 Task: Look for space in Jalpāiguri, India from 5th September, 2023 to 12th September, 2023 for 2 adults in price range Rs.10000 to Rs.15000.  With 1  bedroom having 1 bed and 1 bathroom. Property type can be house, flat, guest house, hotel. Booking option can be shelf check-in. Required host language is English.
Action: Mouse moved to (557, 153)
Screenshot: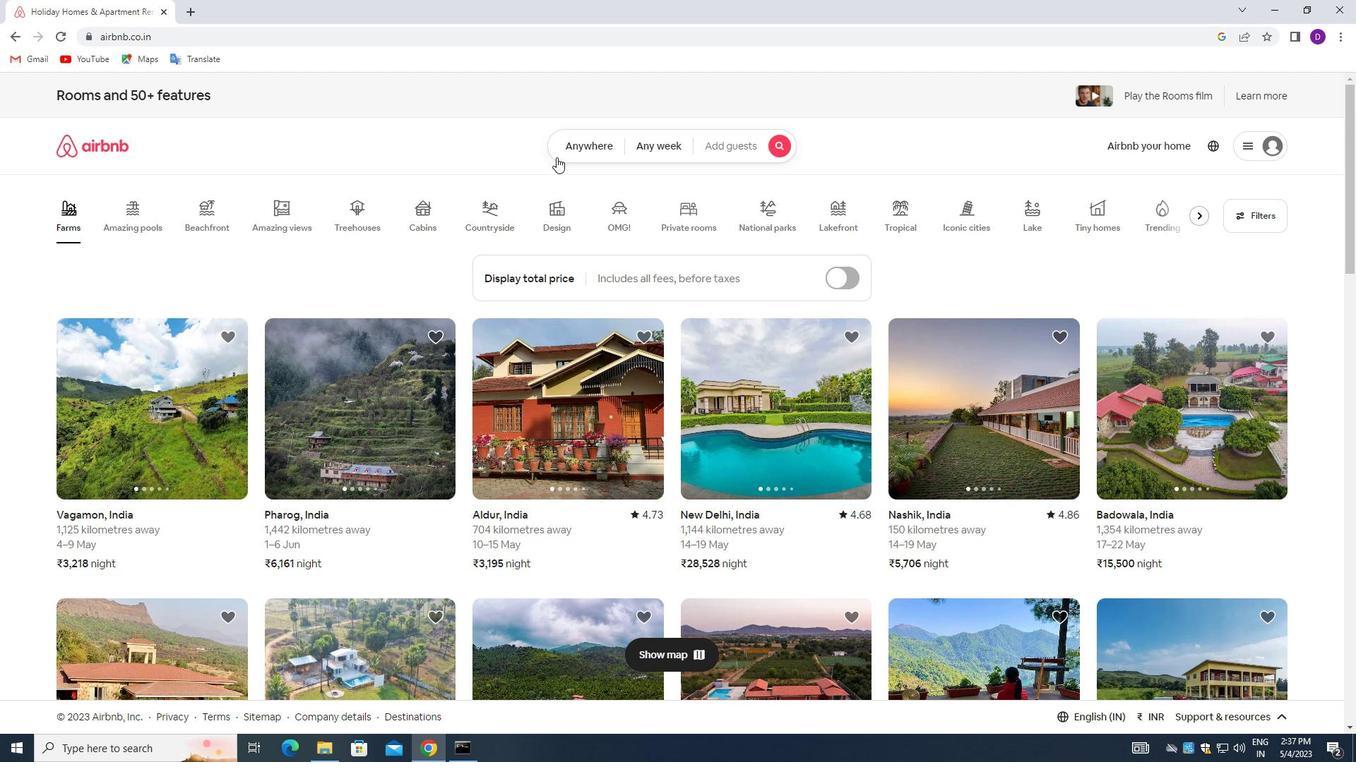 
Action: Mouse pressed left at (557, 153)
Screenshot: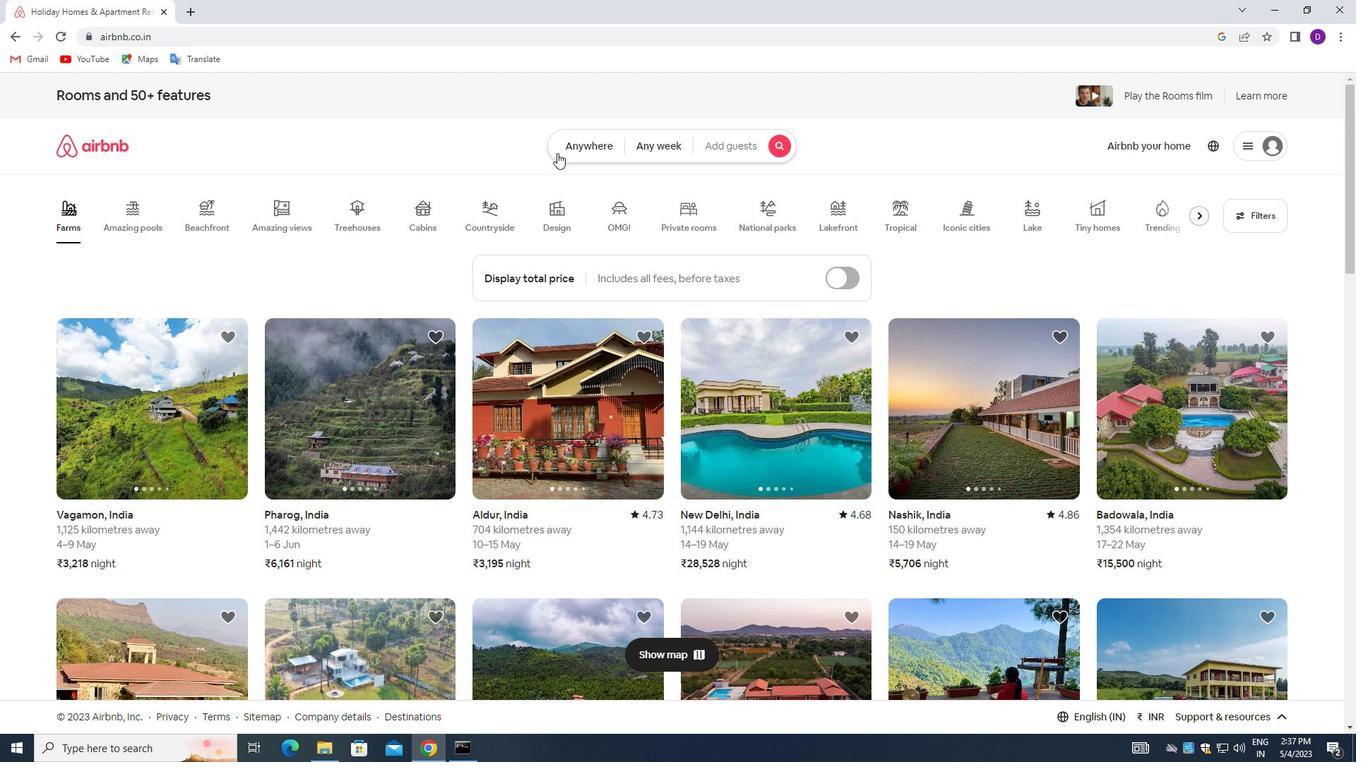 
Action: Mouse moved to (526, 201)
Screenshot: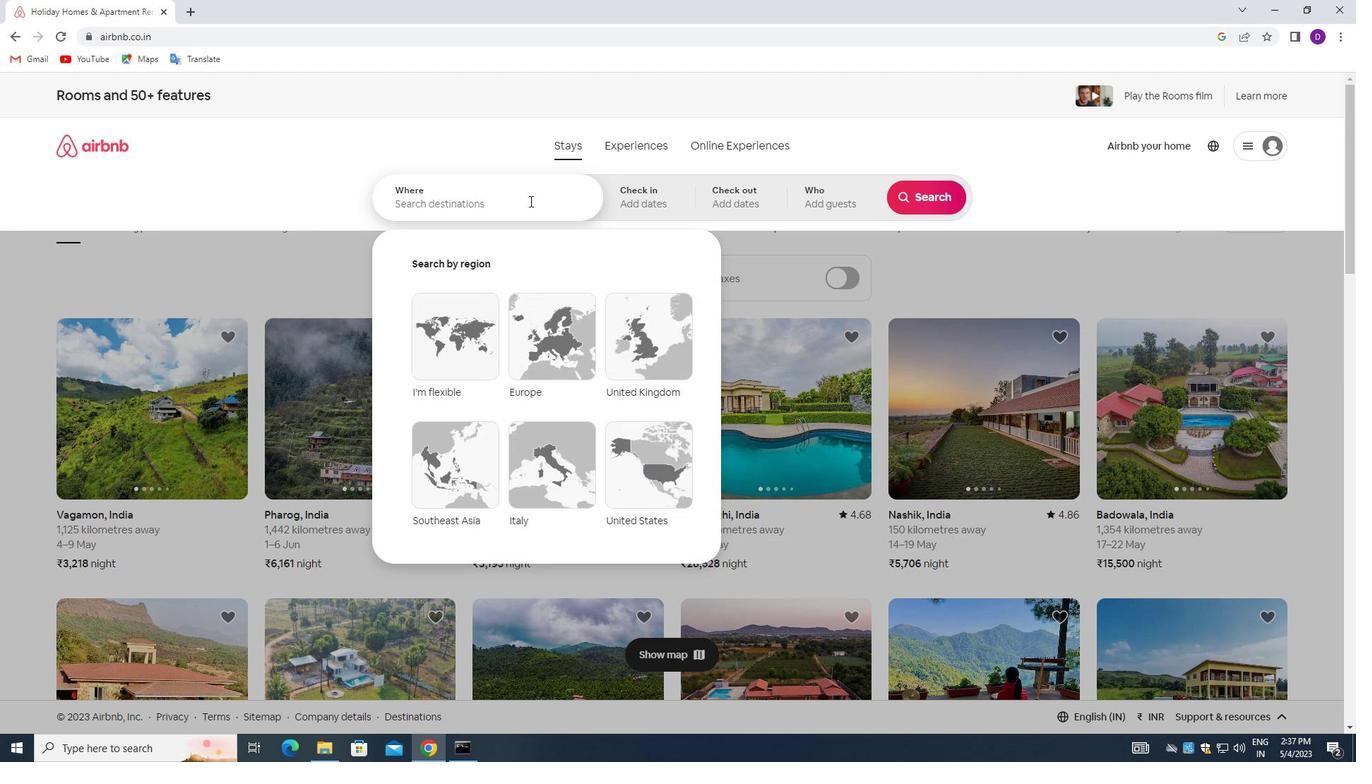 
Action: Mouse pressed left at (526, 201)
Screenshot: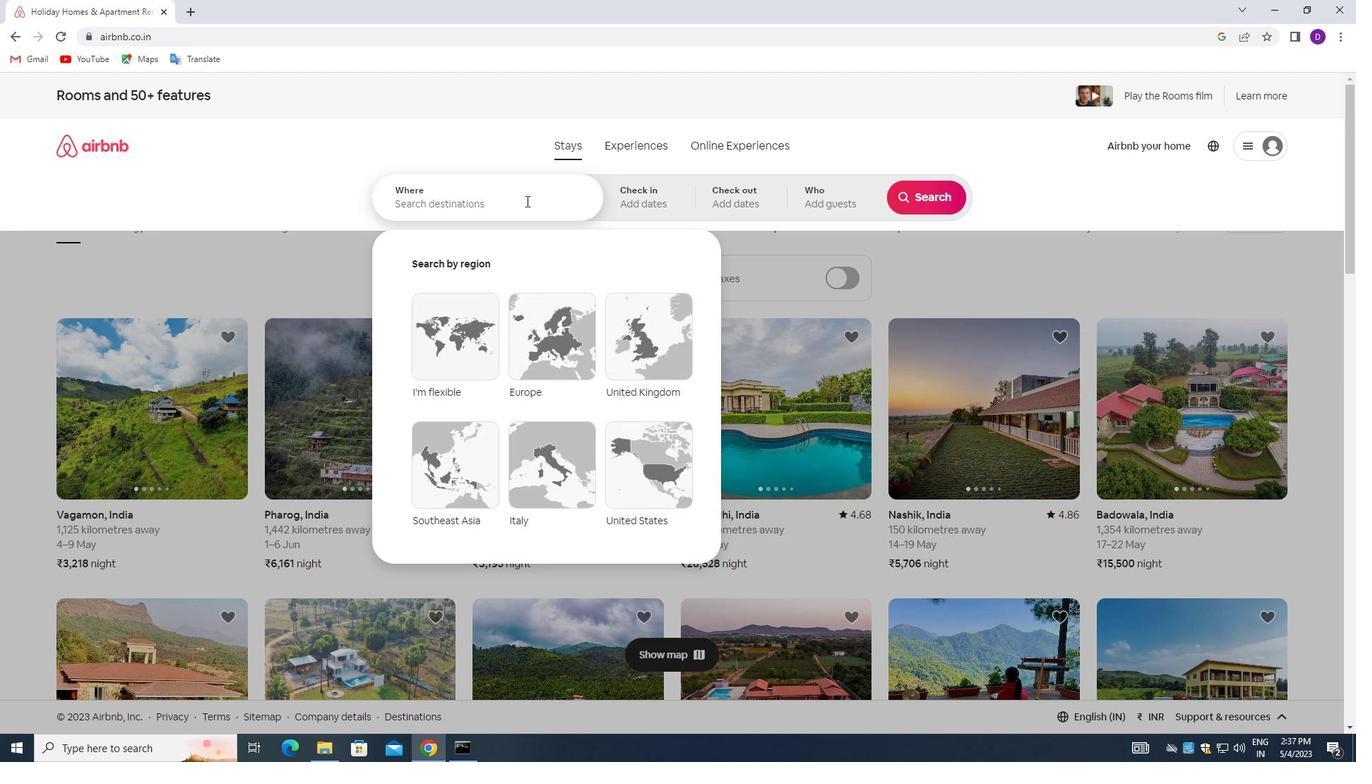 
Action: Mouse moved to (290, 193)
Screenshot: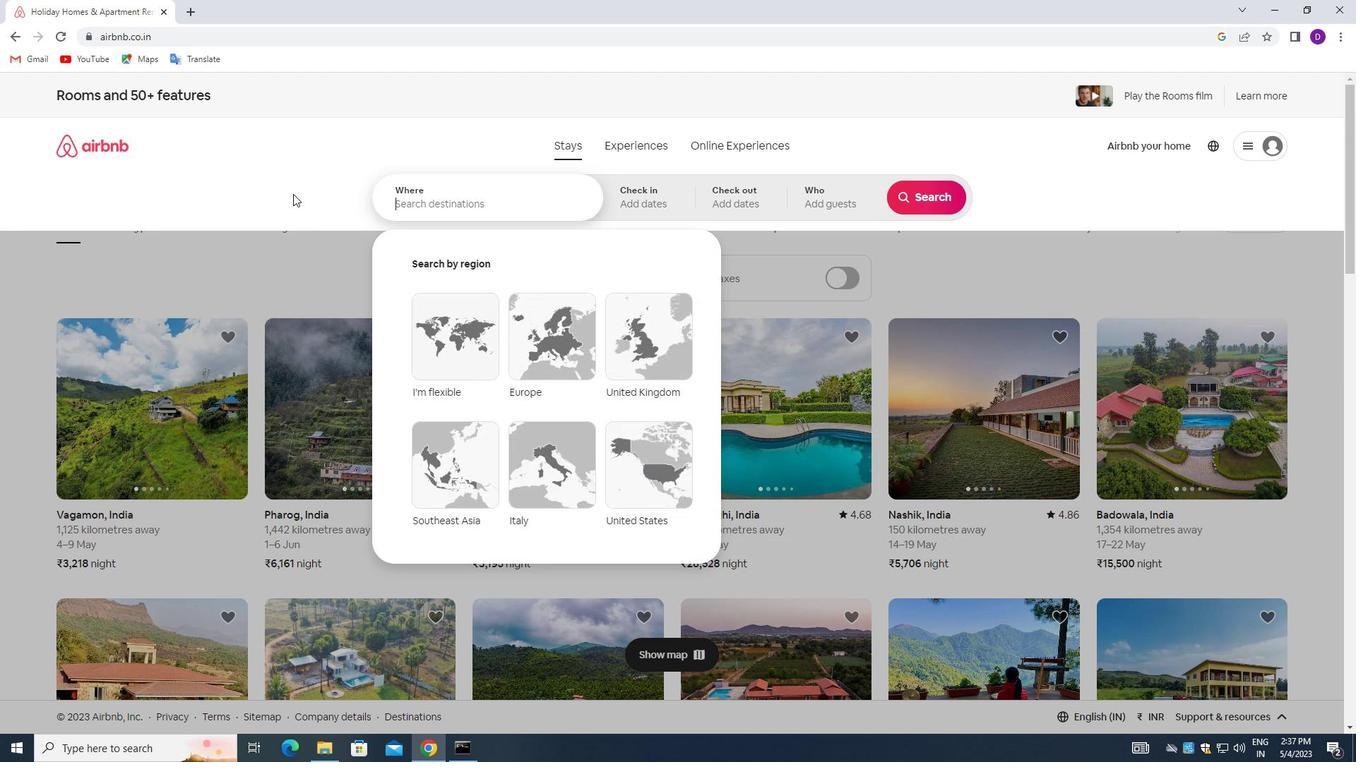 
Action: Key pressed <Key.shift>JALPAIGURI,<Key.space><Key.shift>INDIA<Key.enter>
Screenshot: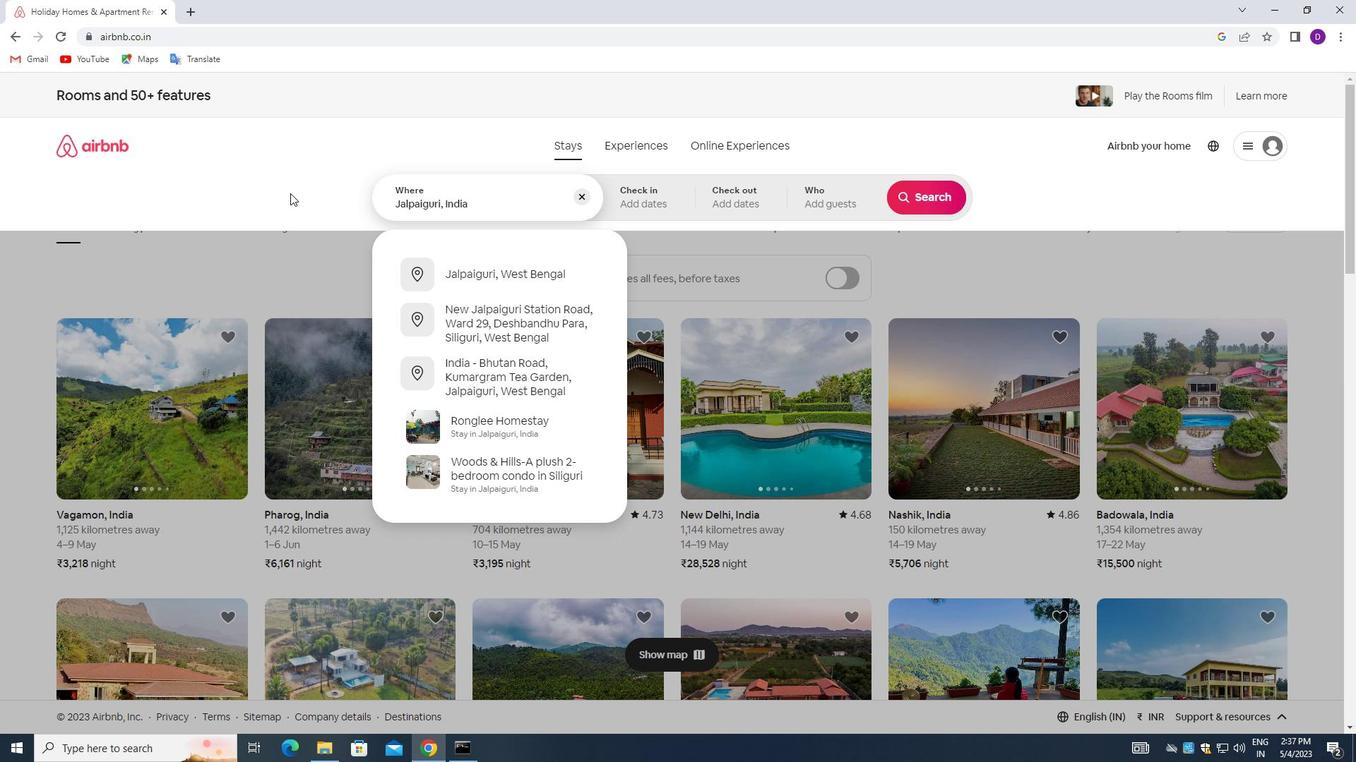 
Action: Mouse moved to (927, 319)
Screenshot: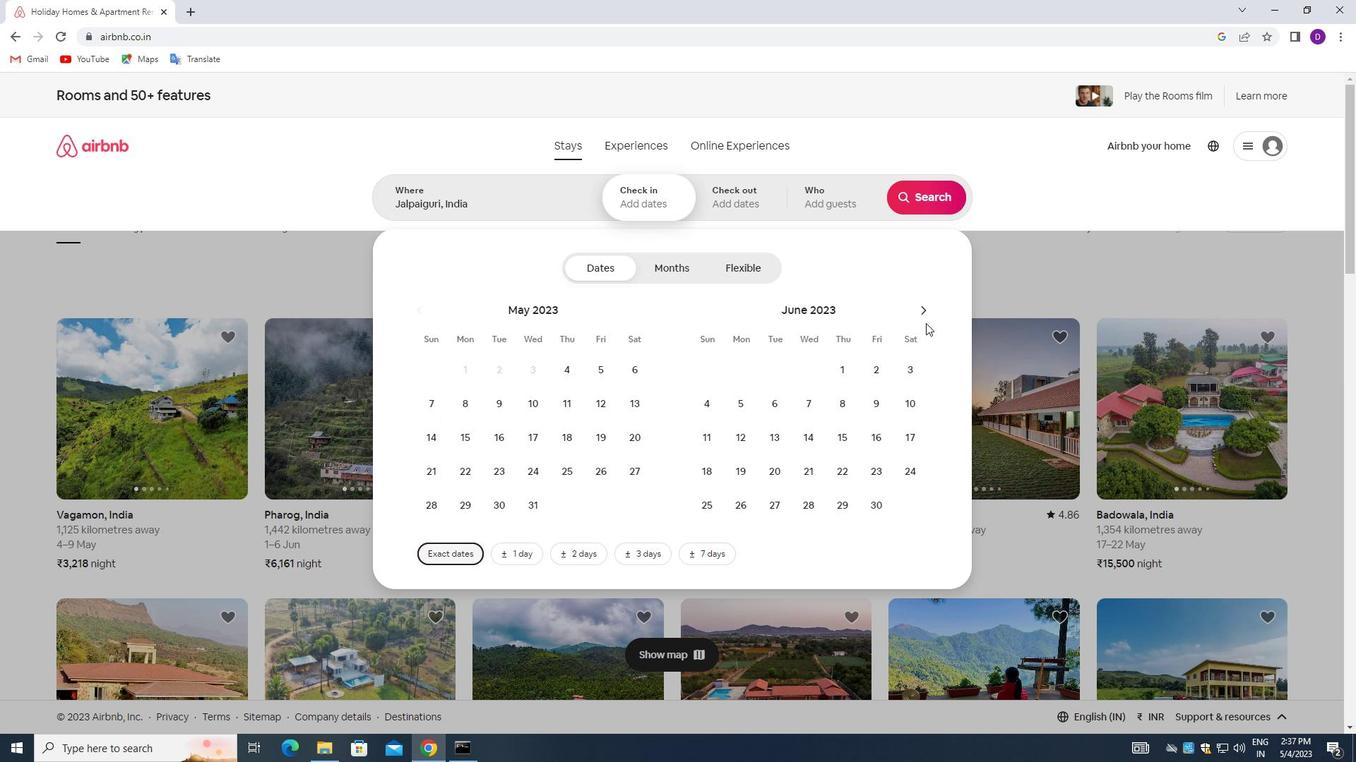 
Action: Mouse pressed left at (927, 319)
Screenshot: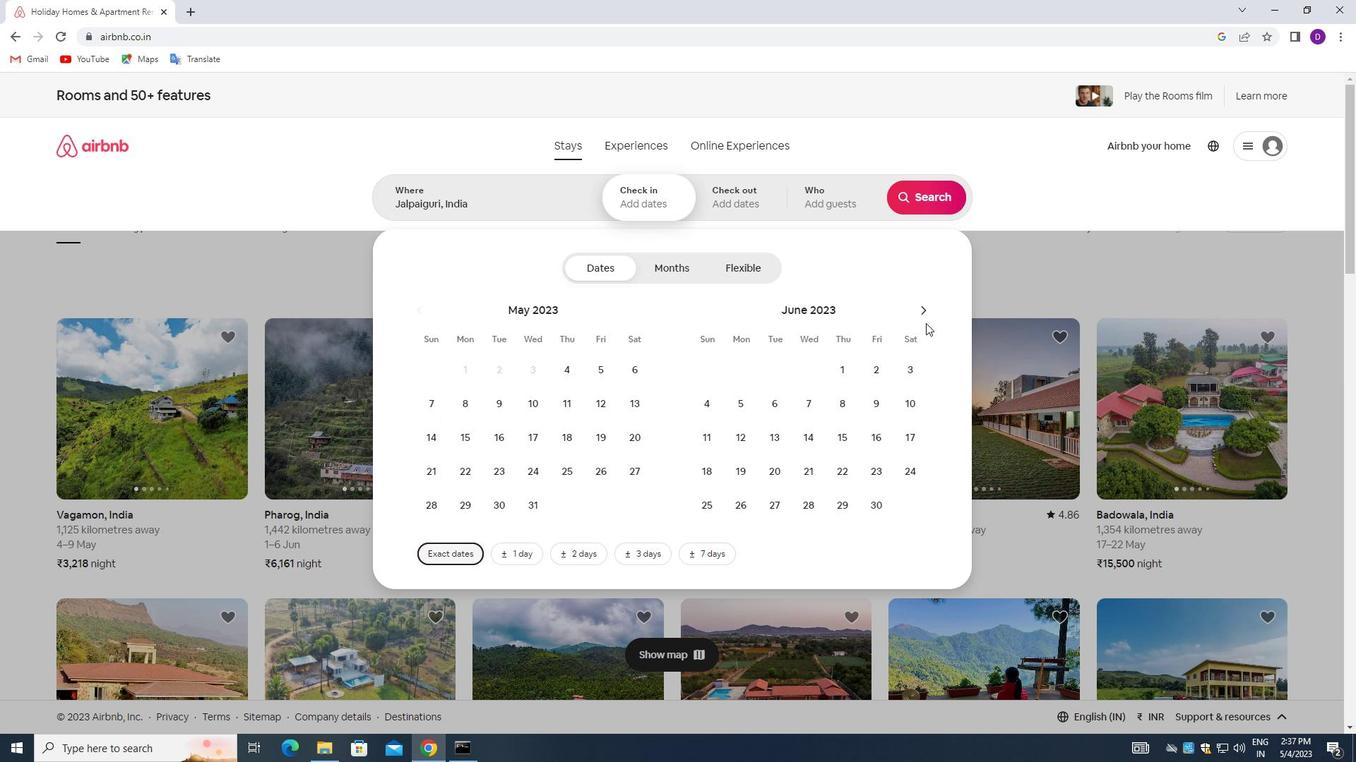 
Action: Mouse pressed left at (927, 319)
Screenshot: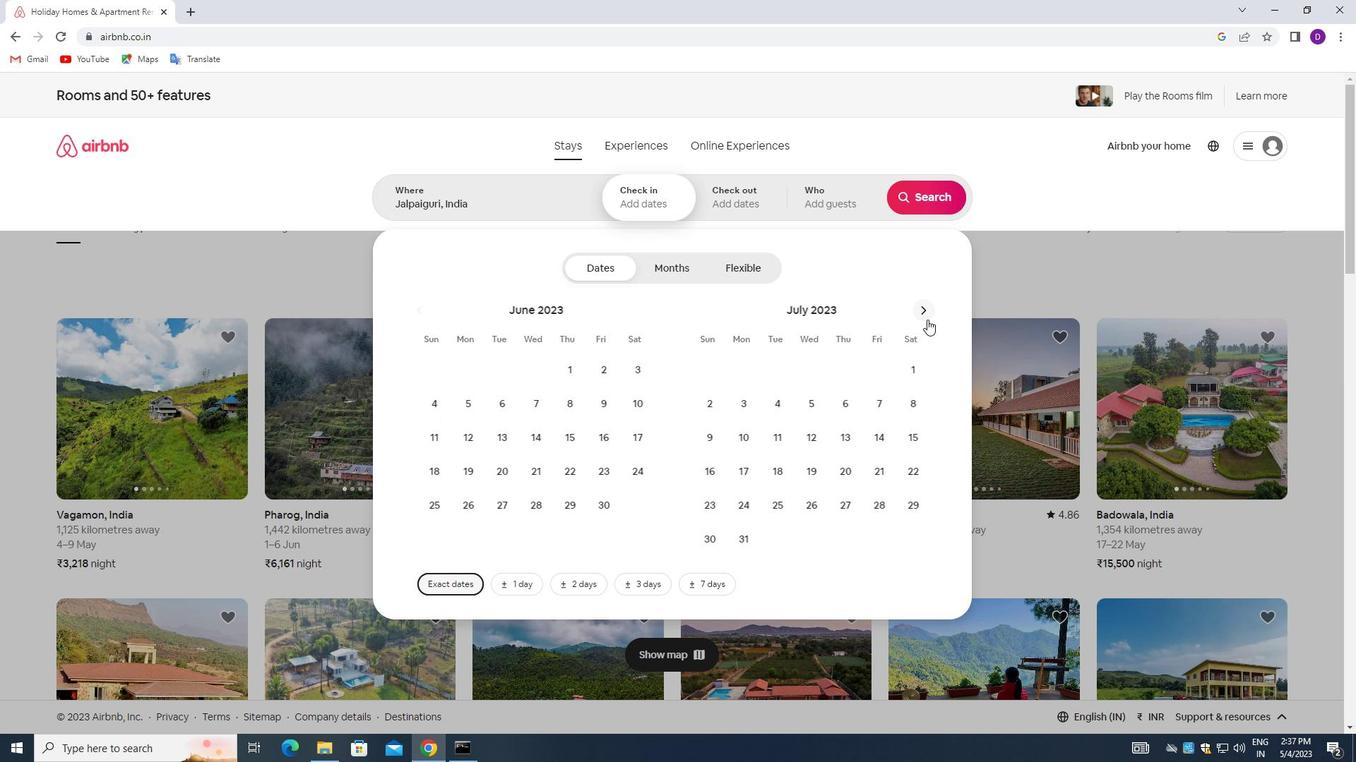 
Action: Mouse pressed left at (927, 319)
Screenshot: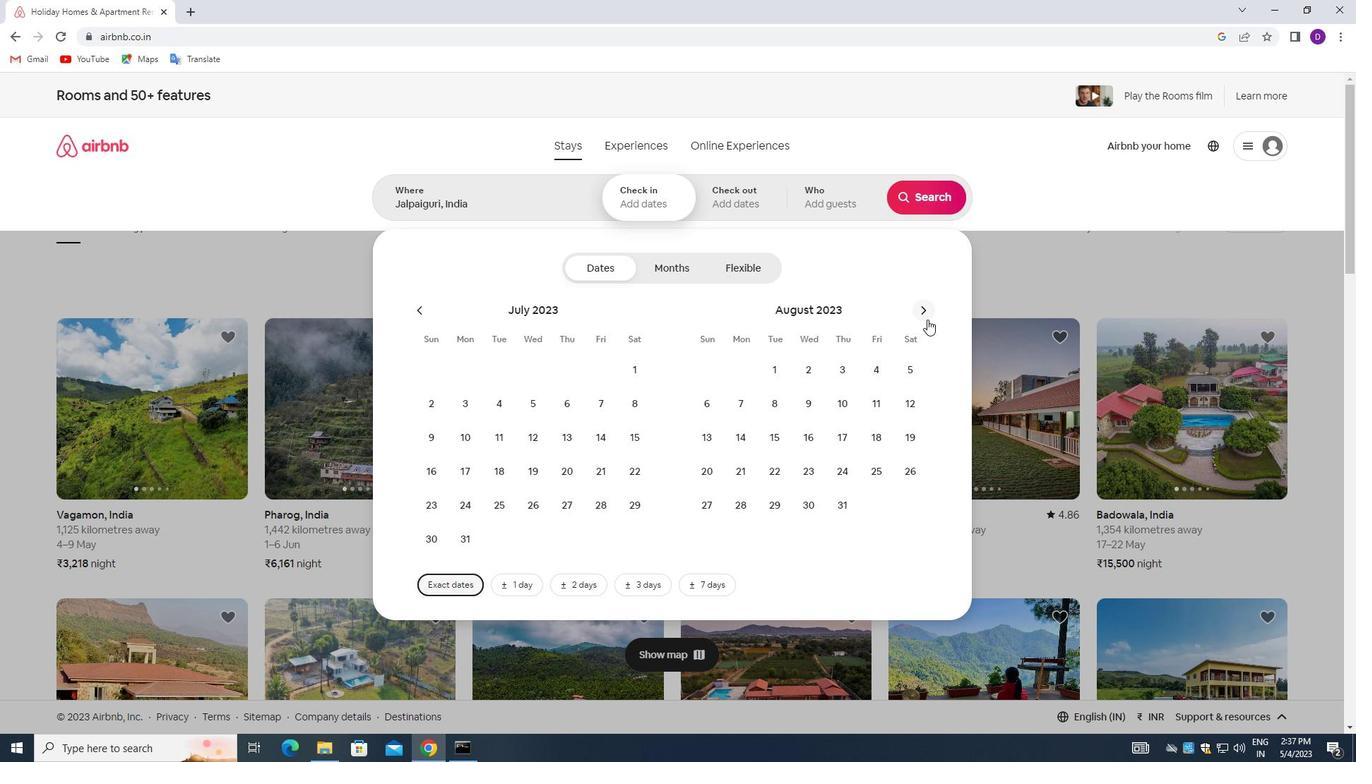 
Action: Mouse moved to (785, 408)
Screenshot: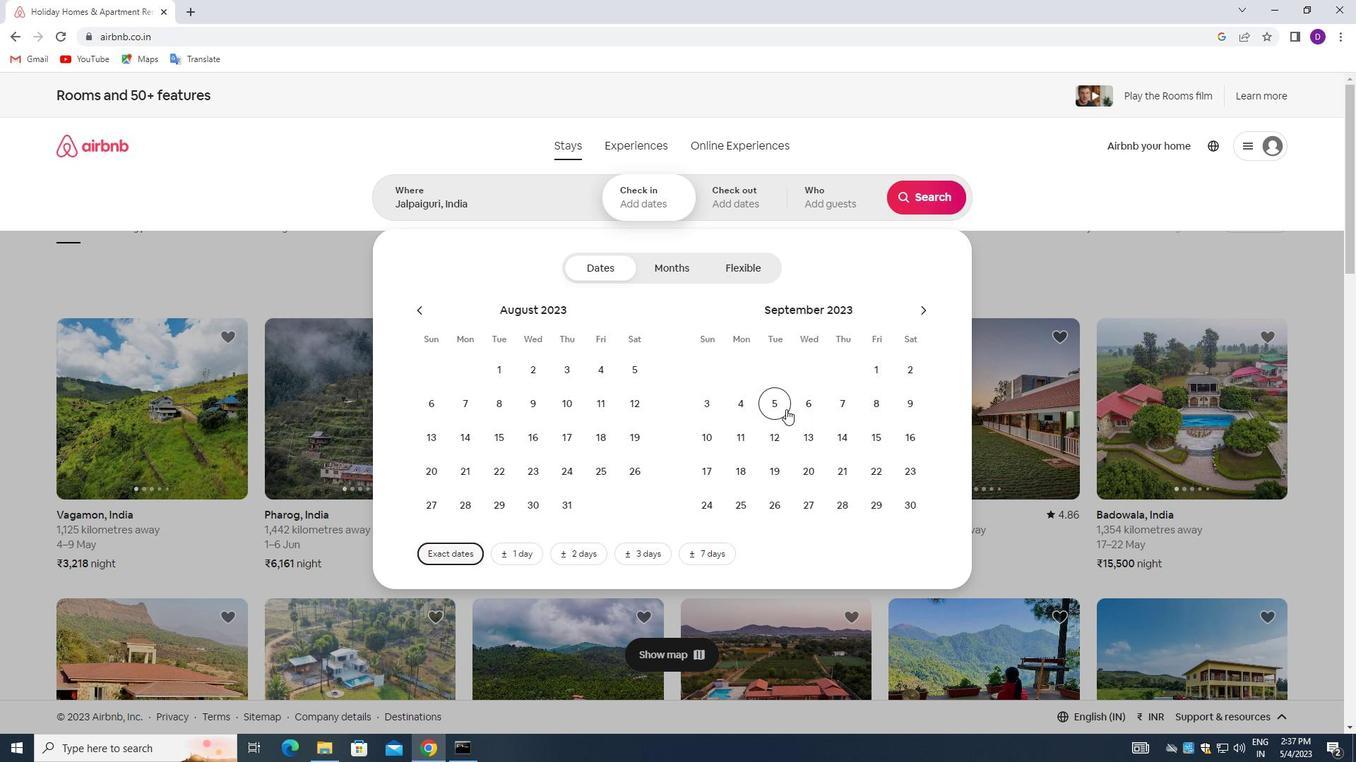 
Action: Mouse pressed left at (785, 408)
Screenshot: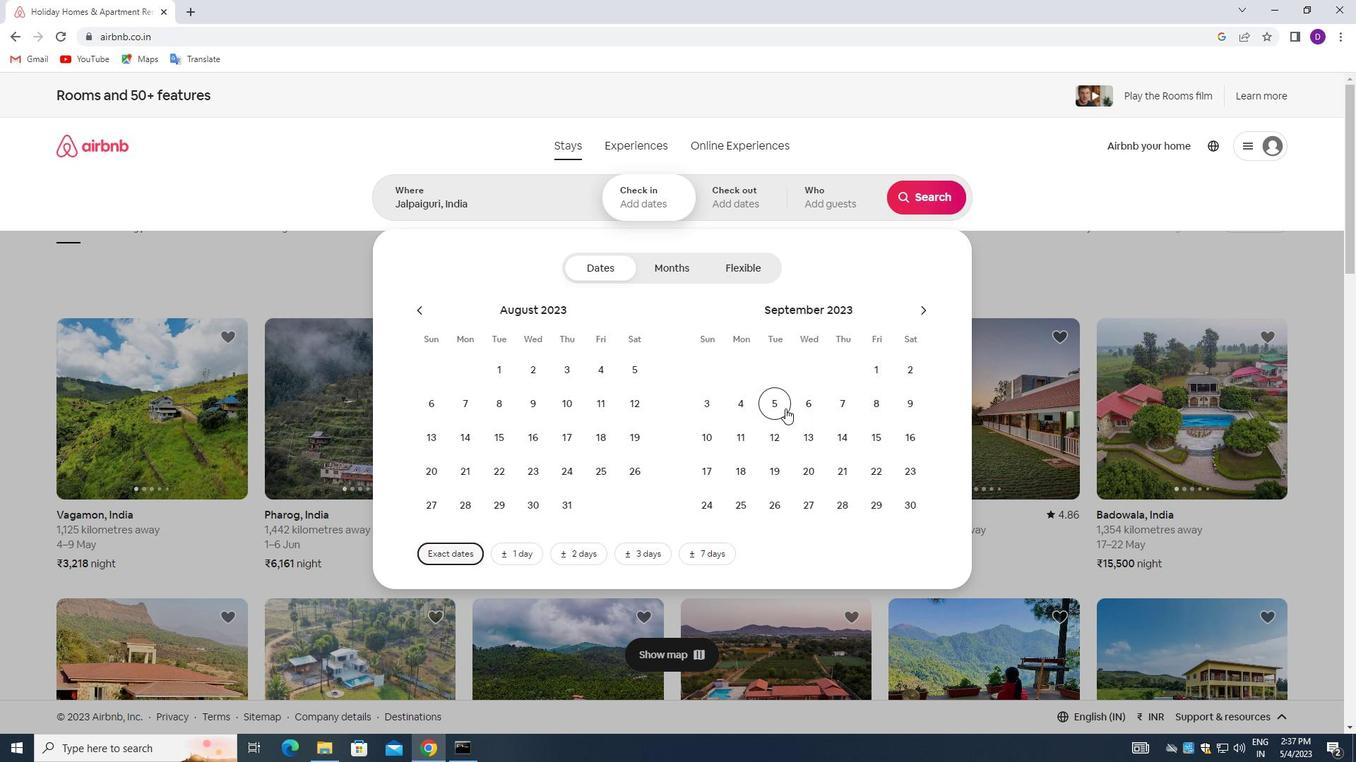 
Action: Mouse moved to (783, 430)
Screenshot: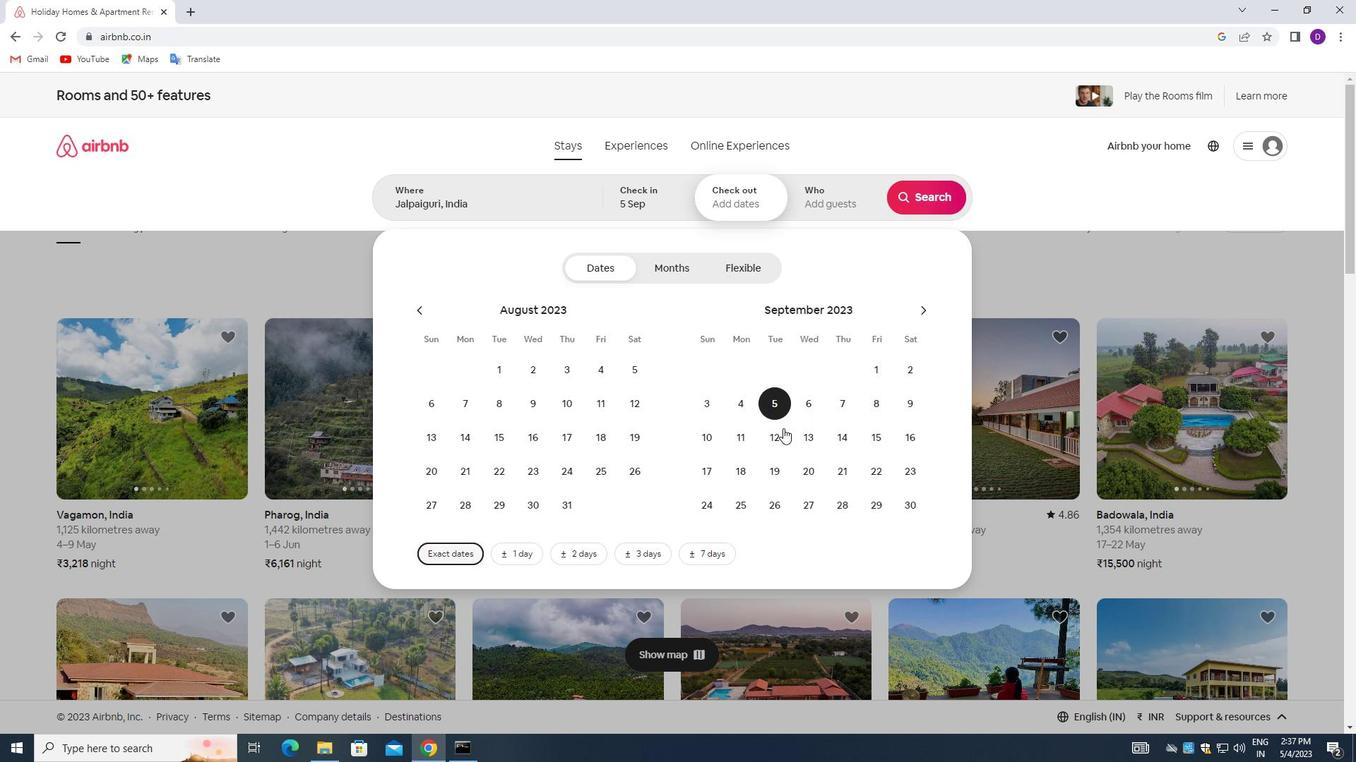 
Action: Mouse pressed left at (783, 430)
Screenshot: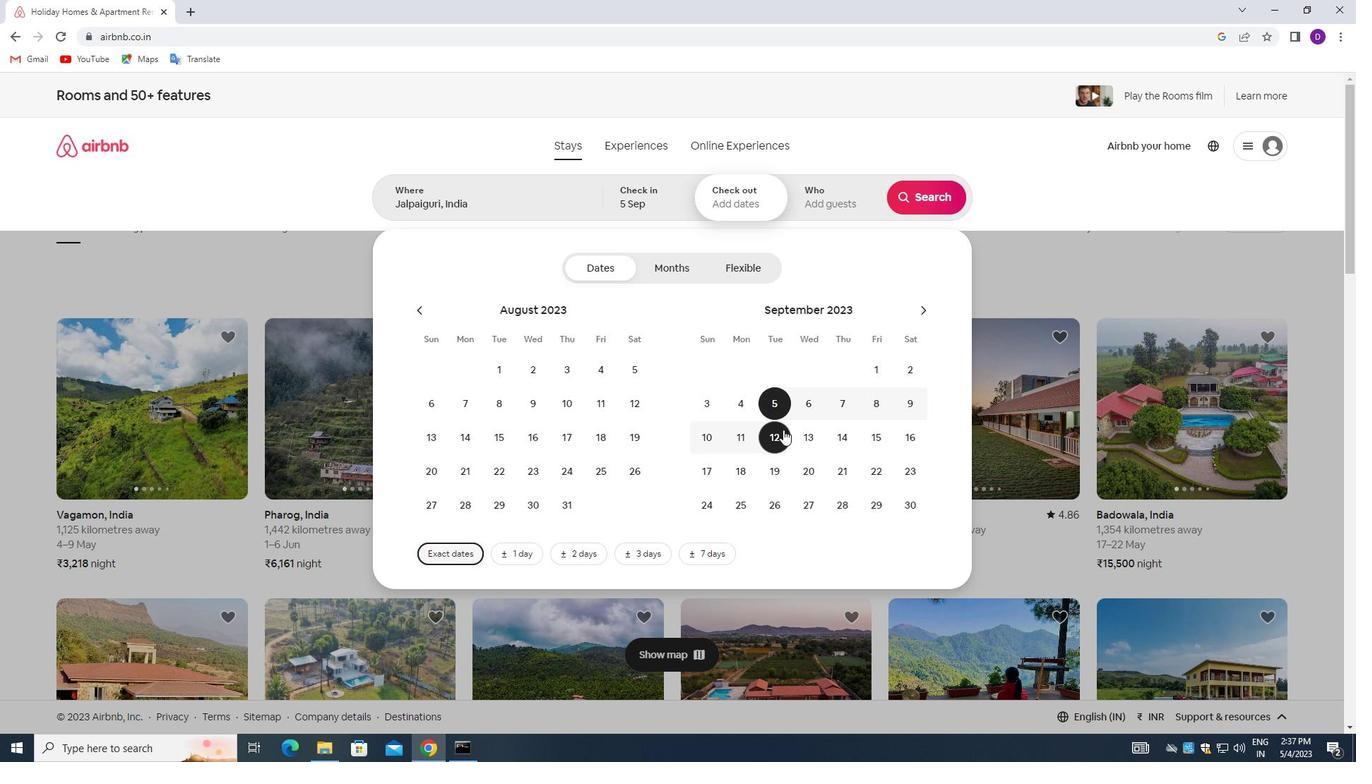 
Action: Mouse moved to (833, 197)
Screenshot: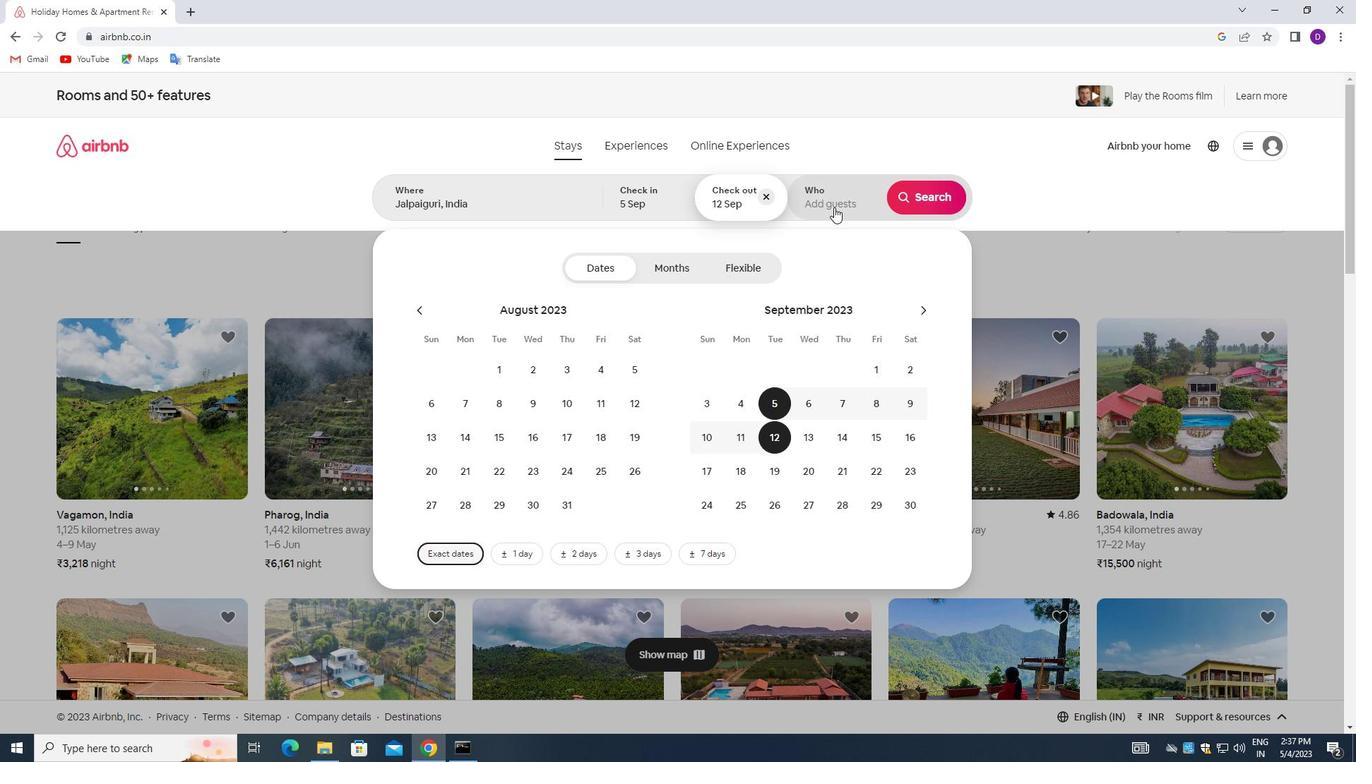 
Action: Mouse pressed left at (833, 197)
Screenshot: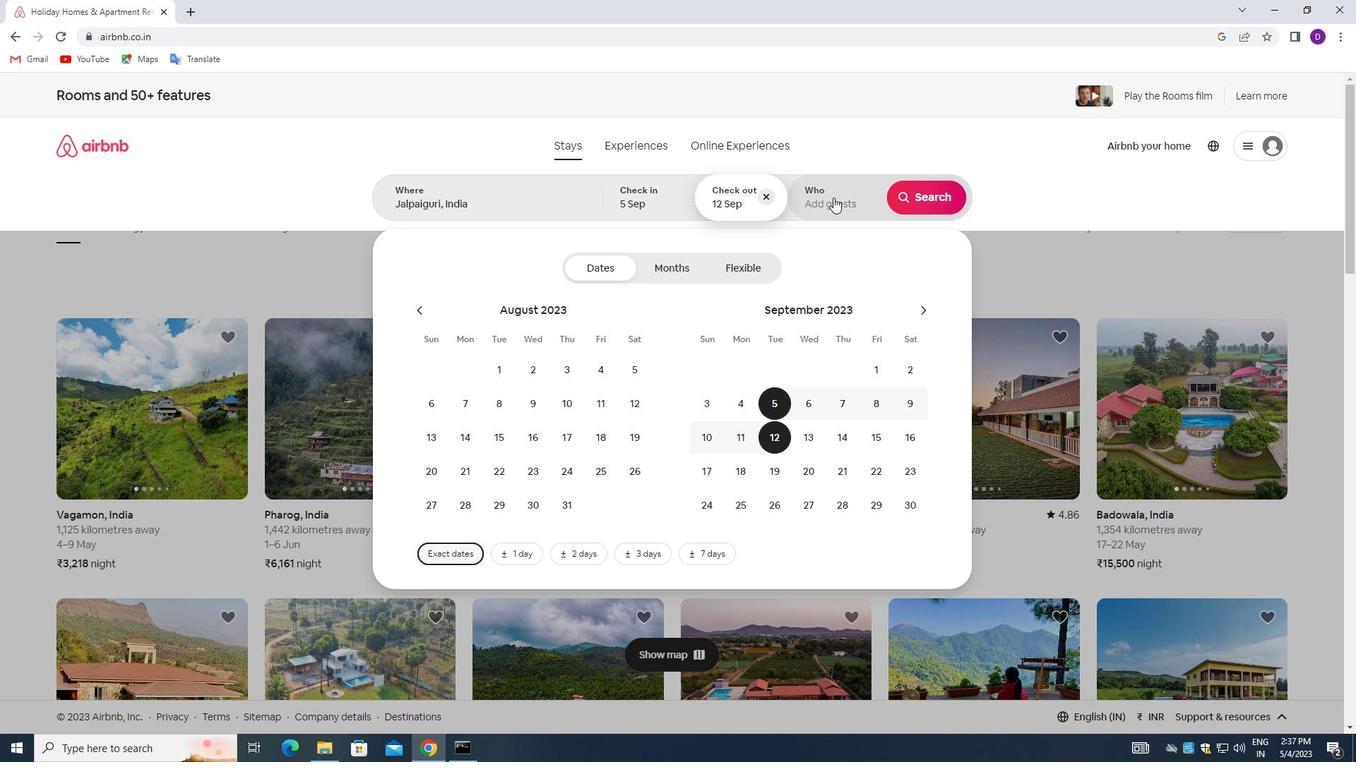 
Action: Mouse moved to (928, 273)
Screenshot: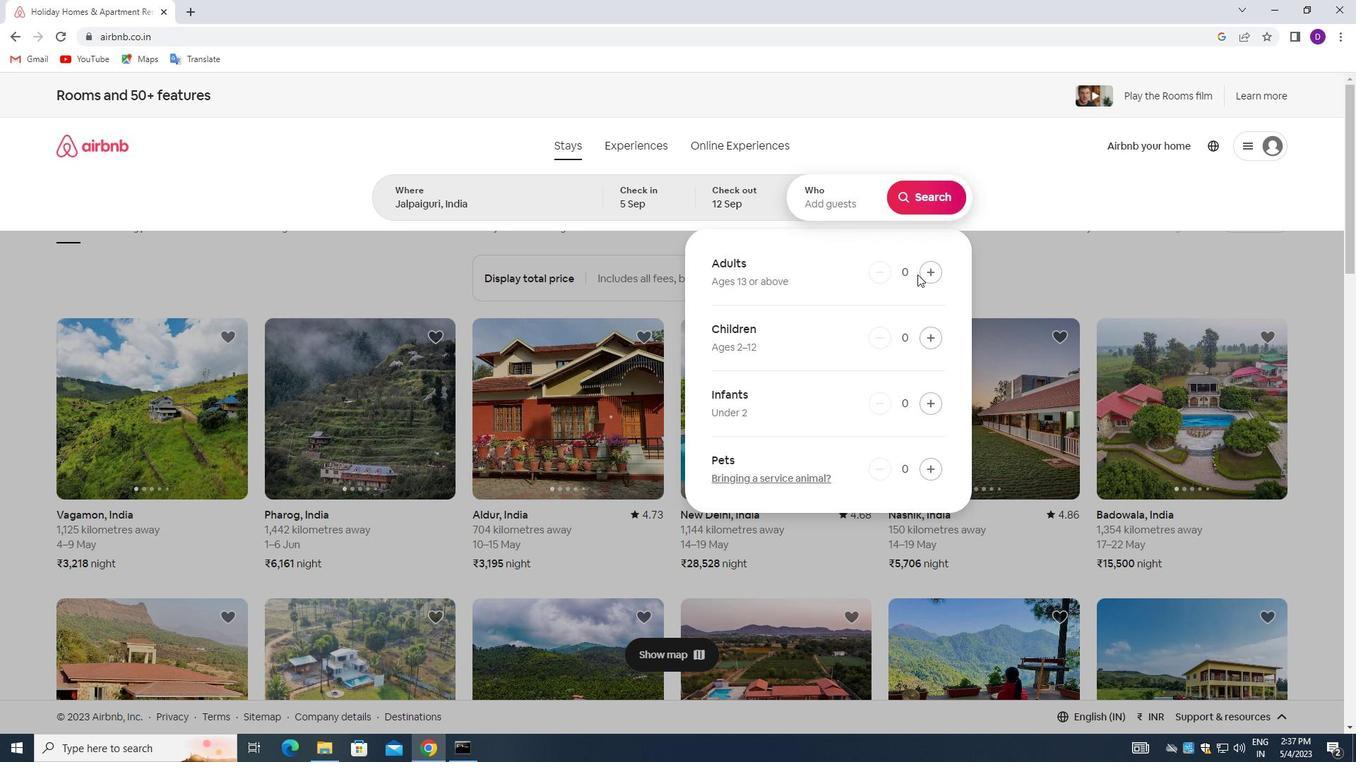 
Action: Mouse pressed left at (928, 273)
Screenshot: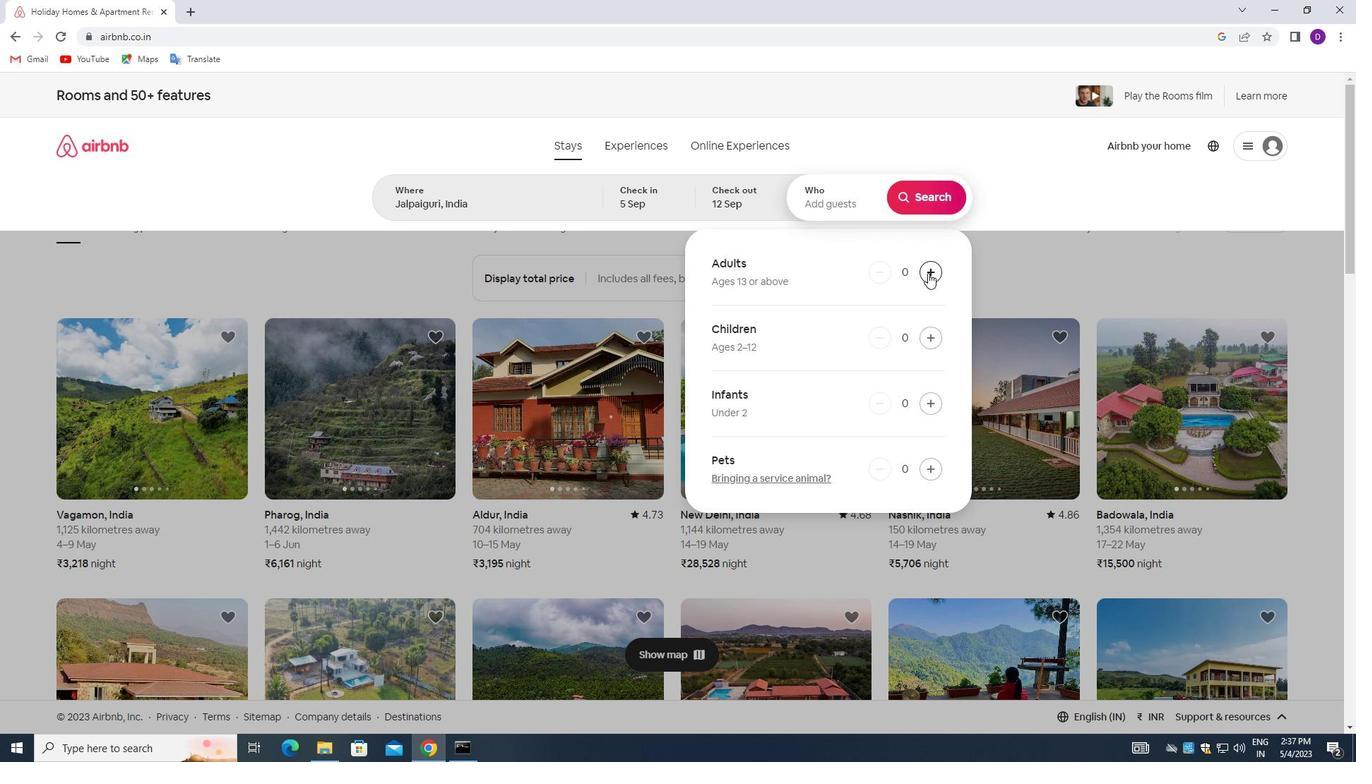
Action: Mouse pressed left at (928, 273)
Screenshot: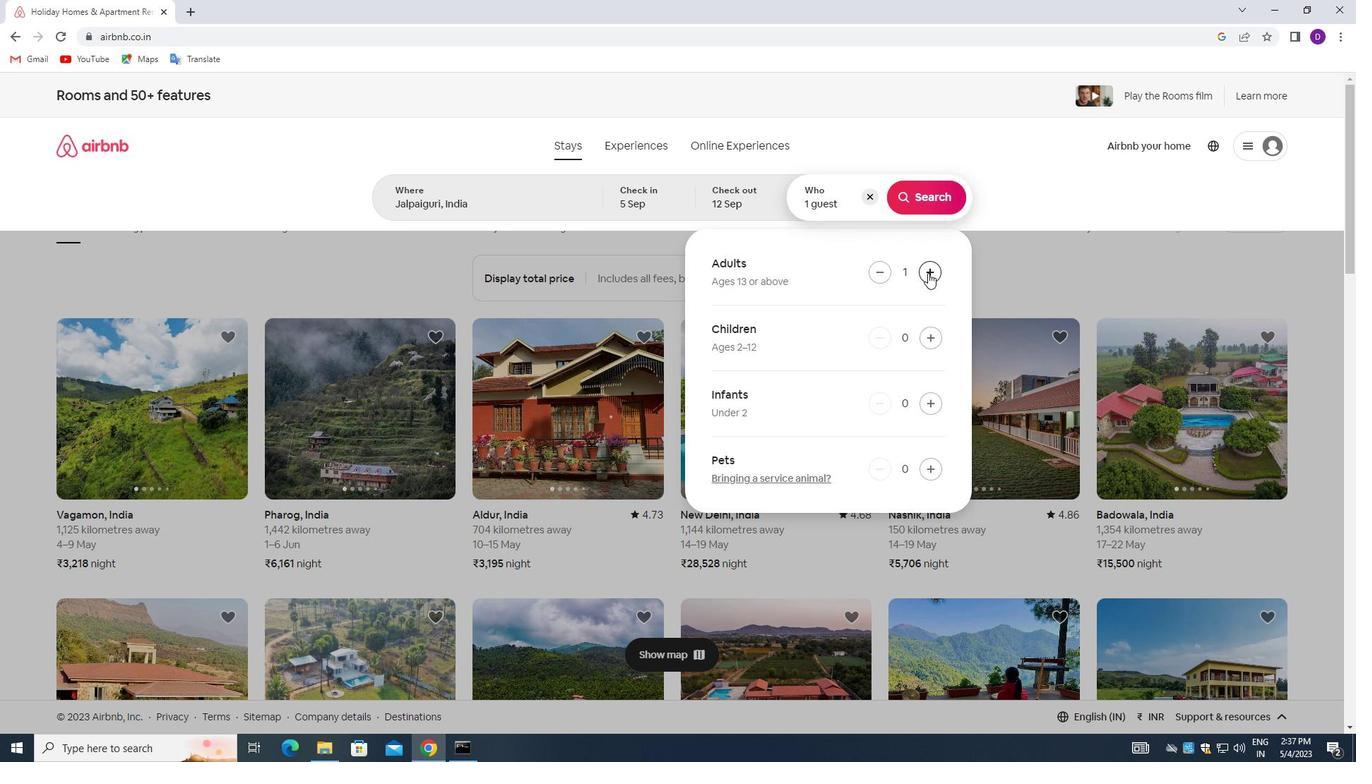 
Action: Mouse moved to (930, 199)
Screenshot: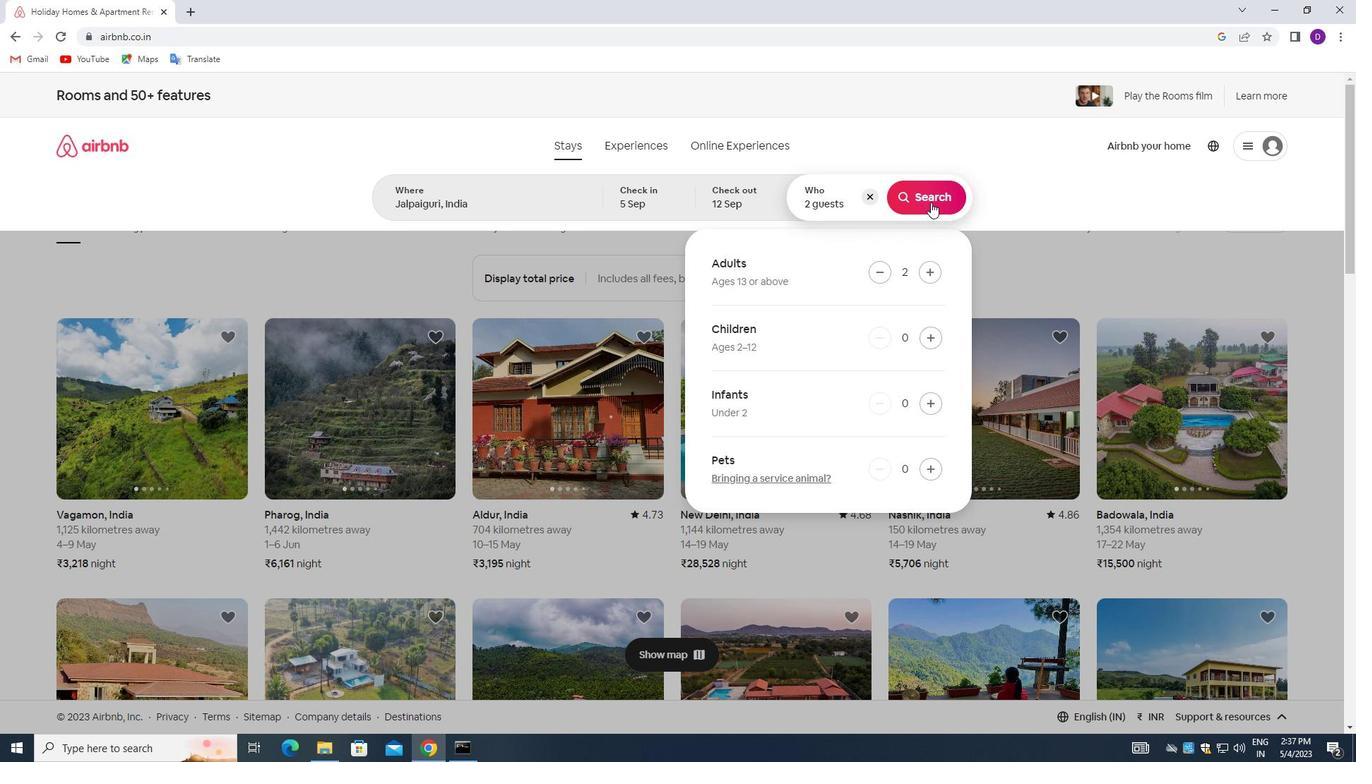 
Action: Mouse pressed left at (930, 199)
Screenshot: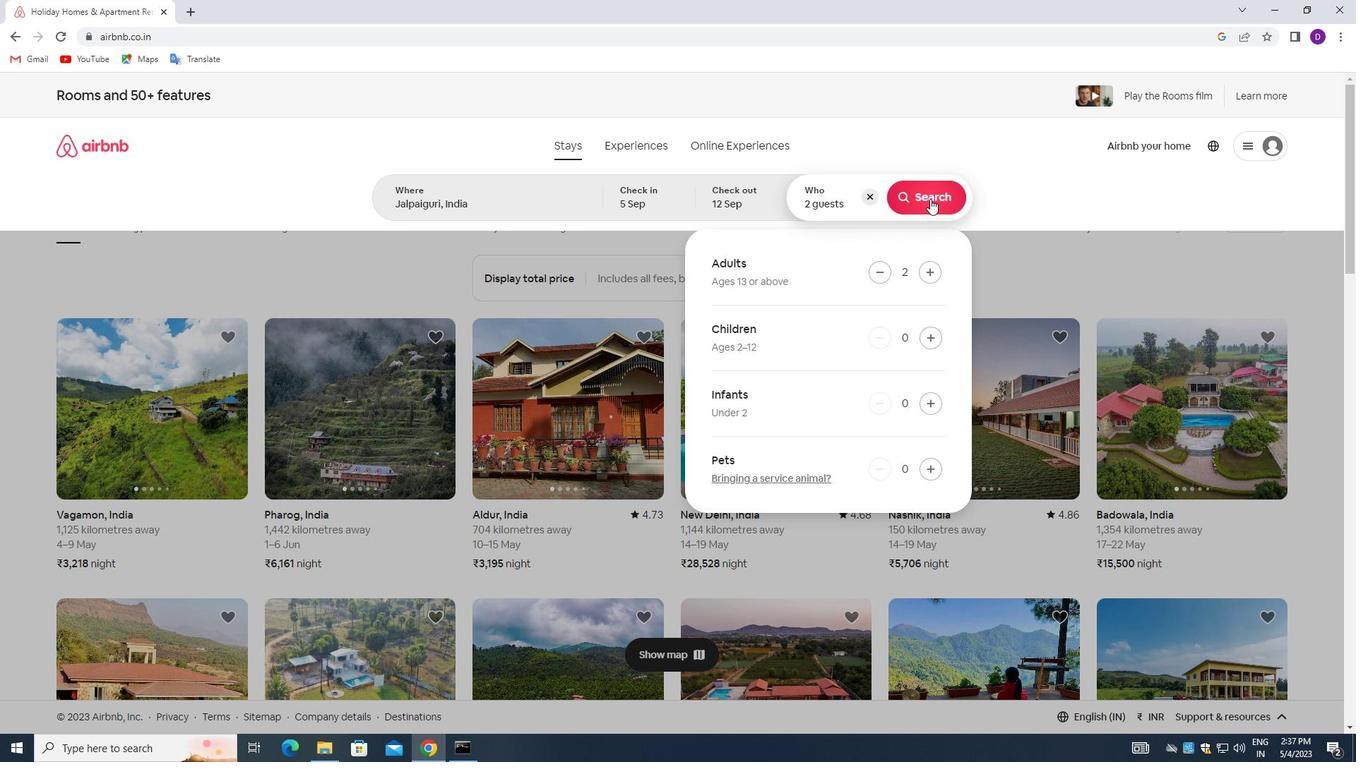 
Action: Mouse moved to (1282, 154)
Screenshot: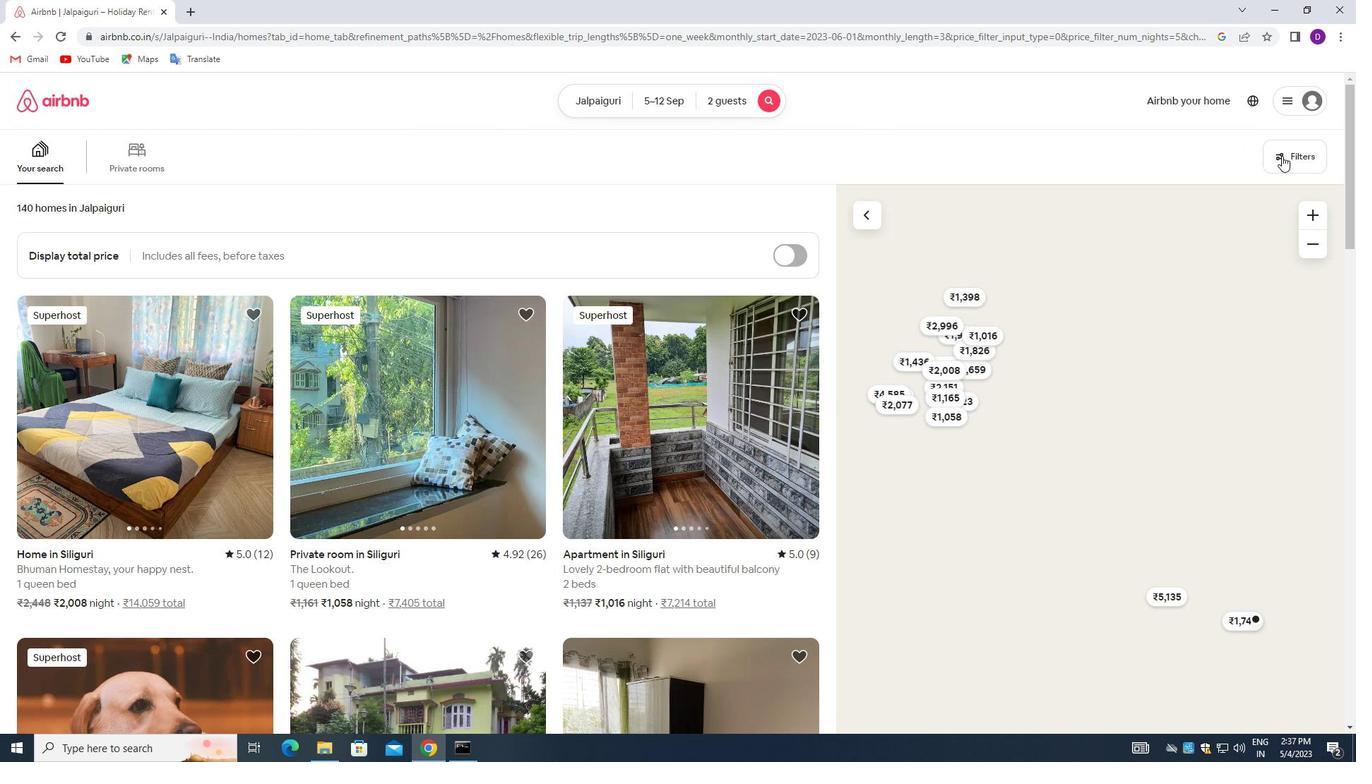 
Action: Mouse pressed left at (1282, 154)
Screenshot: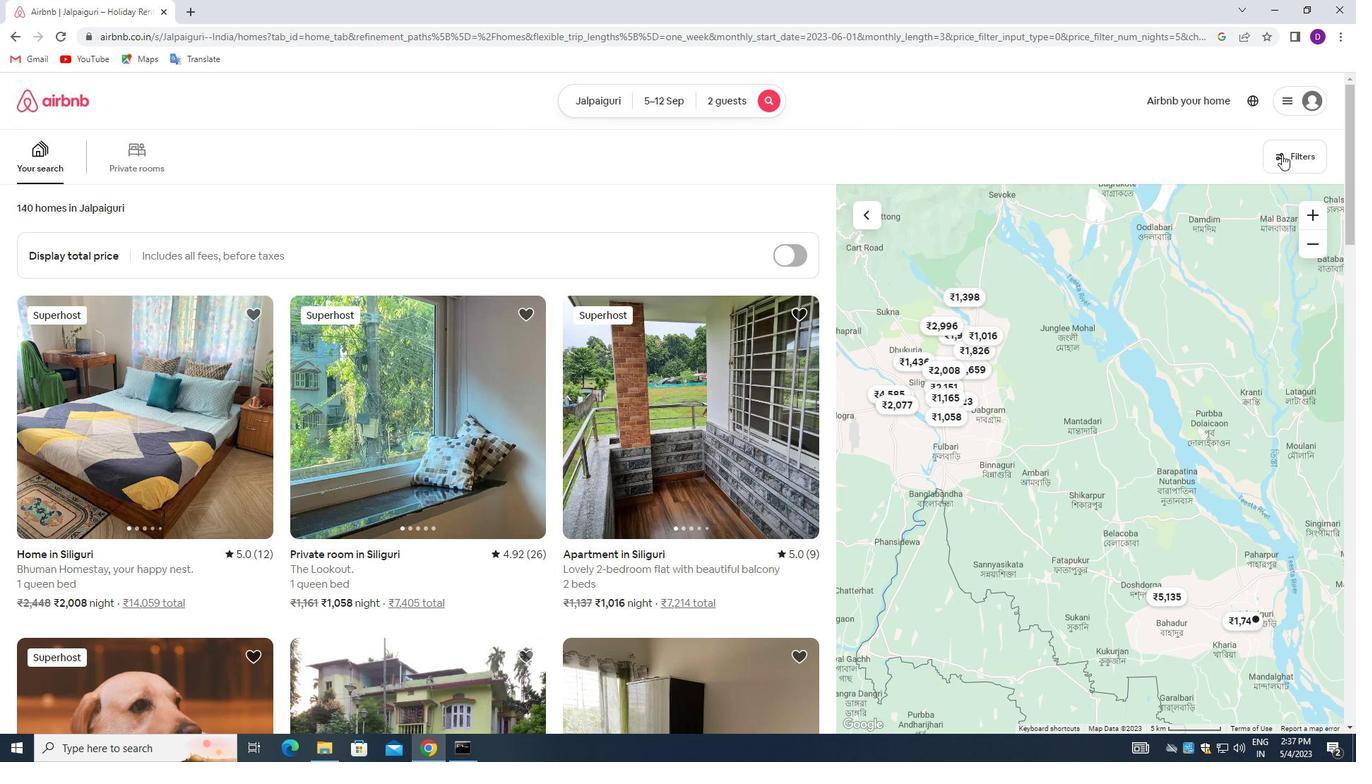 
Action: Mouse moved to (498, 338)
Screenshot: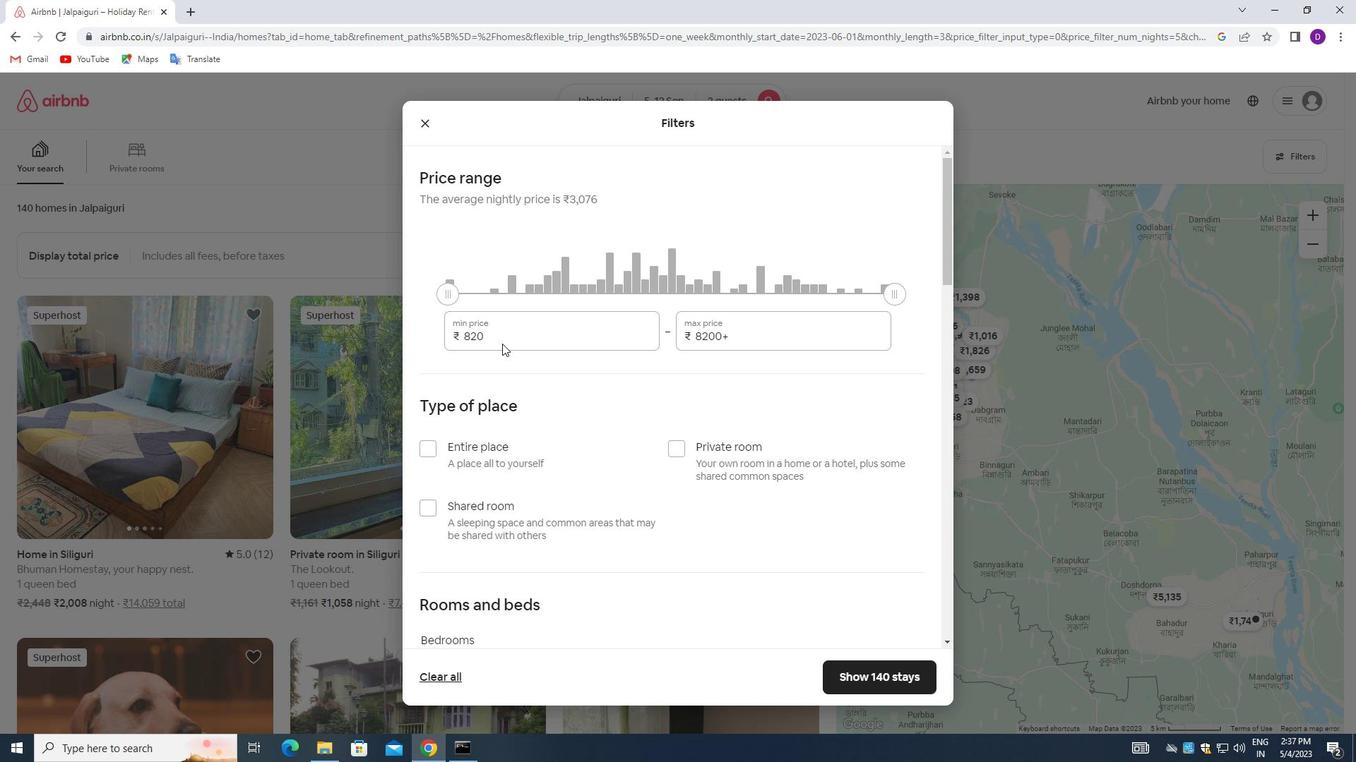 
Action: Mouse pressed left at (498, 338)
Screenshot: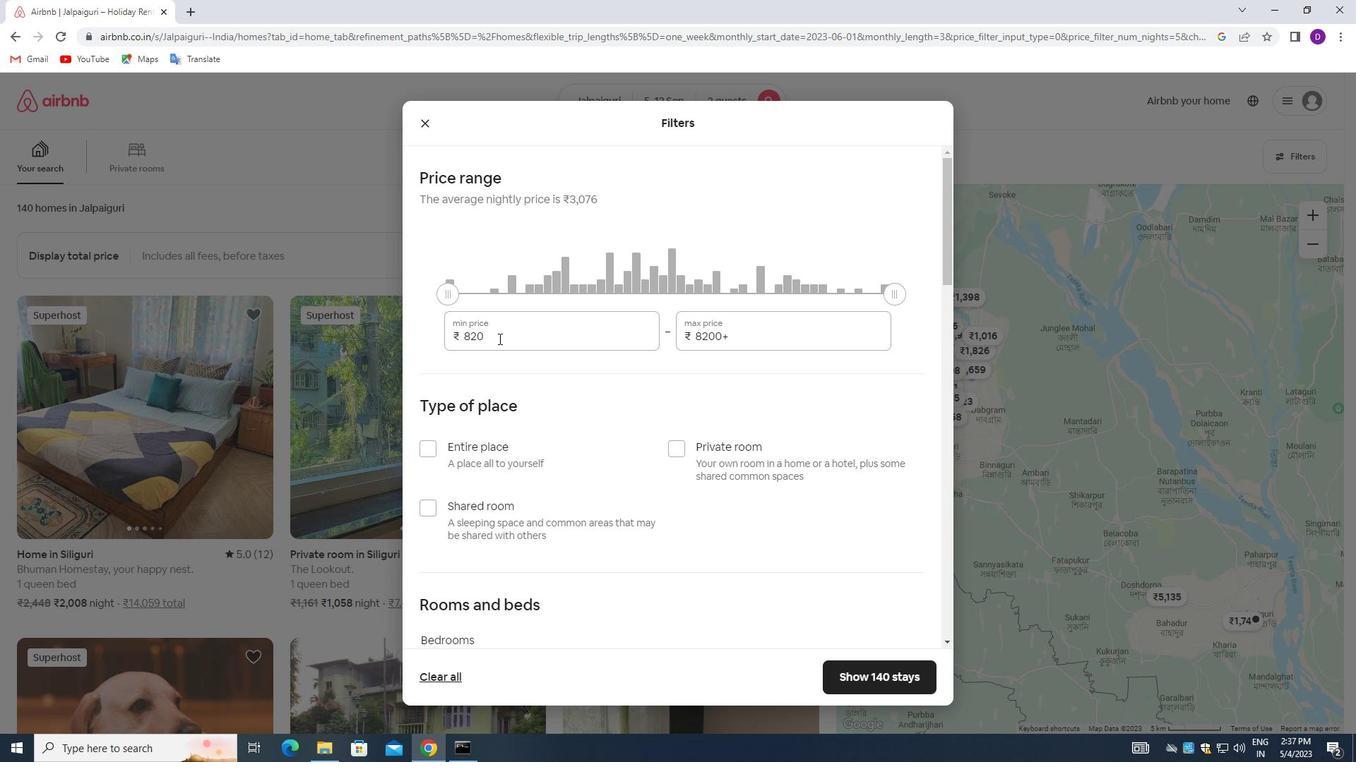 
Action: Mouse pressed left at (498, 338)
Screenshot: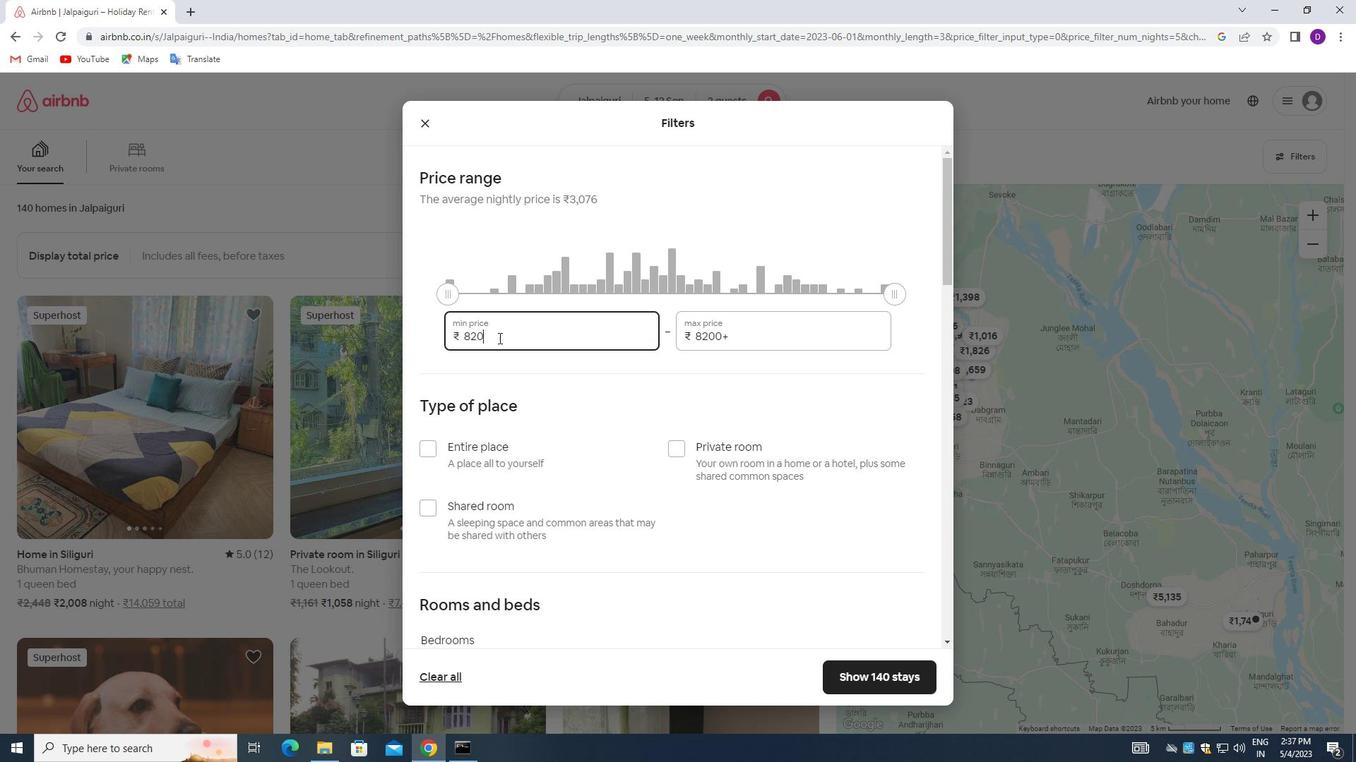 
Action: Key pressed 10000<Key.tab>15000
Screenshot: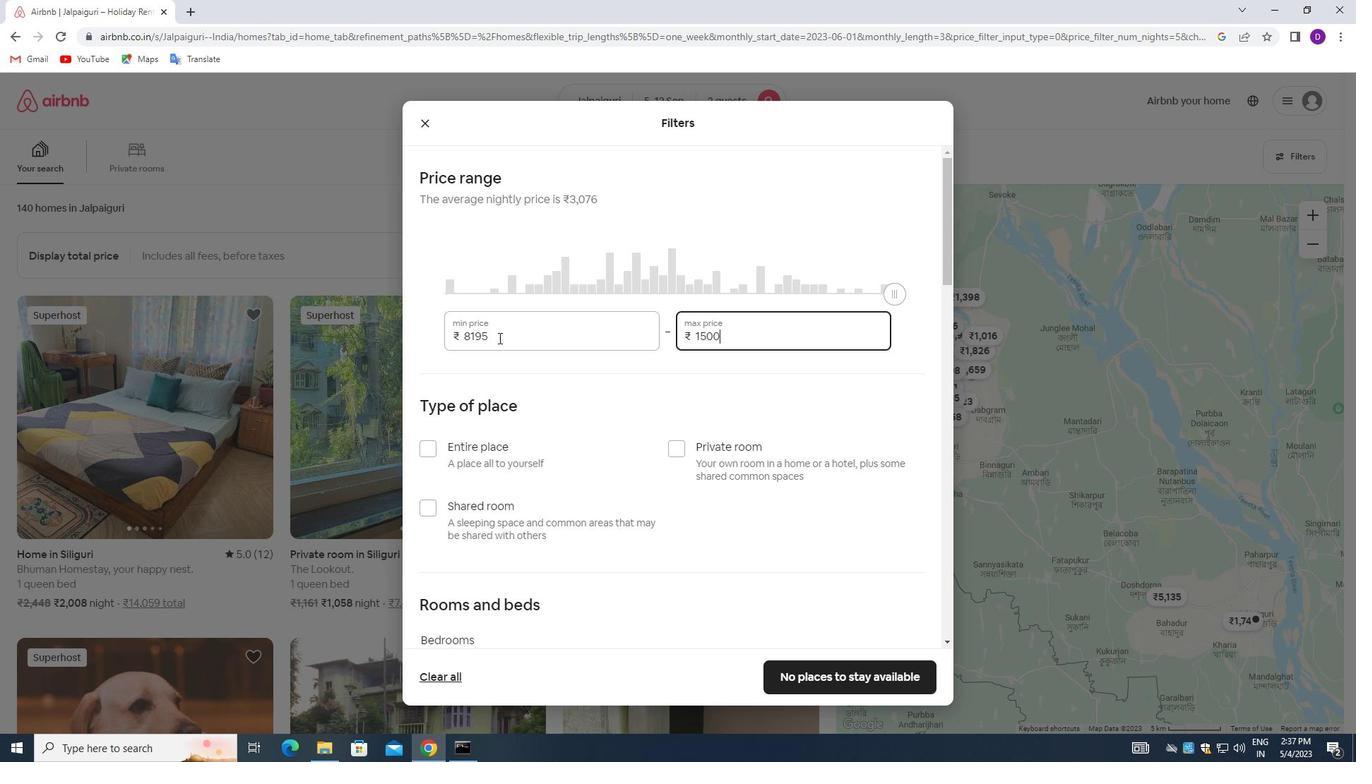 
Action: Mouse moved to (589, 464)
Screenshot: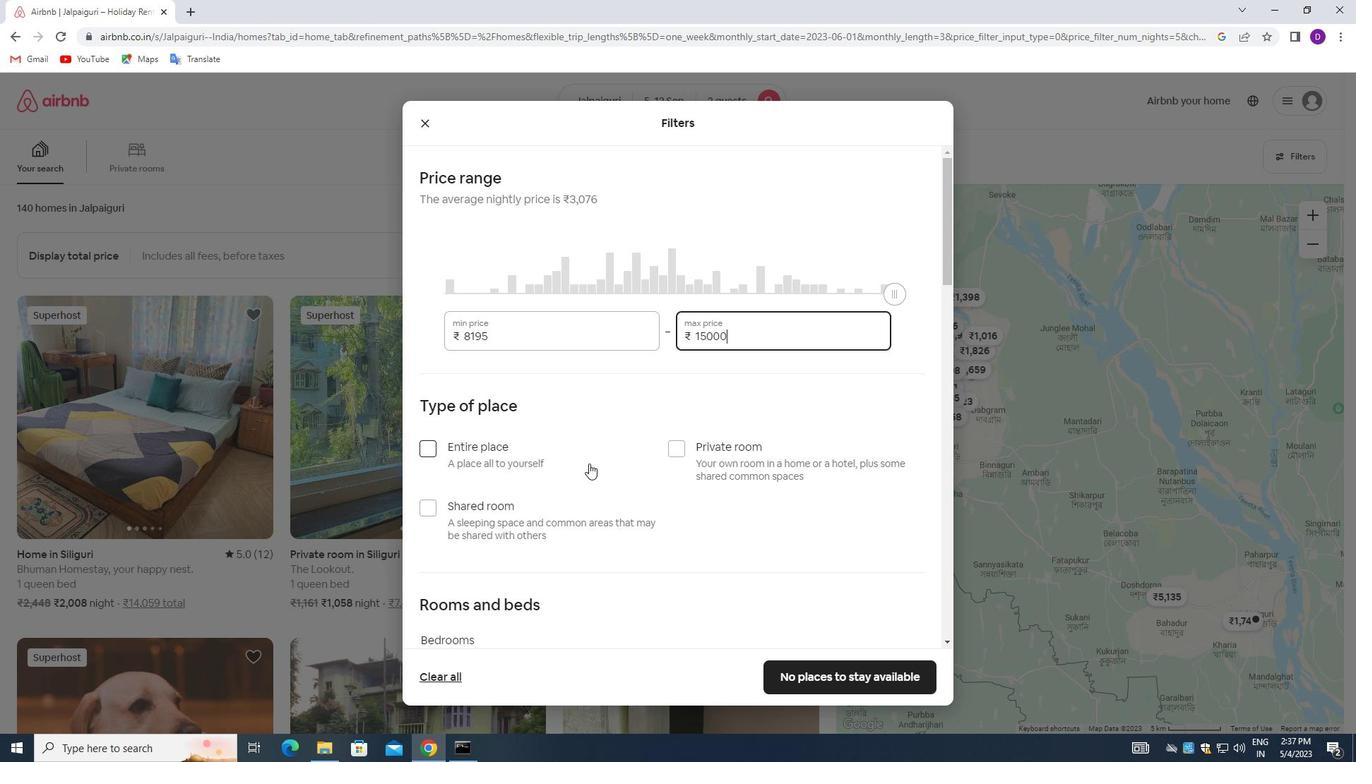 
Action: Mouse scrolled (589, 463) with delta (0, 0)
Screenshot: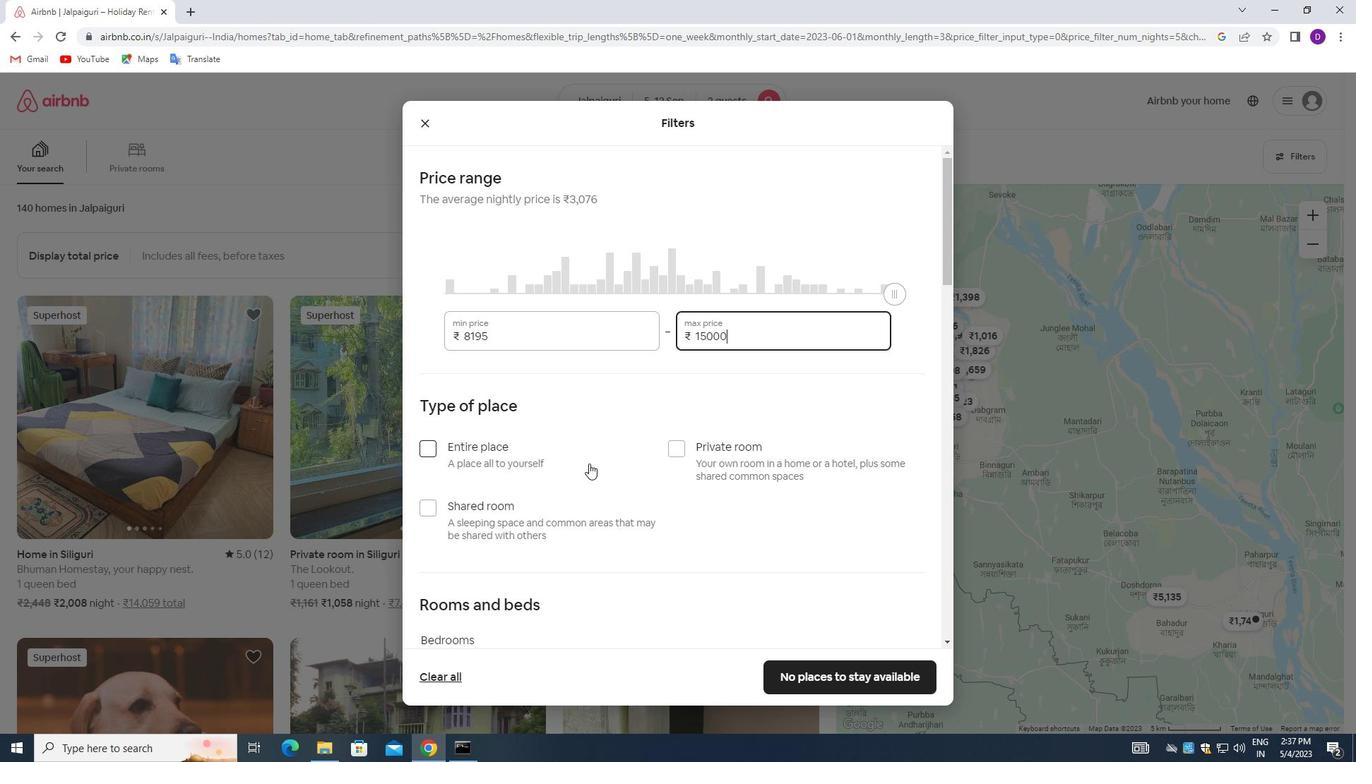 
Action: Mouse scrolled (589, 463) with delta (0, 0)
Screenshot: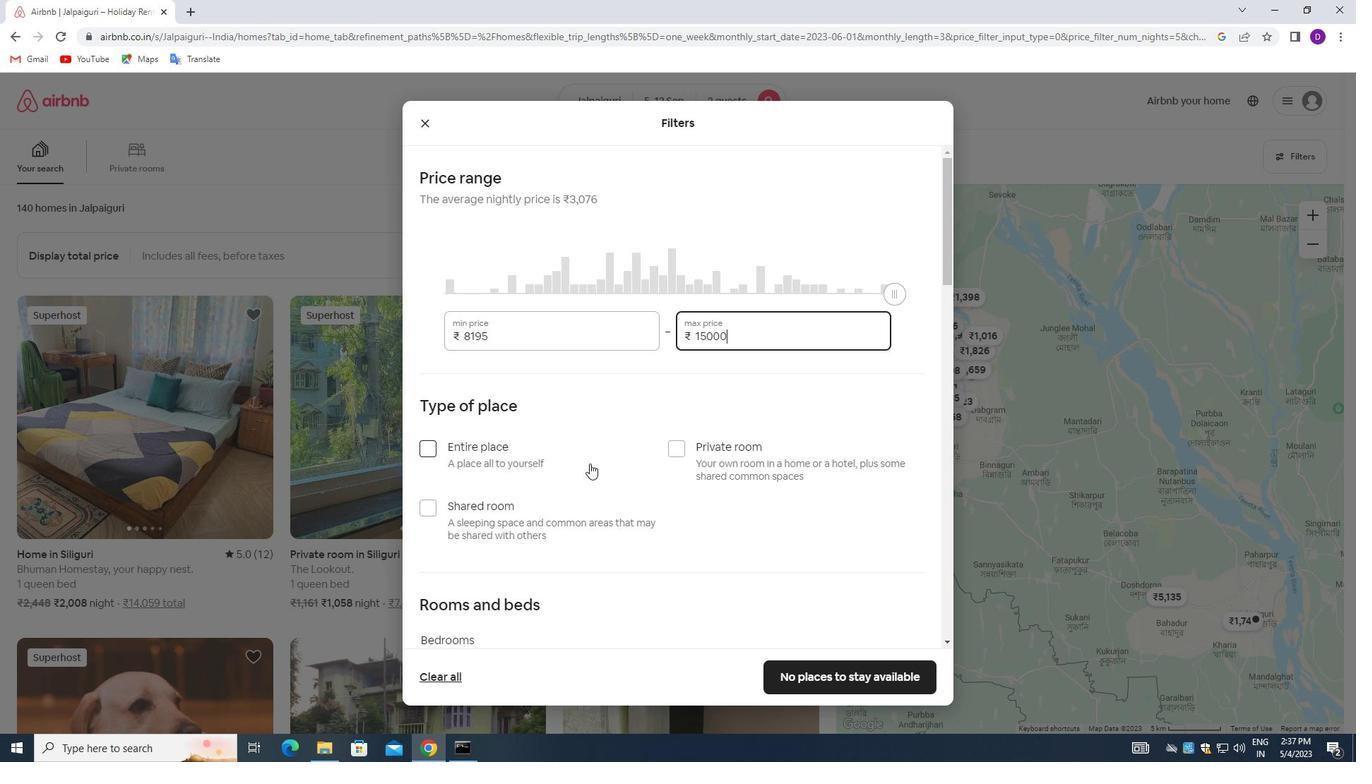 
Action: Mouse scrolled (589, 463) with delta (0, 0)
Screenshot: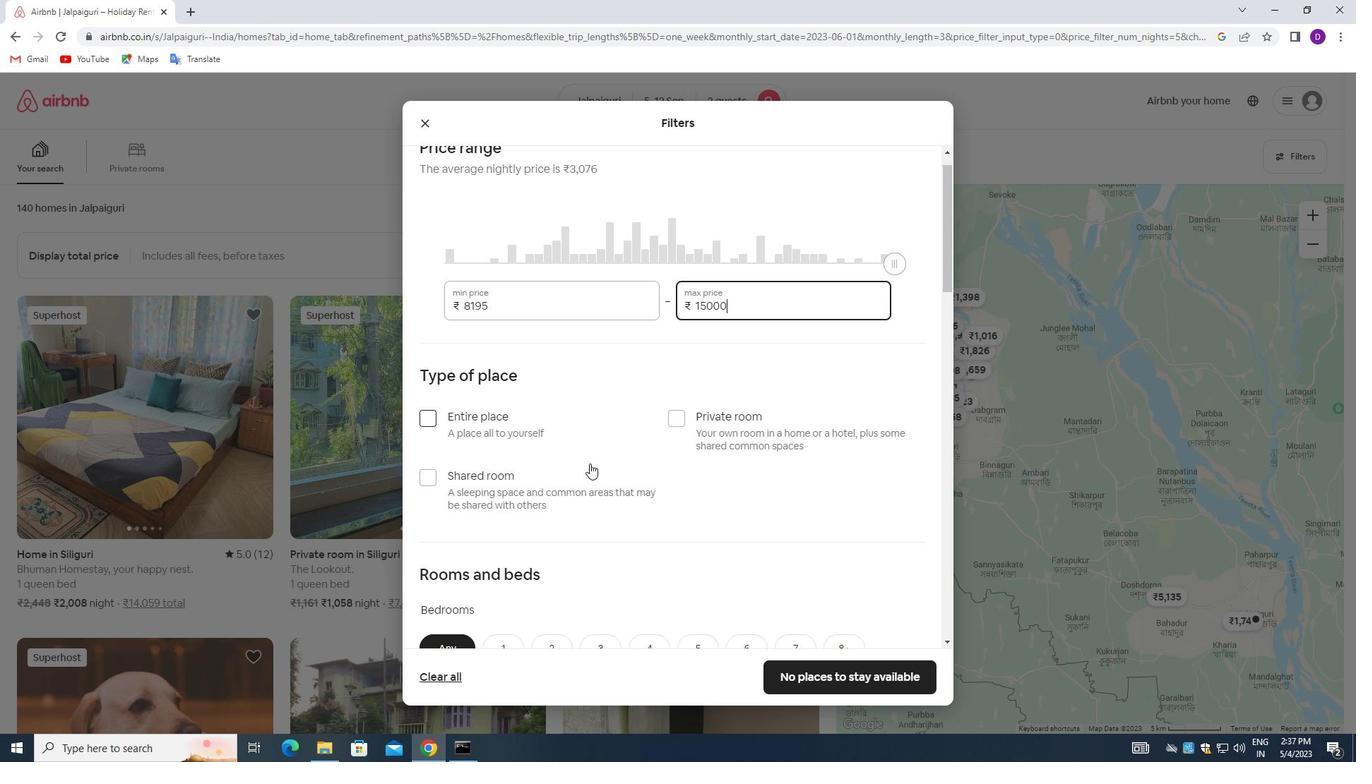
Action: Mouse moved to (500, 471)
Screenshot: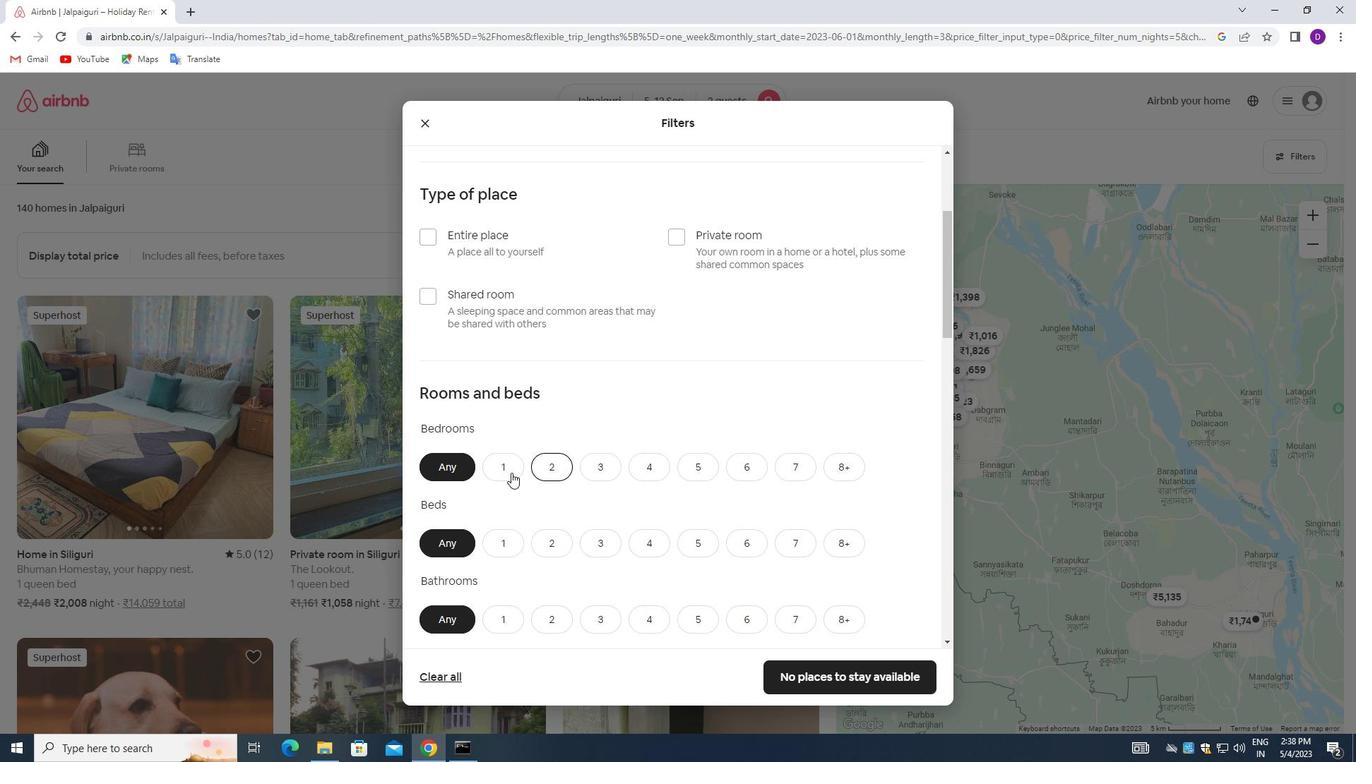 
Action: Mouse pressed left at (500, 471)
Screenshot: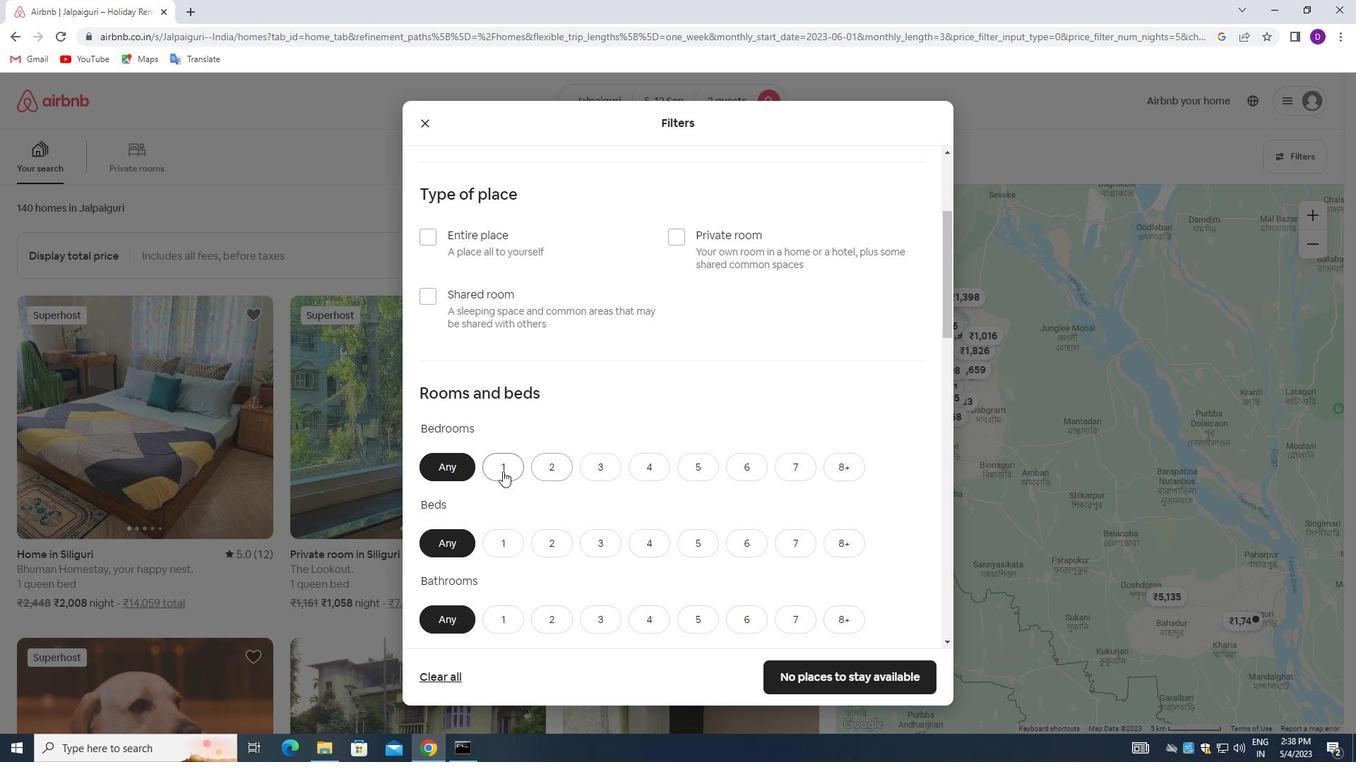 
Action: Mouse moved to (510, 536)
Screenshot: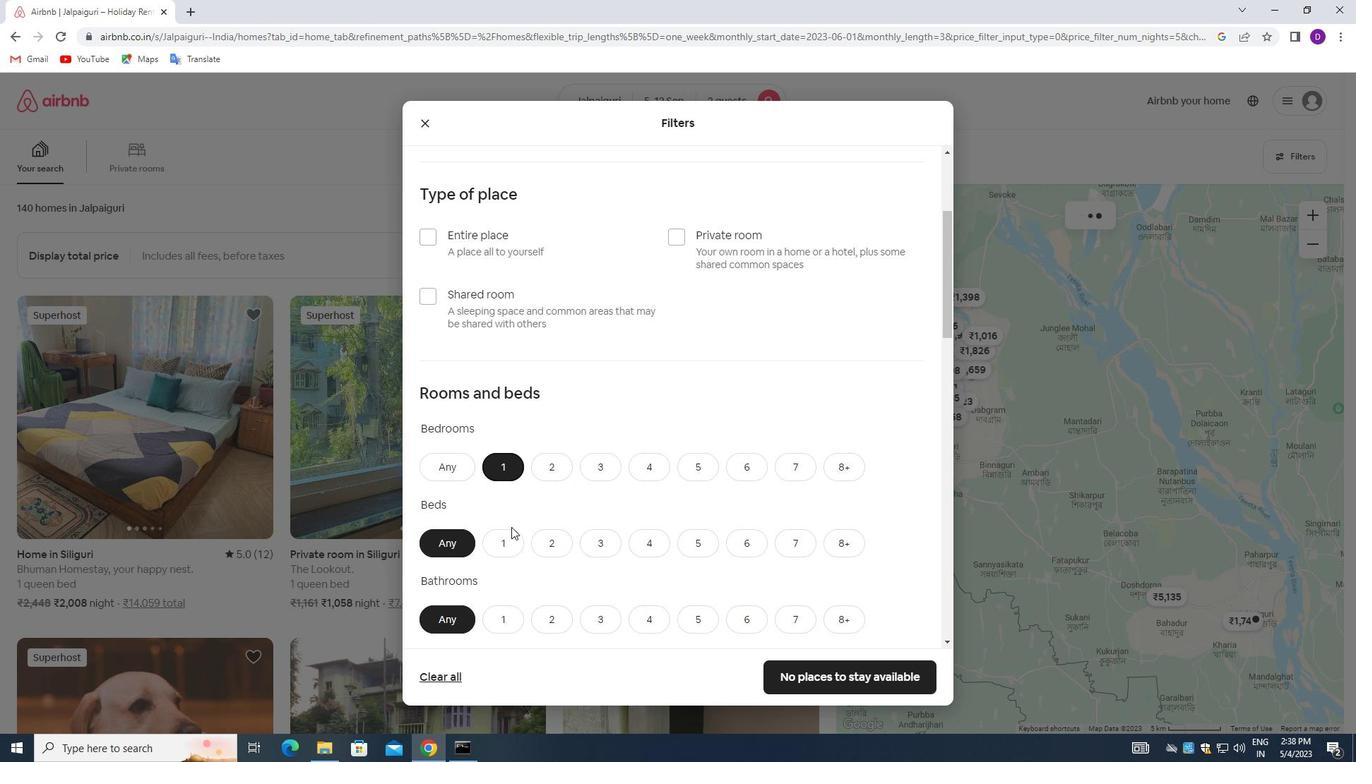 
Action: Mouse pressed left at (510, 536)
Screenshot: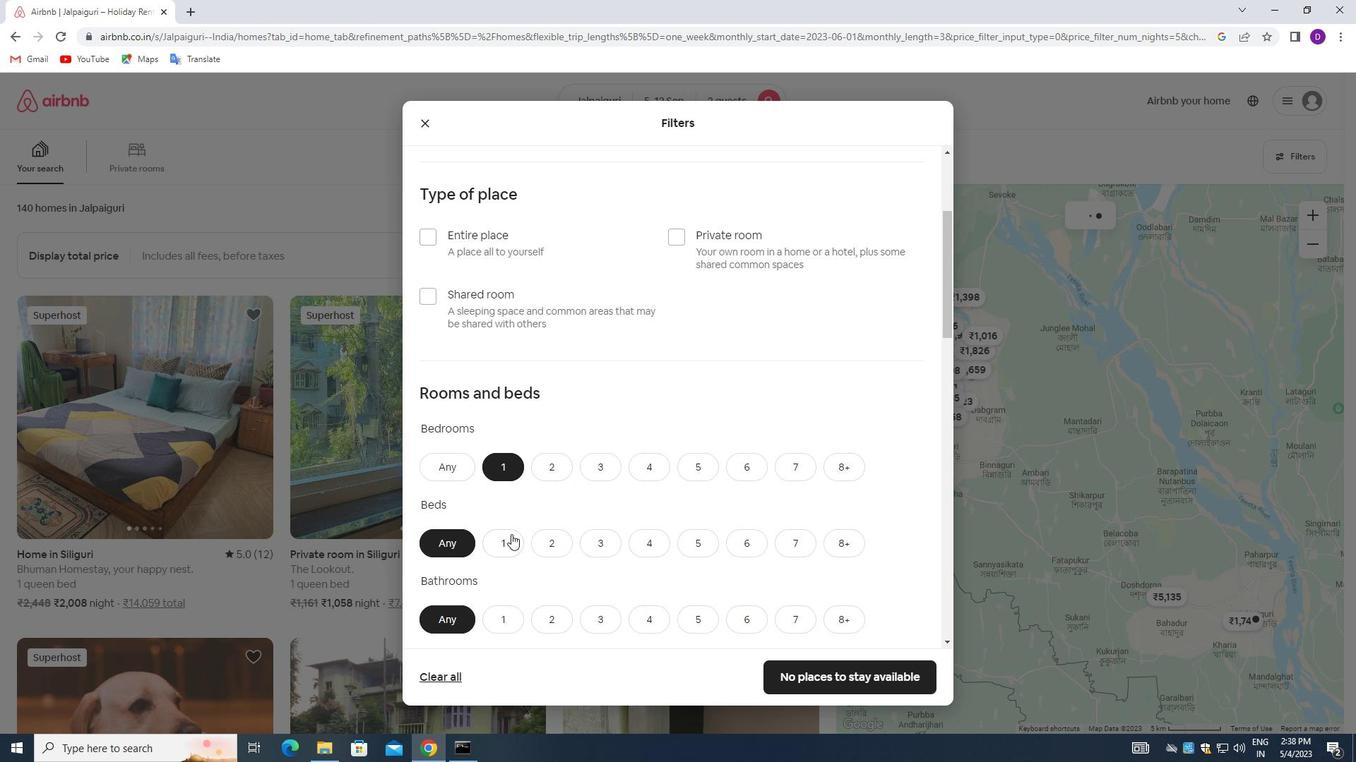 
Action: Mouse moved to (506, 613)
Screenshot: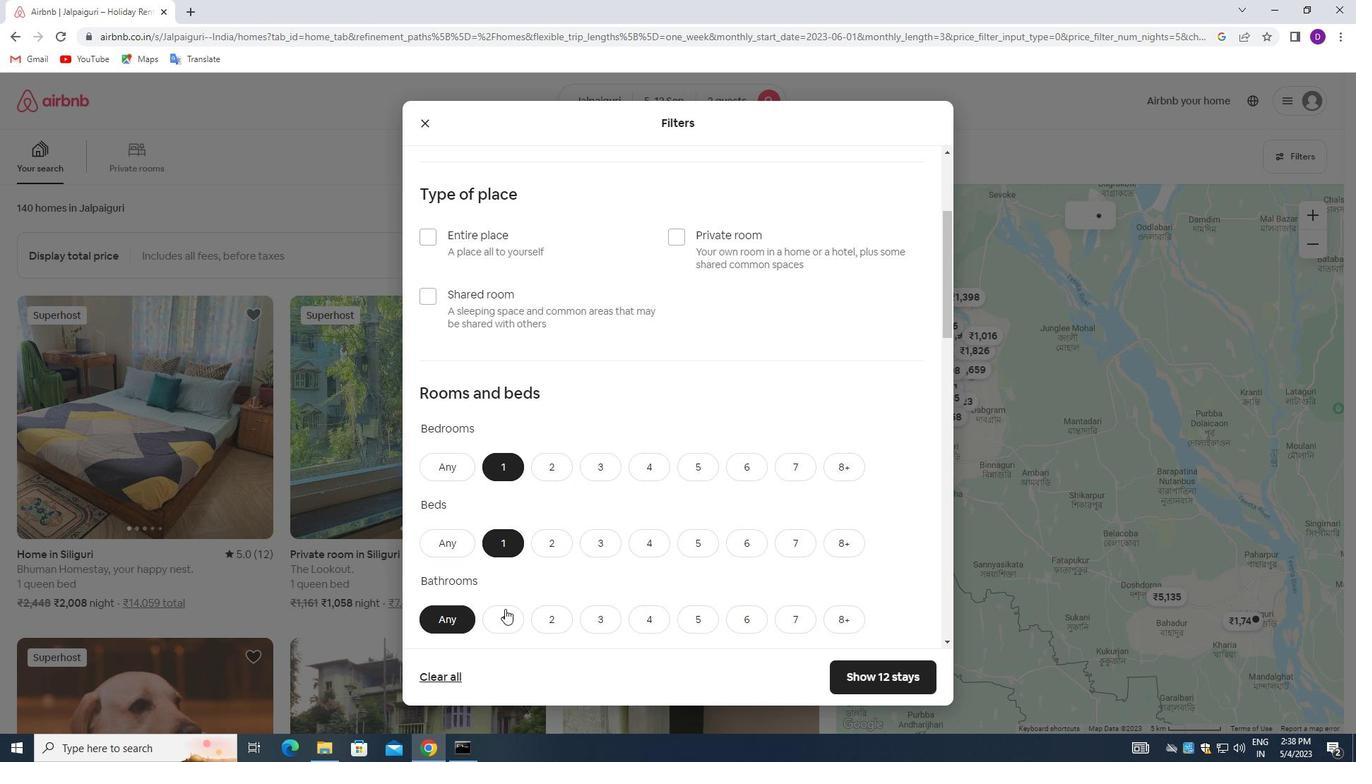 
Action: Mouse pressed left at (506, 613)
Screenshot: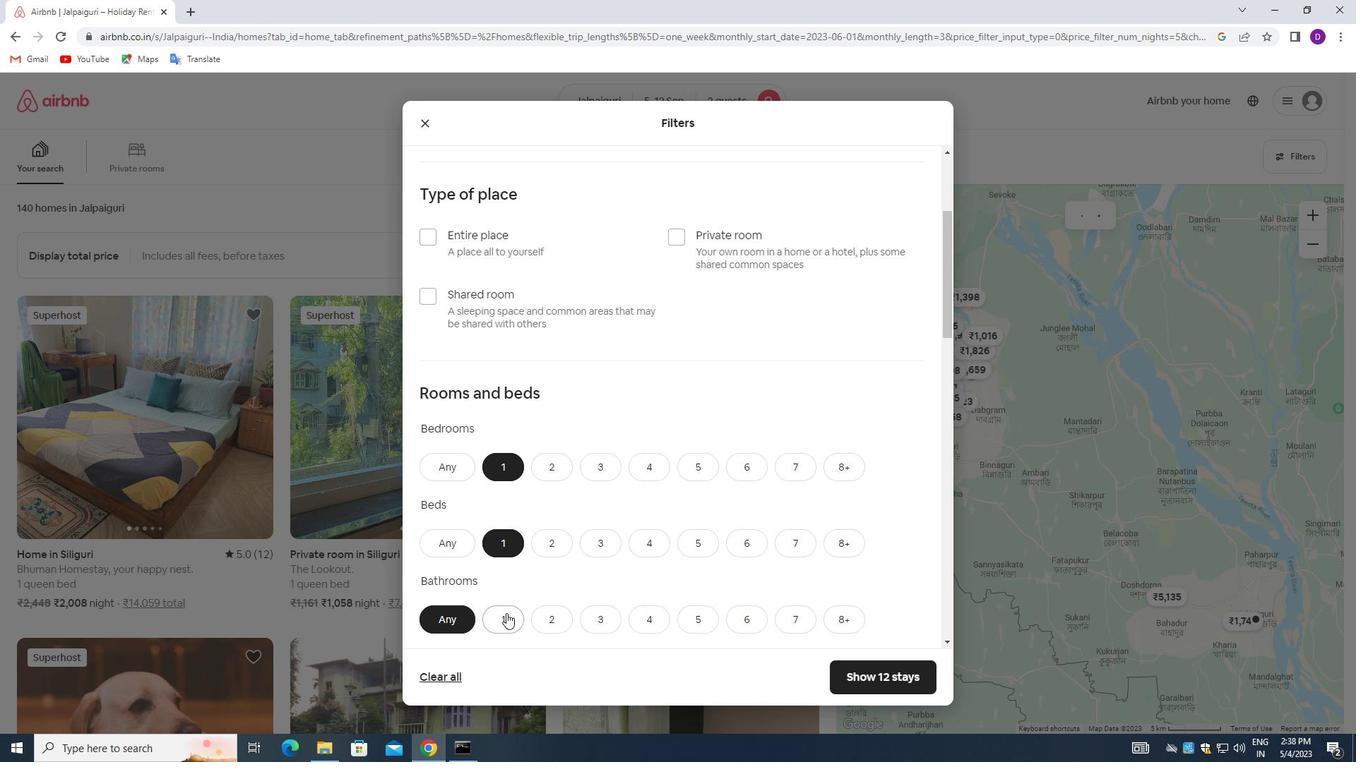 
Action: Mouse moved to (653, 413)
Screenshot: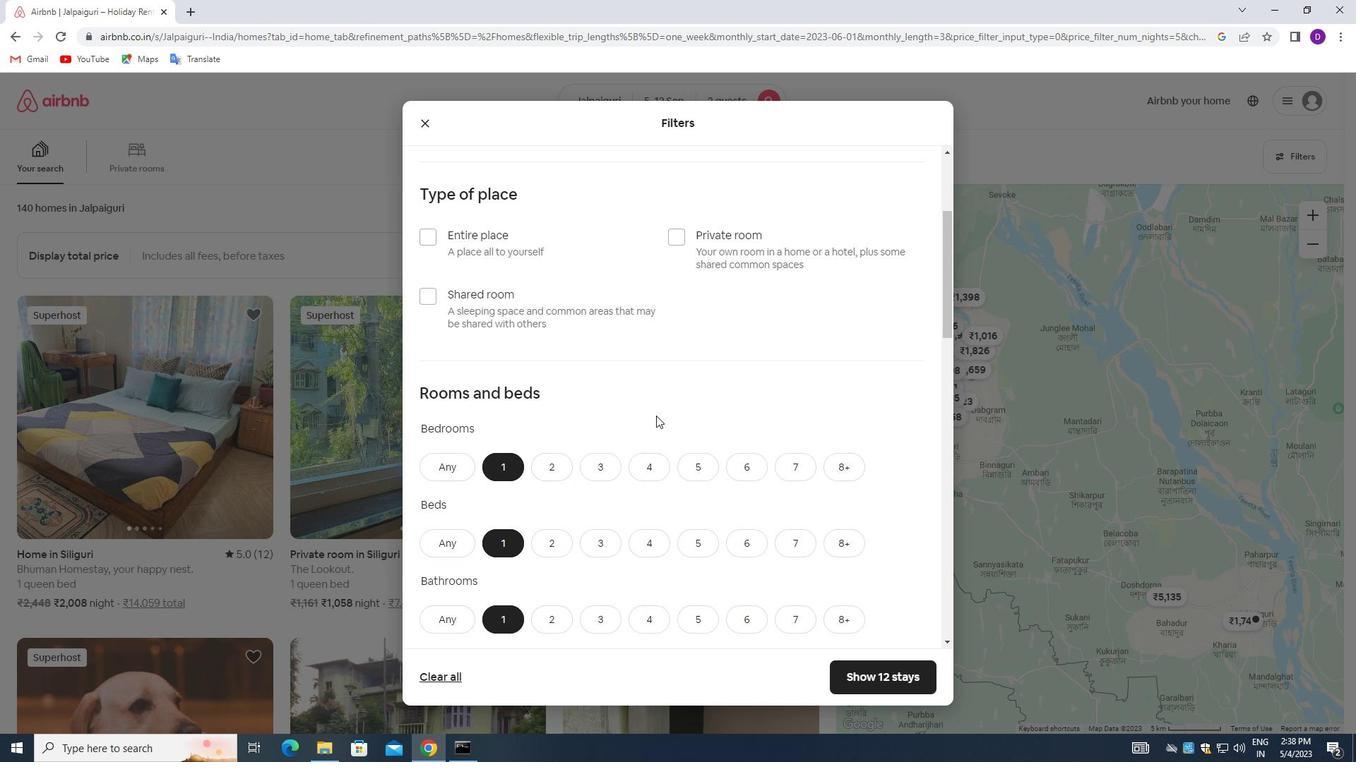 
Action: Mouse scrolled (653, 412) with delta (0, 0)
Screenshot: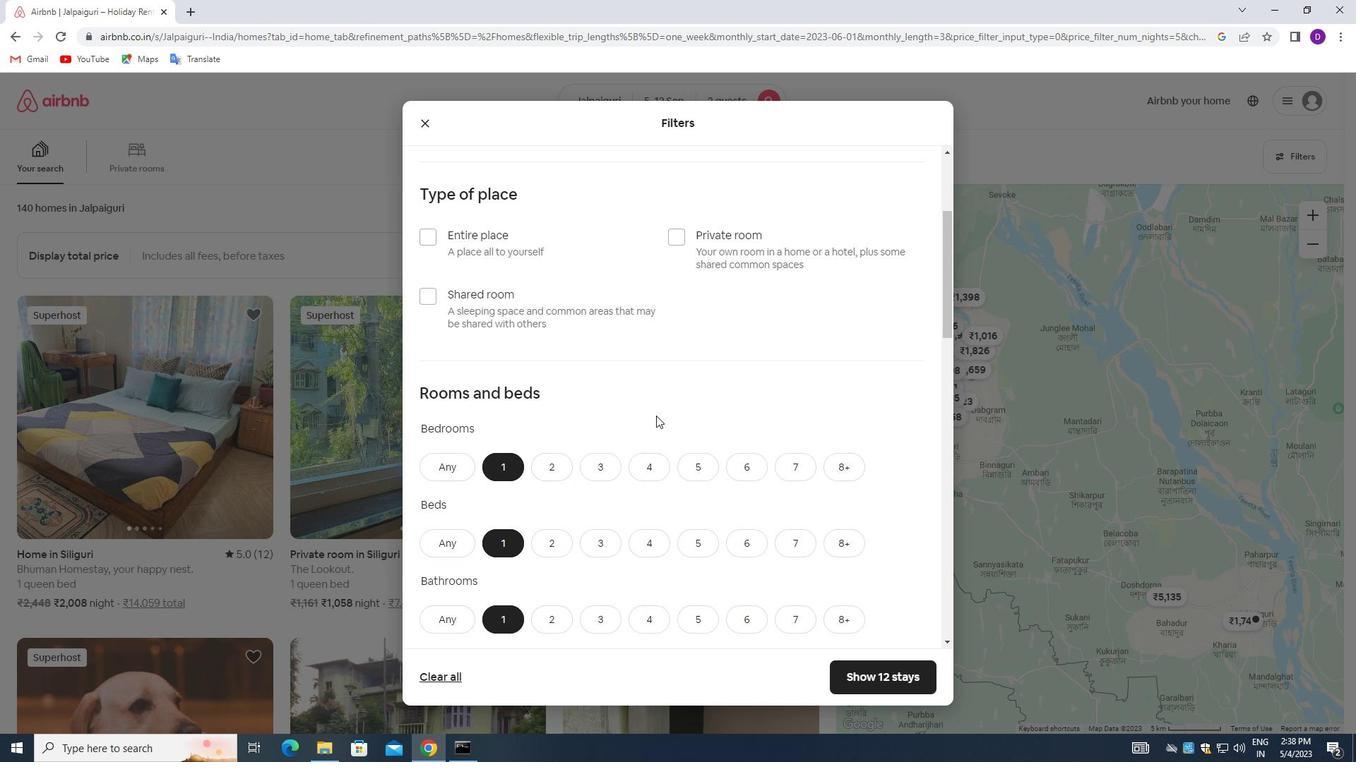 
Action: Mouse moved to (647, 411)
Screenshot: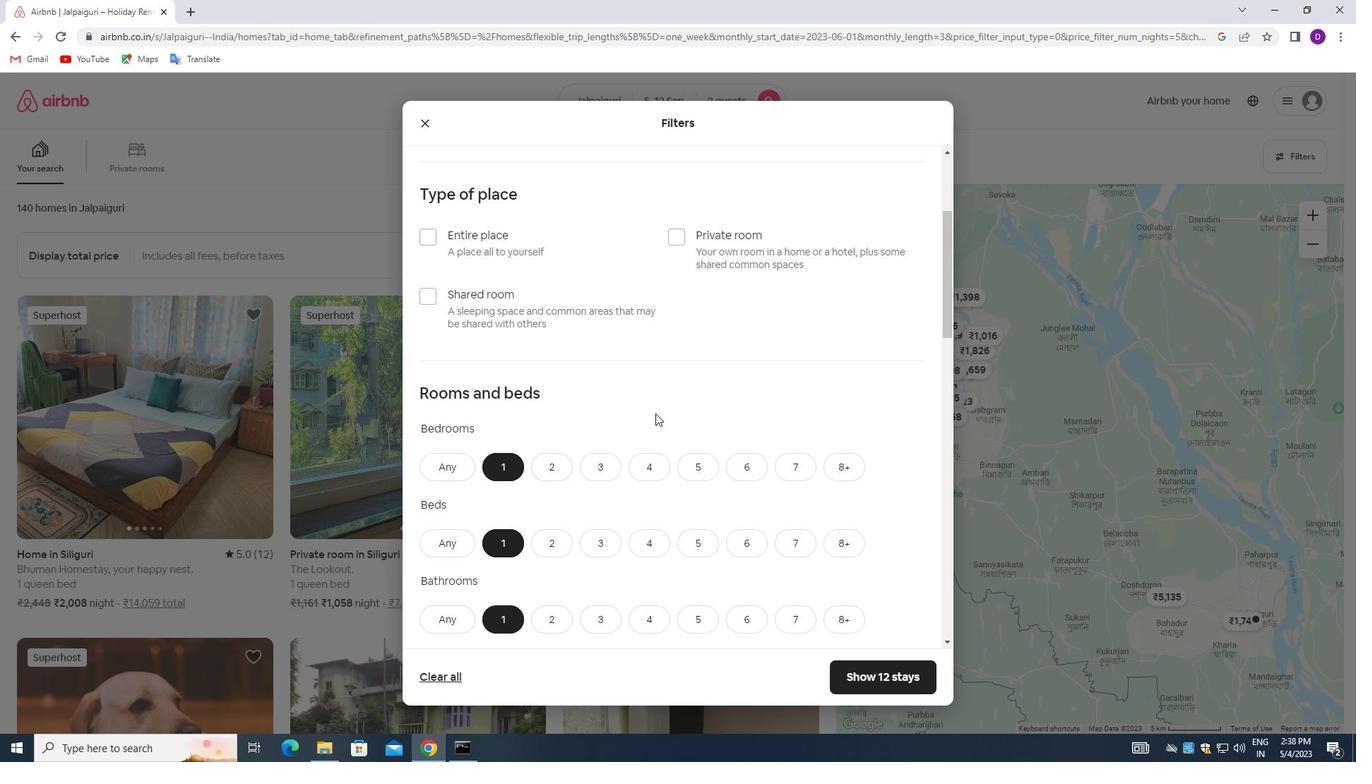 
Action: Mouse scrolled (647, 410) with delta (0, 0)
Screenshot: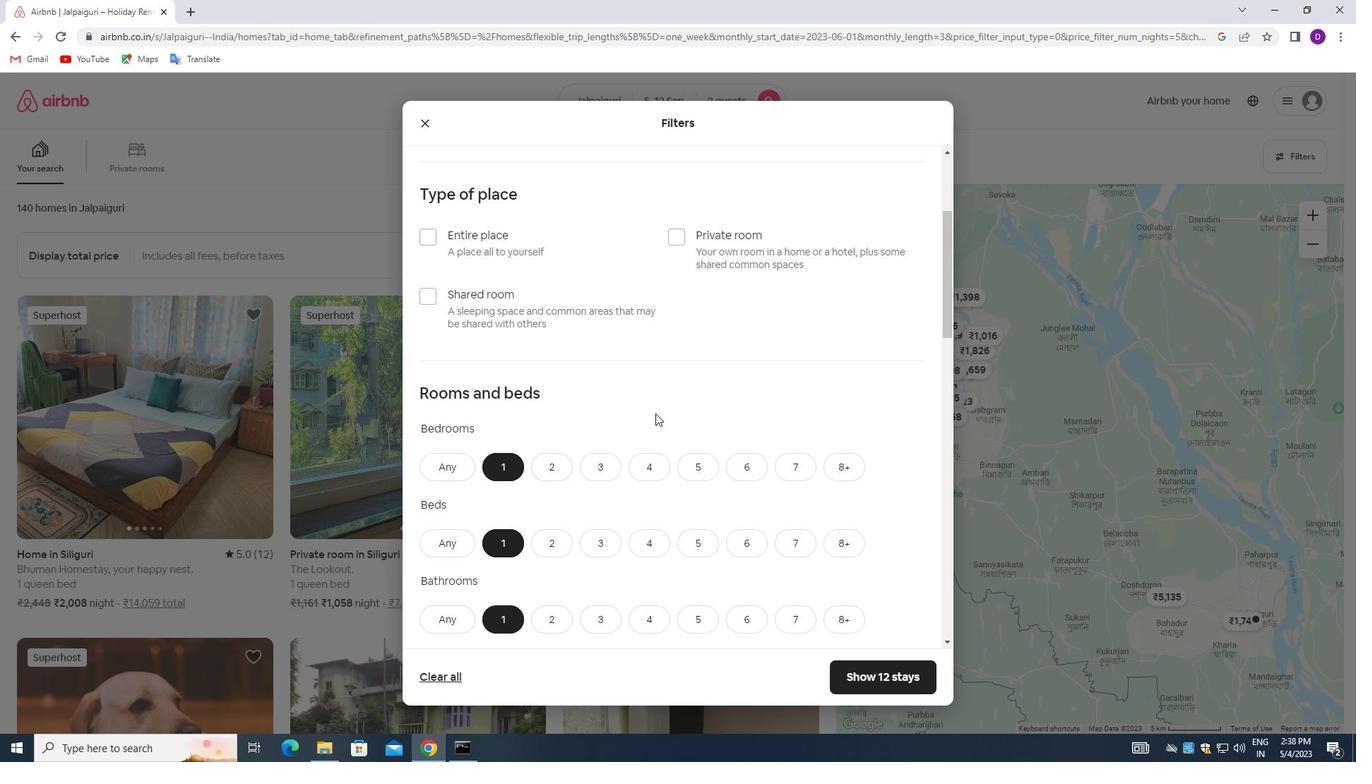 
Action: Mouse moved to (630, 391)
Screenshot: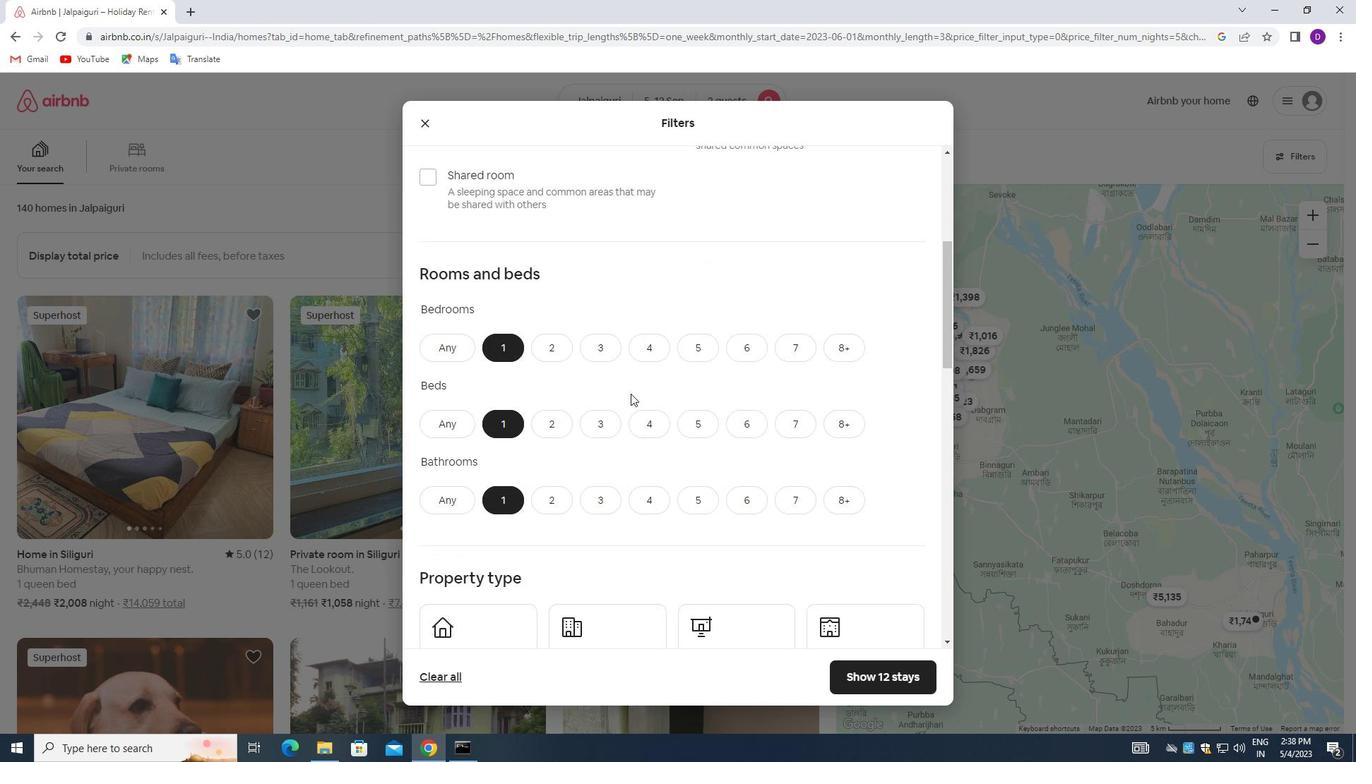 
Action: Mouse scrolled (630, 390) with delta (0, 0)
Screenshot: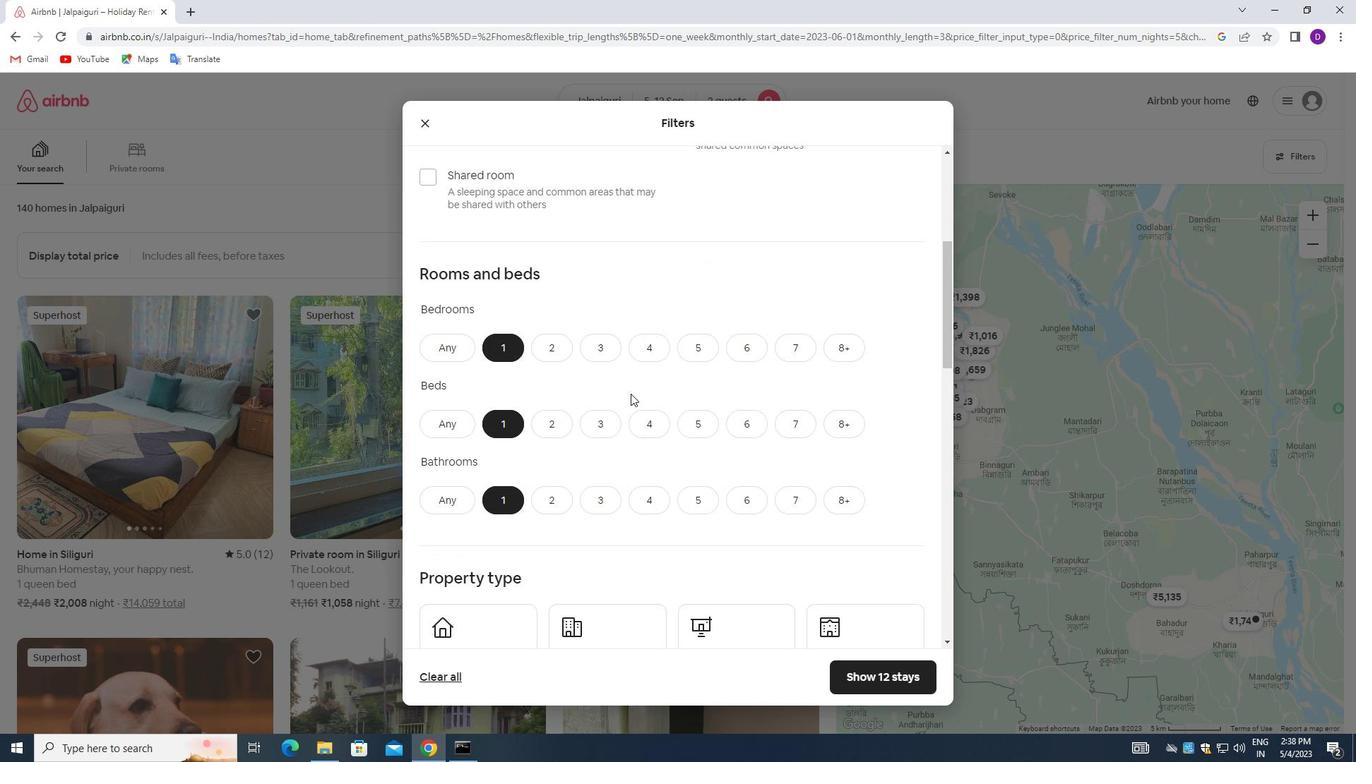 
Action: Mouse moved to (635, 363)
Screenshot: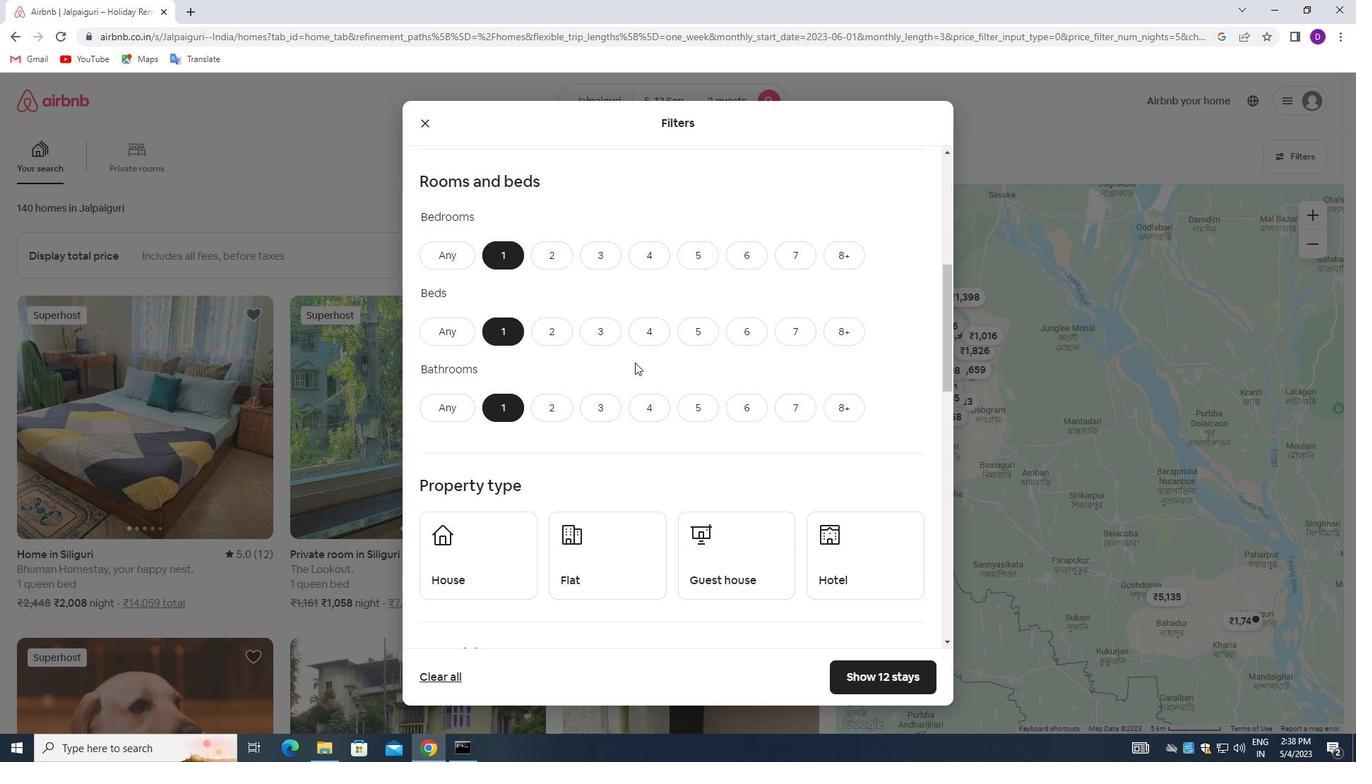 
Action: Mouse scrolled (635, 362) with delta (0, 0)
Screenshot: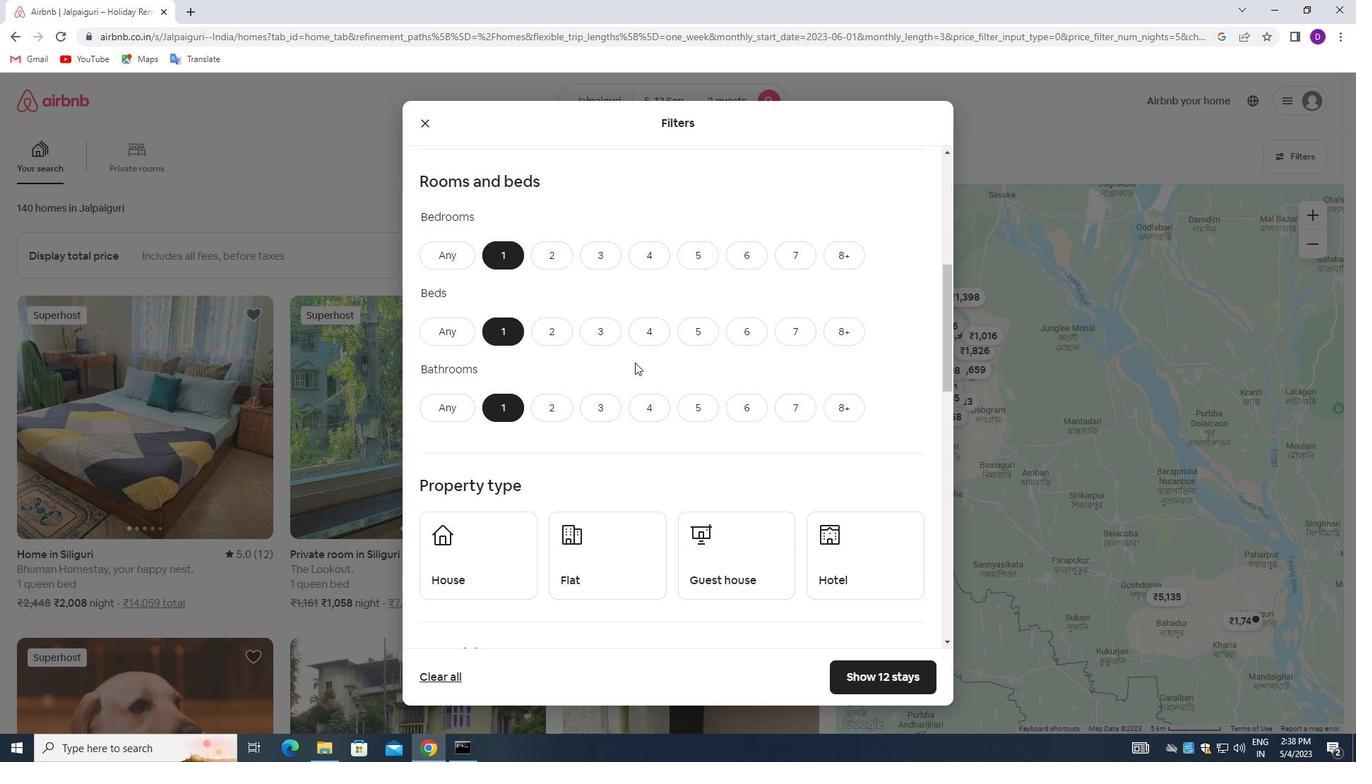 
Action: Mouse moved to (635, 363)
Screenshot: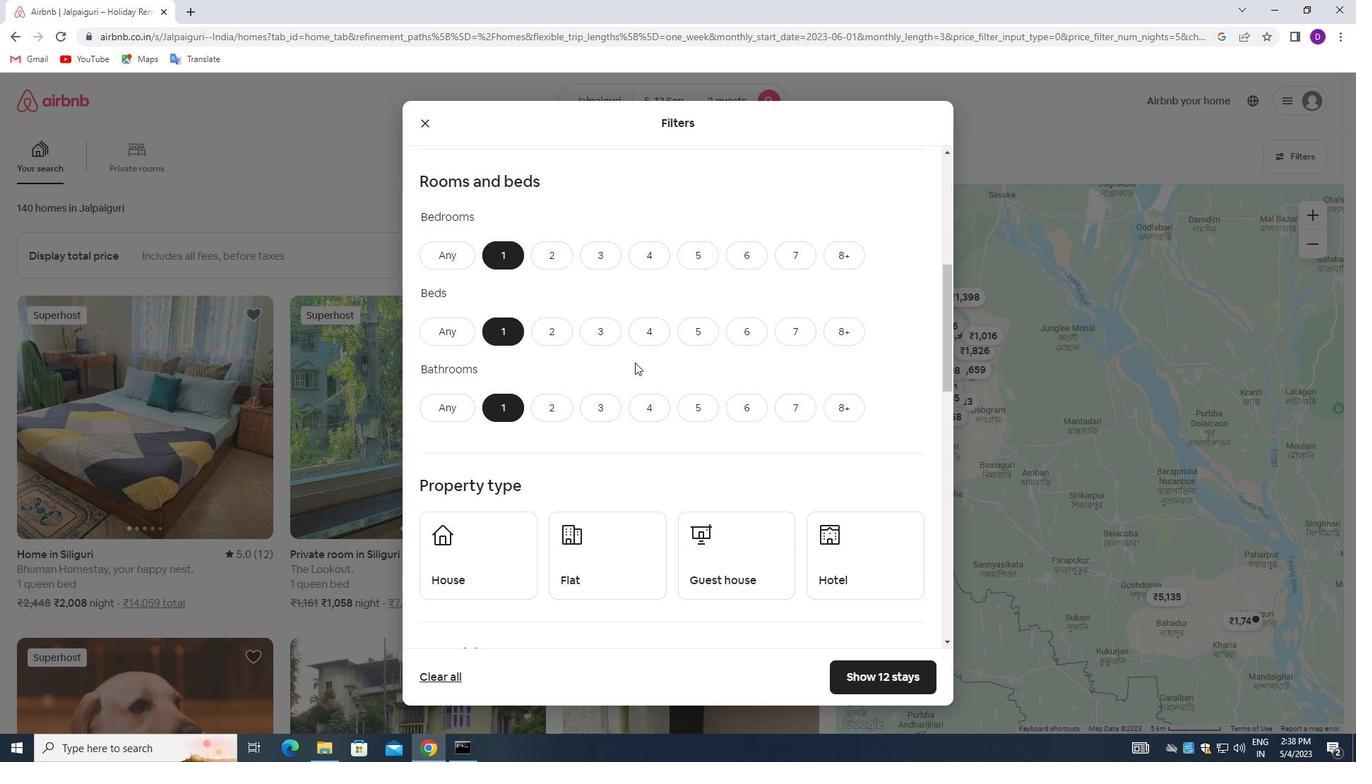 
Action: Mouse scrolled (635, 362) with delta (0, 0)
Screenshot: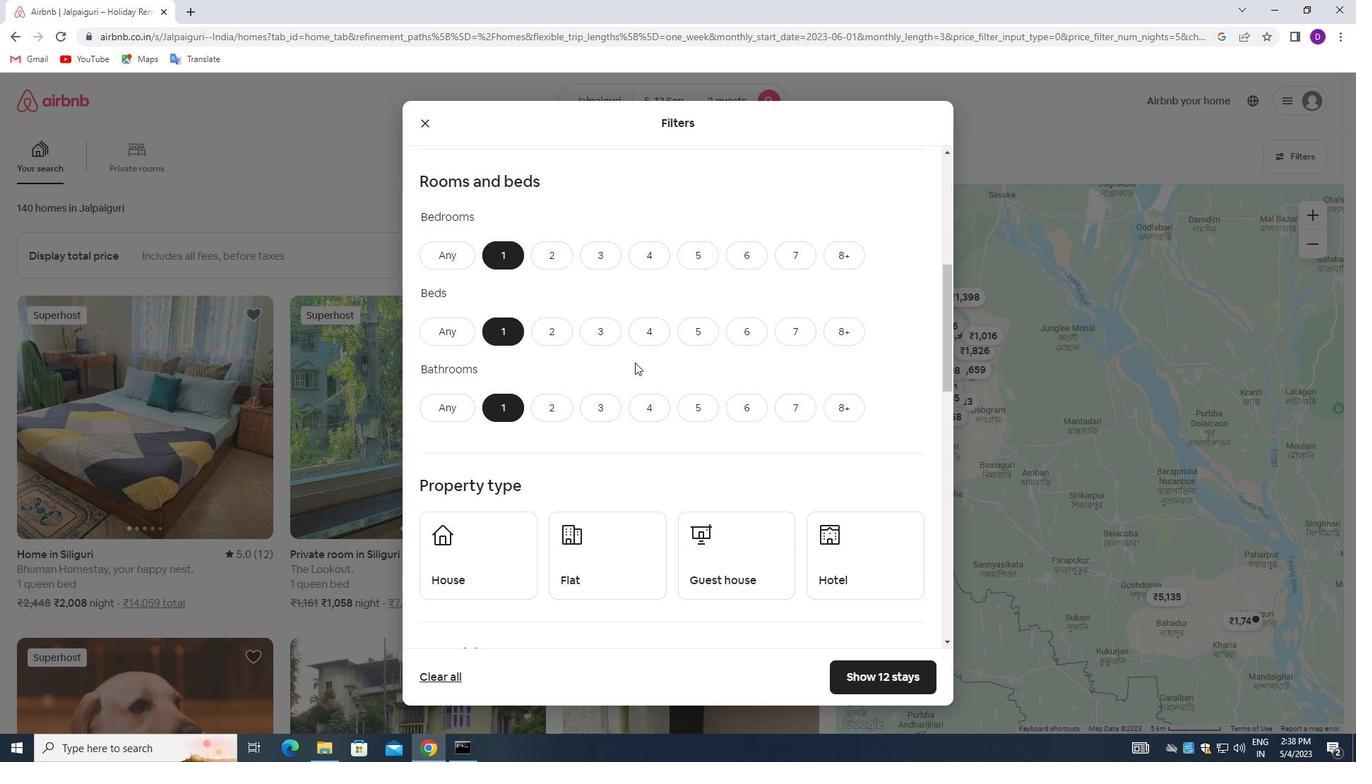 
Action: Mouse moved to (635, 364)
Screenshot: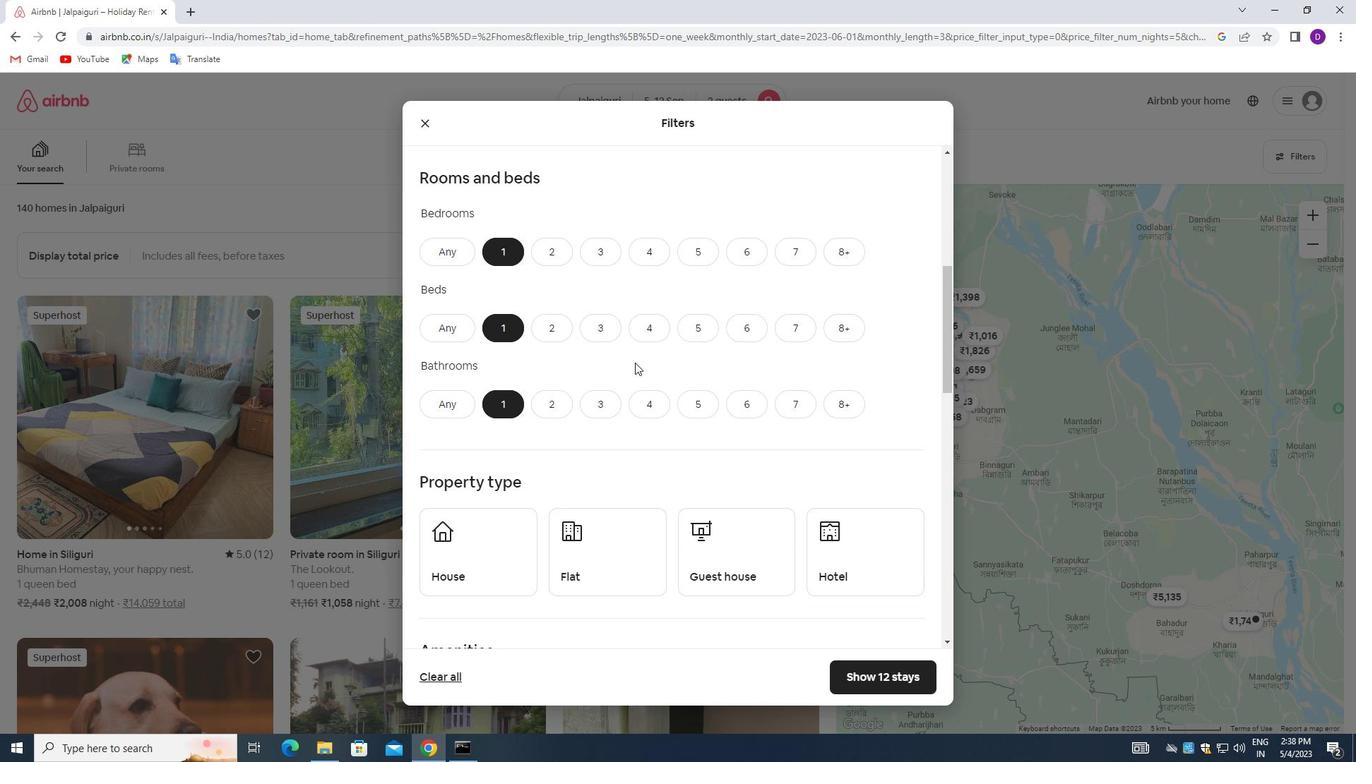 
Action: Mouse scrolled (635, 363) with delta (0, 0)
Screenshot: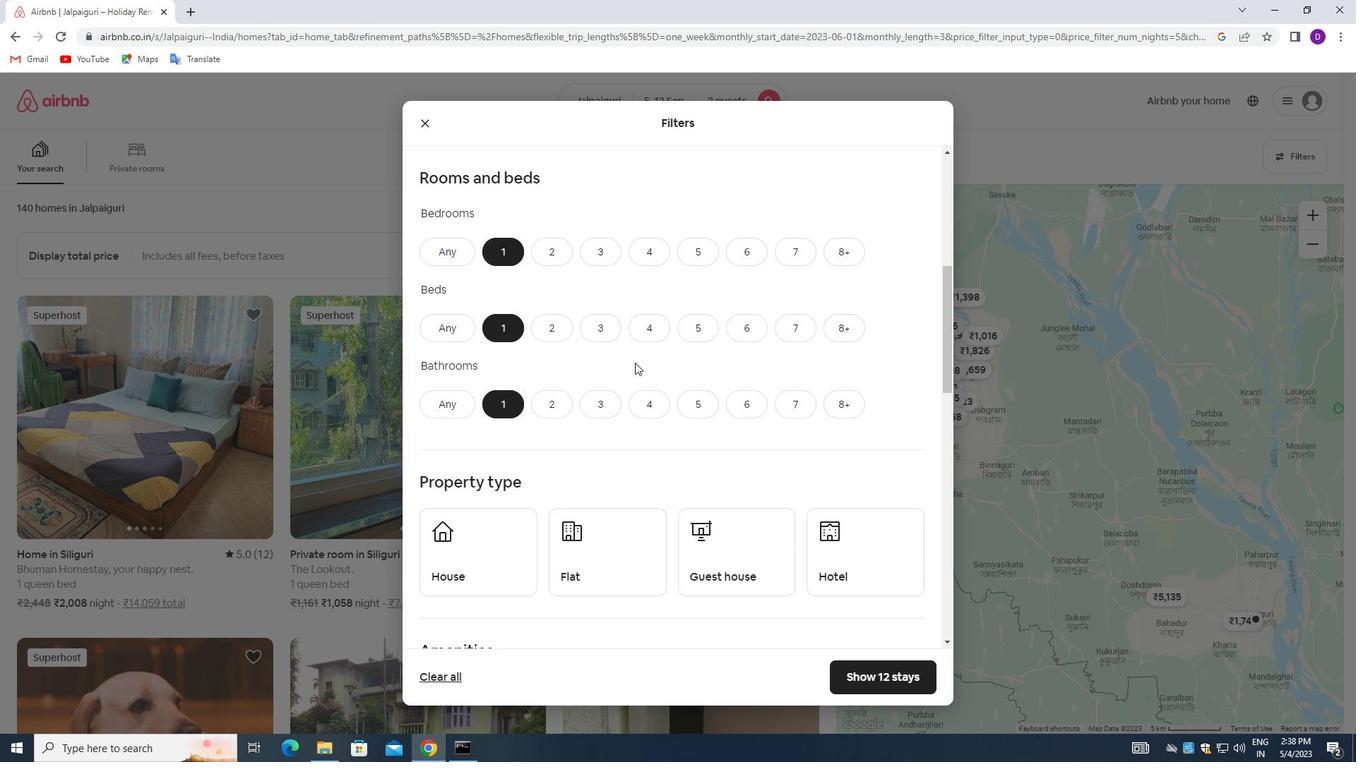 
Action: Mouse moved to (491, 344)
Screenshot: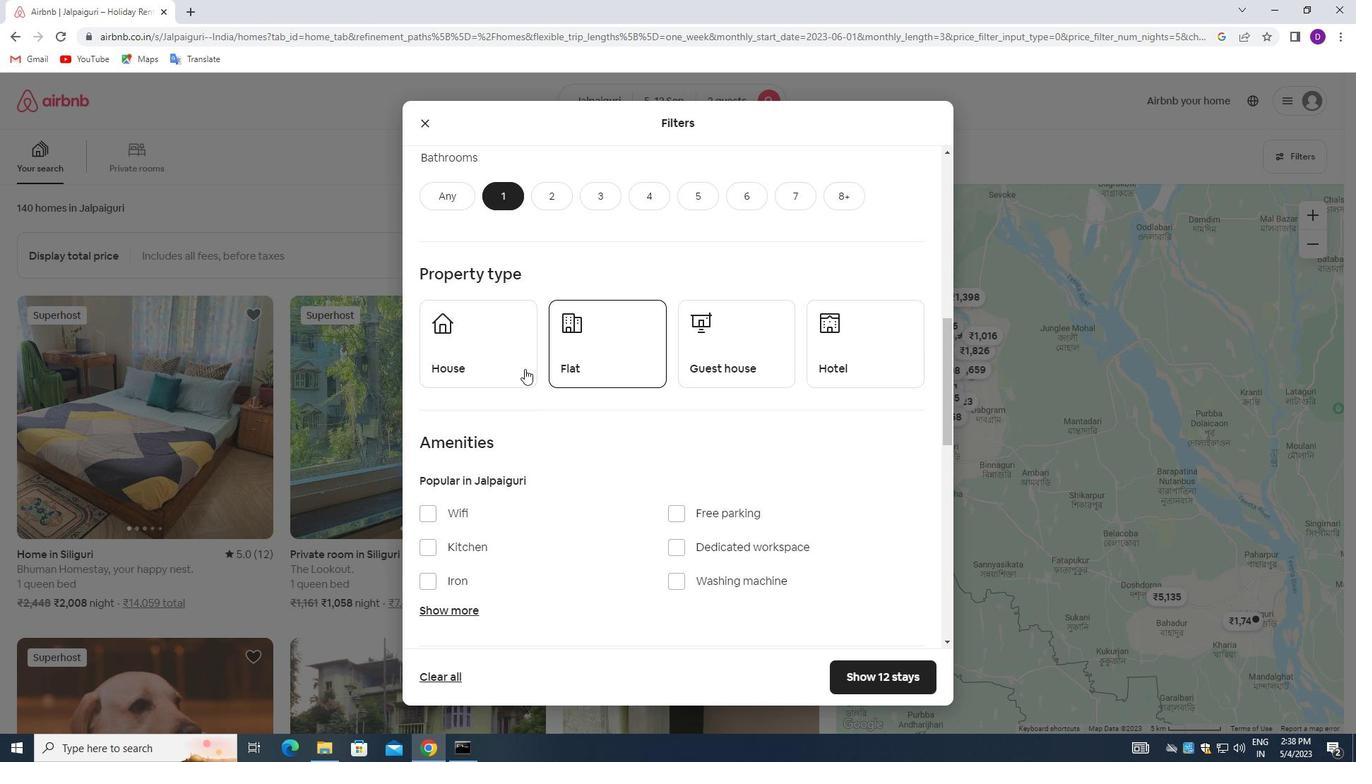 
Action: Mouse pressed left at (491, 344)
Screenshot: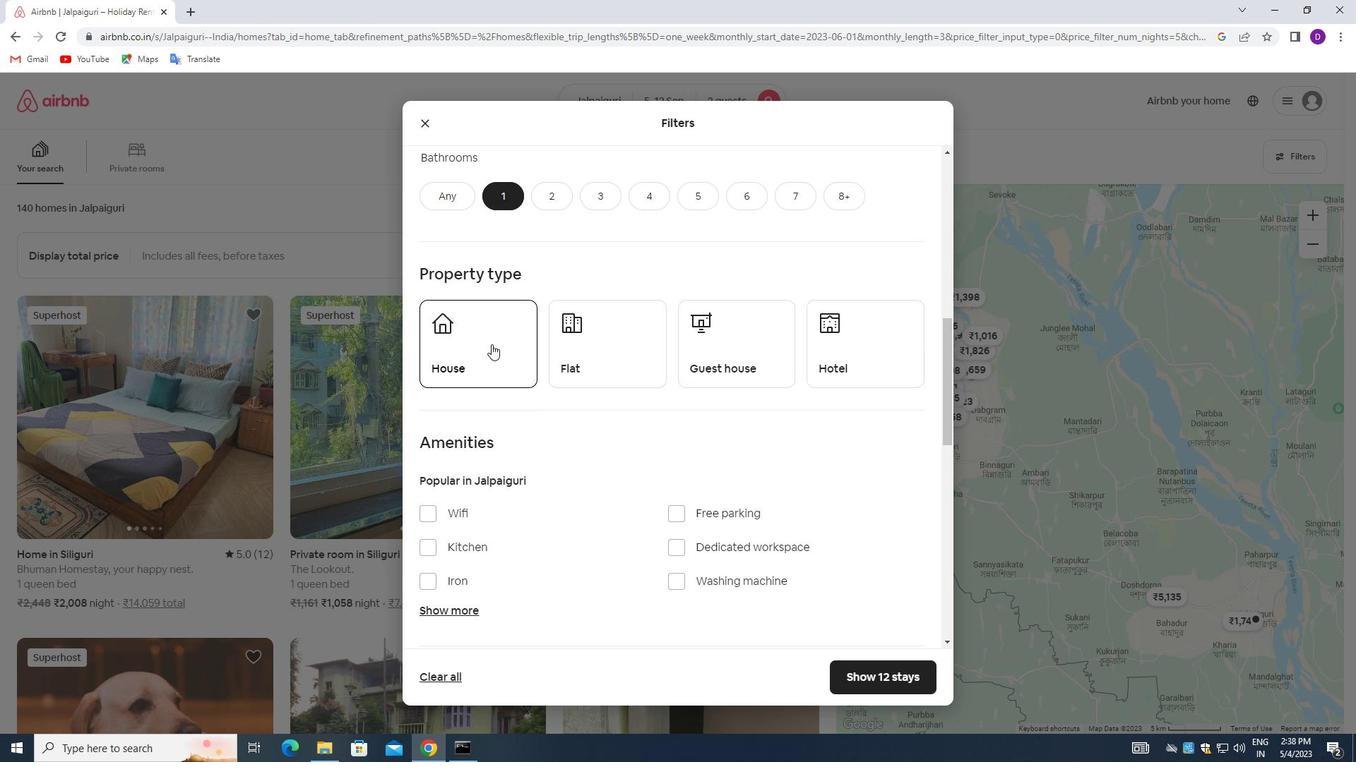 
Action: Mouse moved to (622, 341)
Screenshot: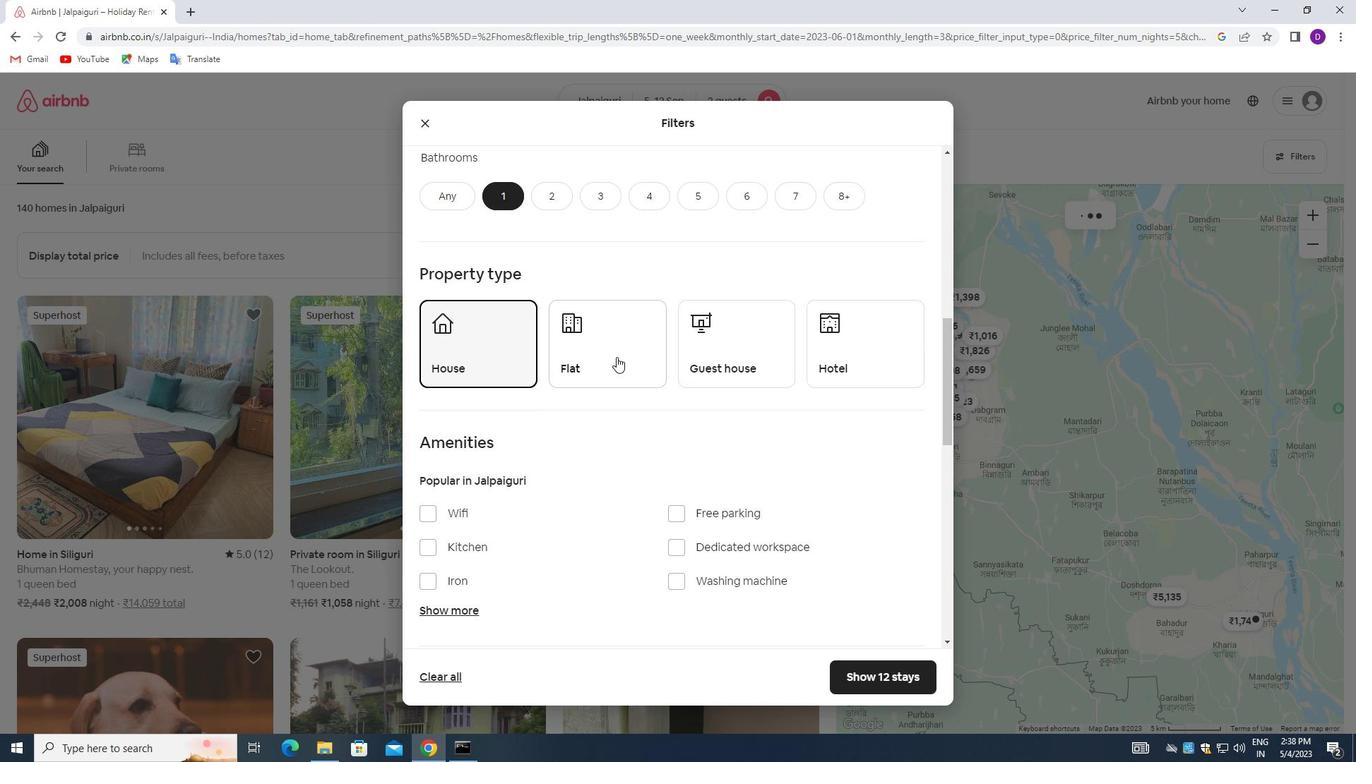 
Action: Mouse pressed left at (622, 341)
Screenshot: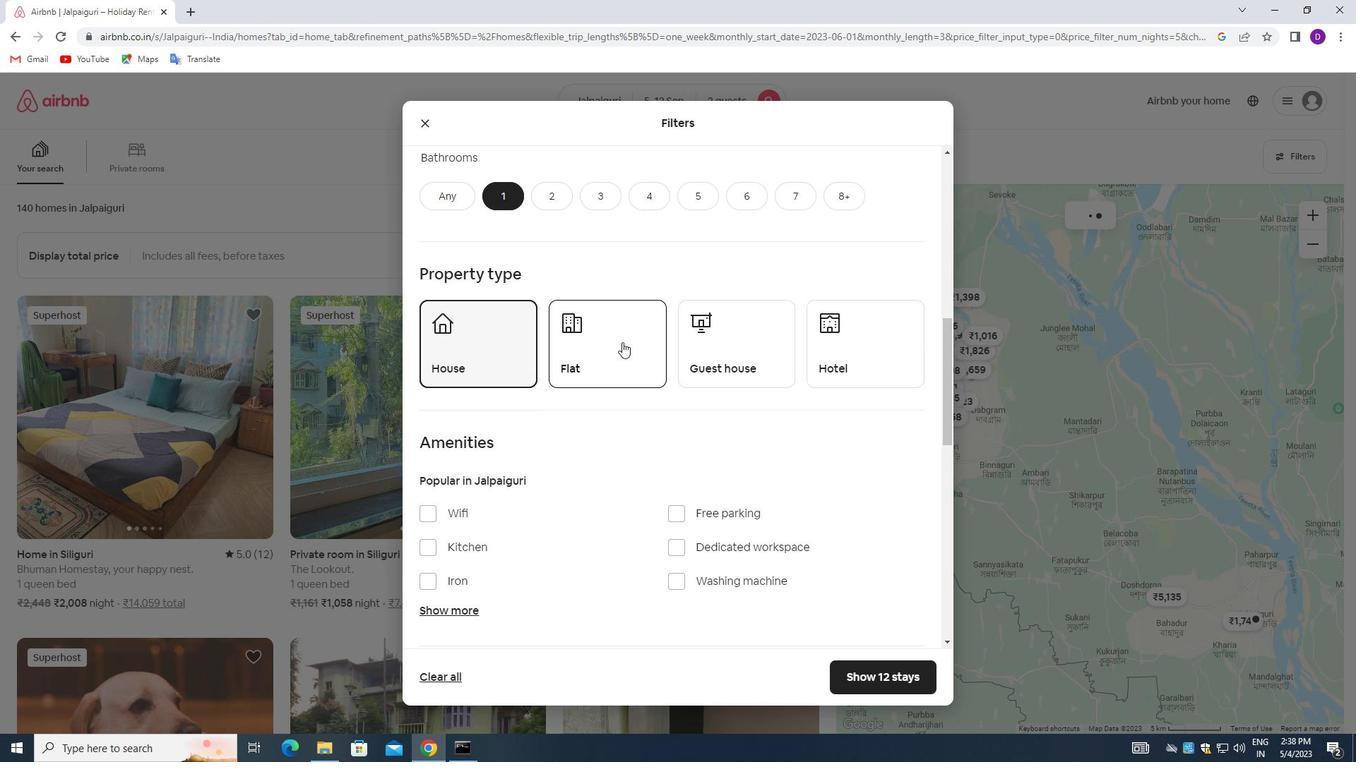 
Action: Mouse moved to (742, 344)
Screenshot: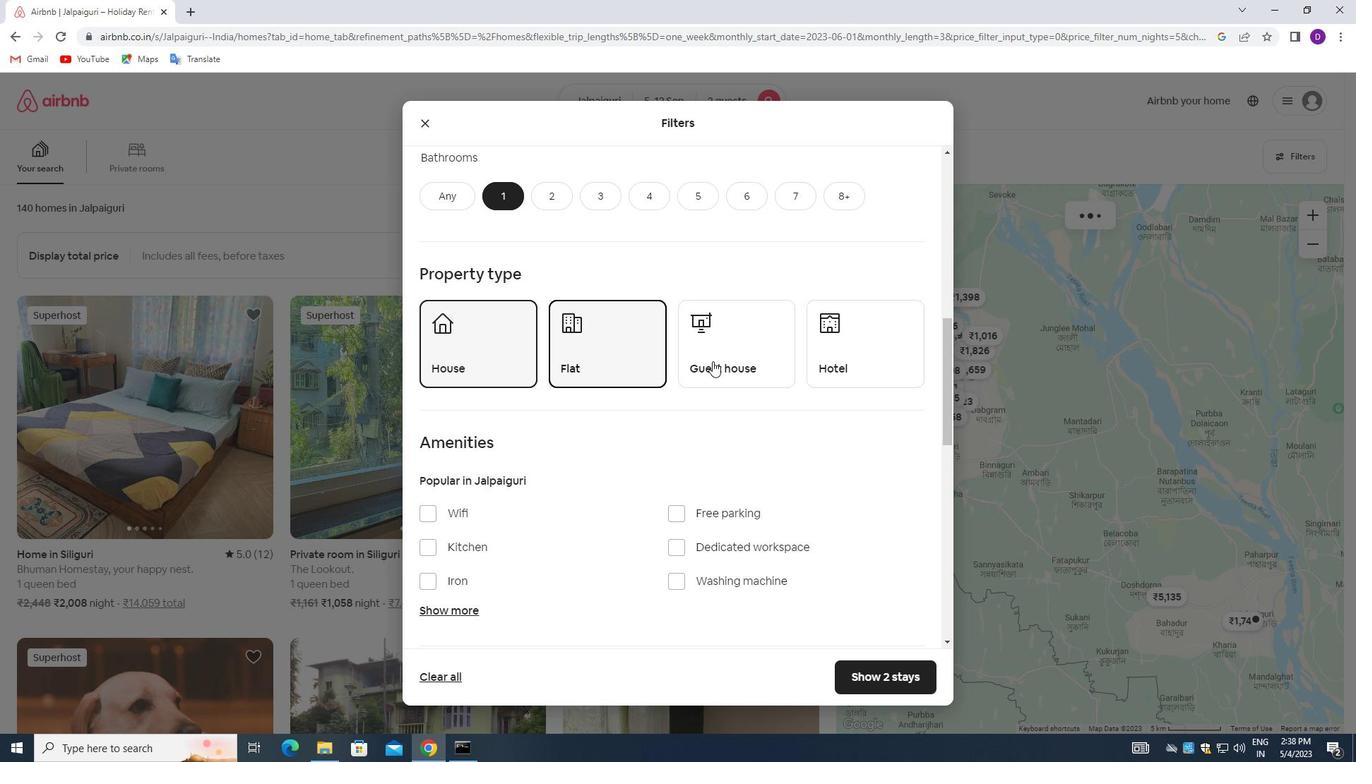 
Action: Mouse pressed left at (742, 344)
Screenshot: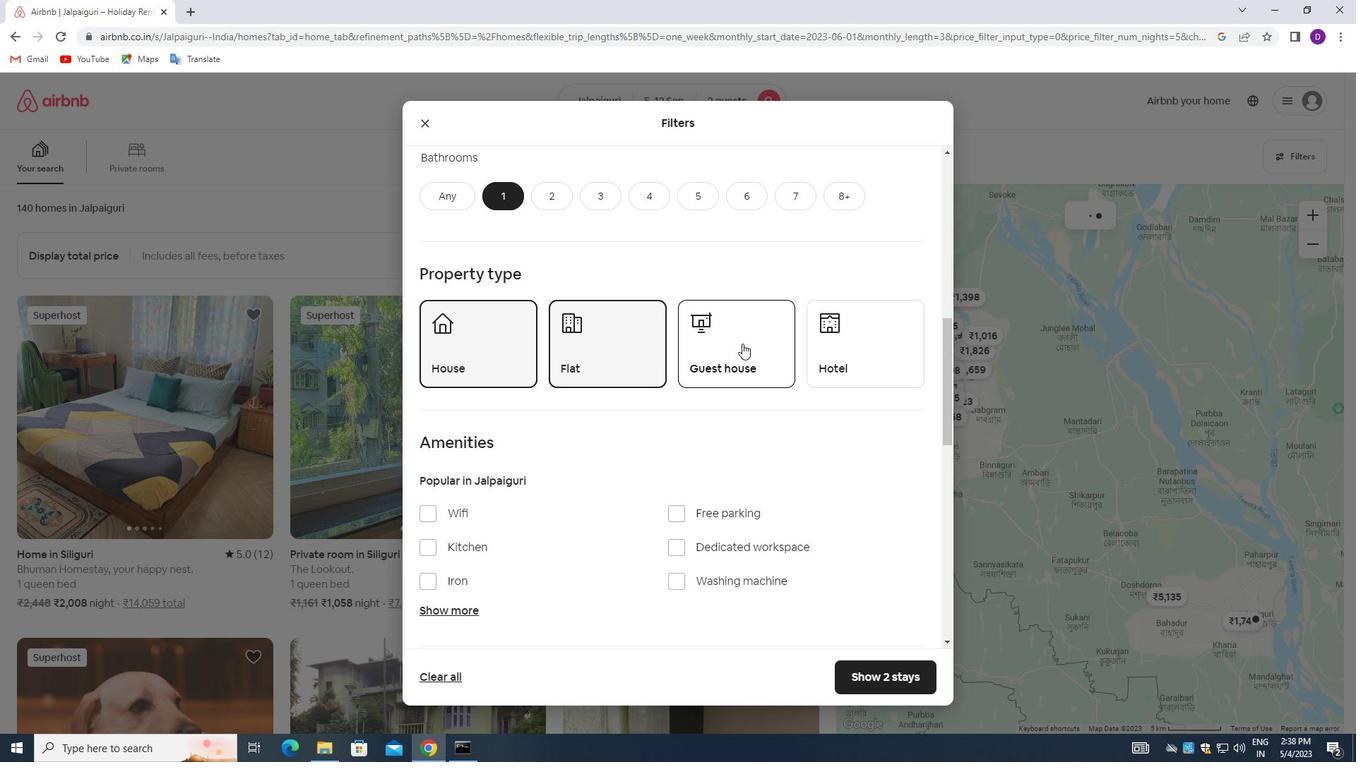 
Action: Mouse moved to (856, 344)
Screenshot: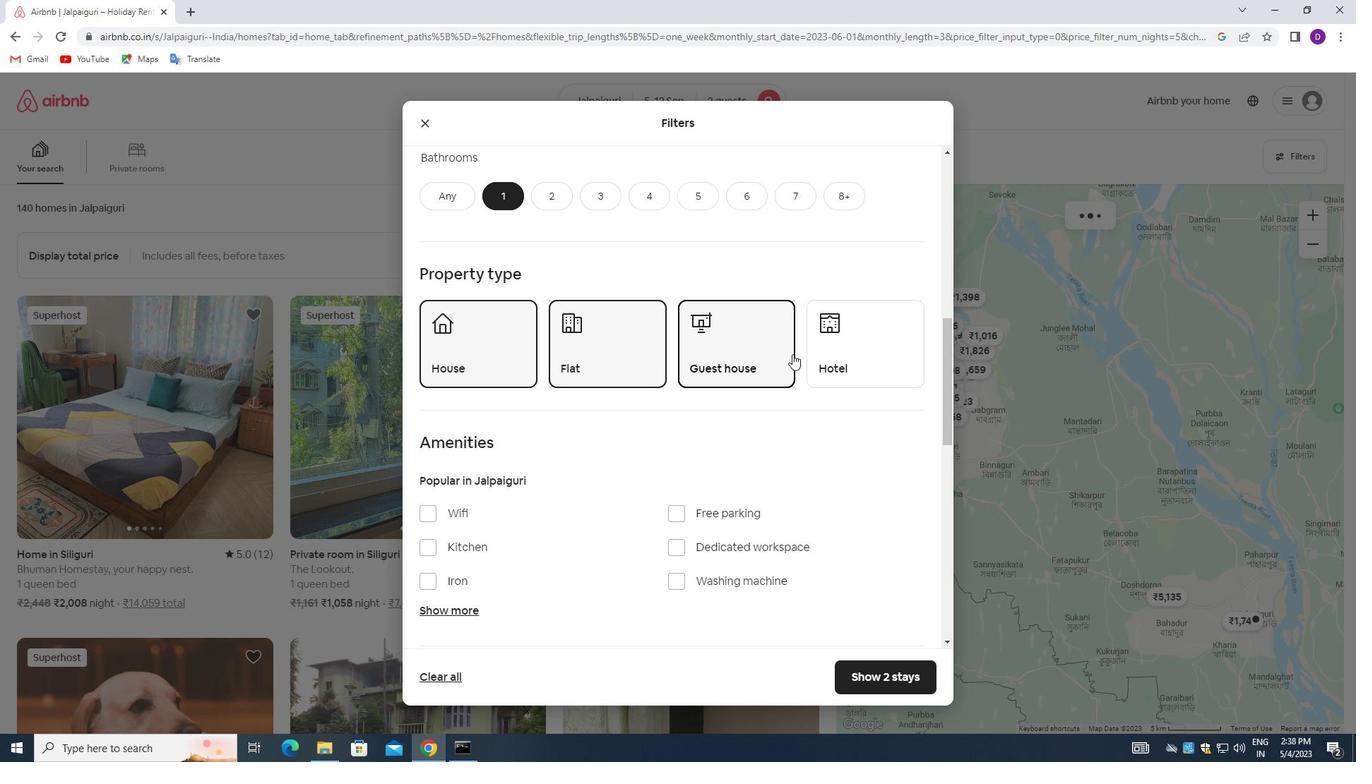
Action: Mouse pressed left at (856, 344)
Screenshot: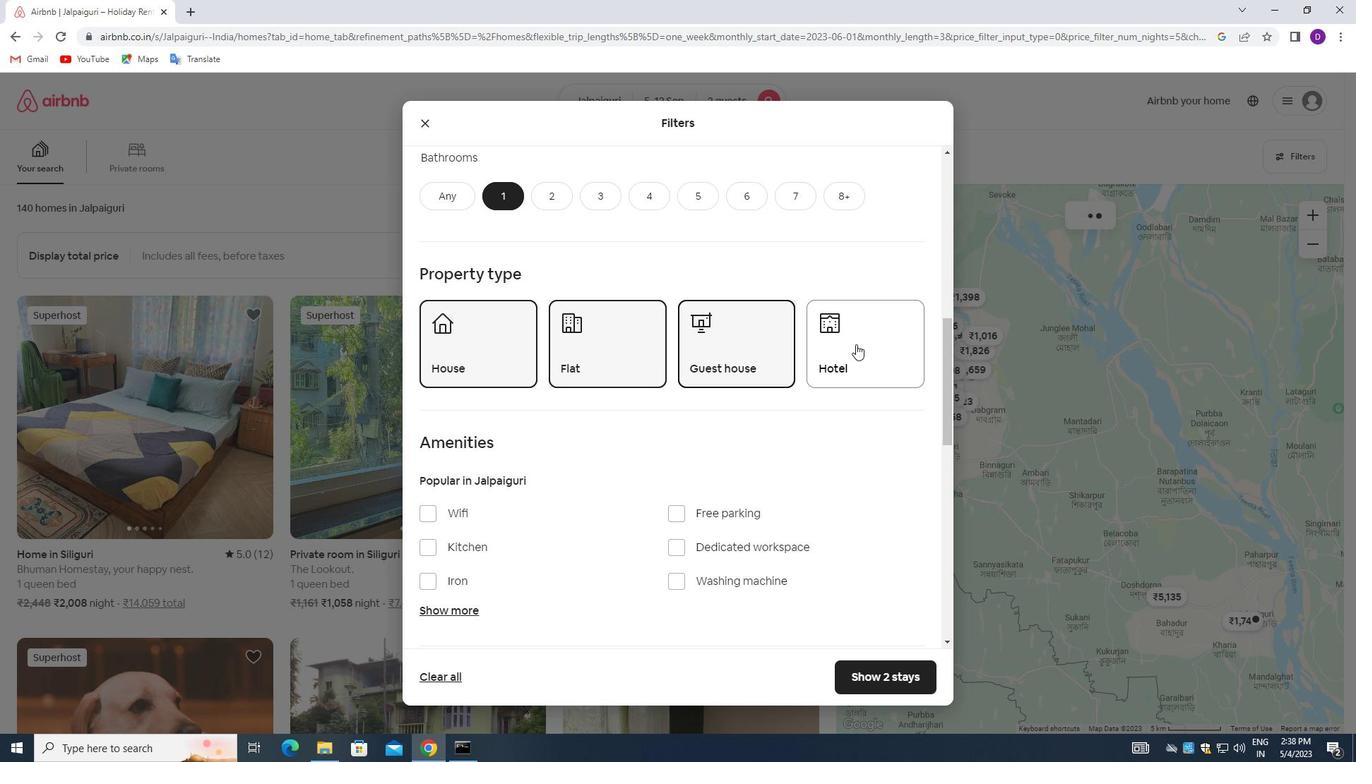 
Action: Mouse moved to (582, 397)
Screenshot: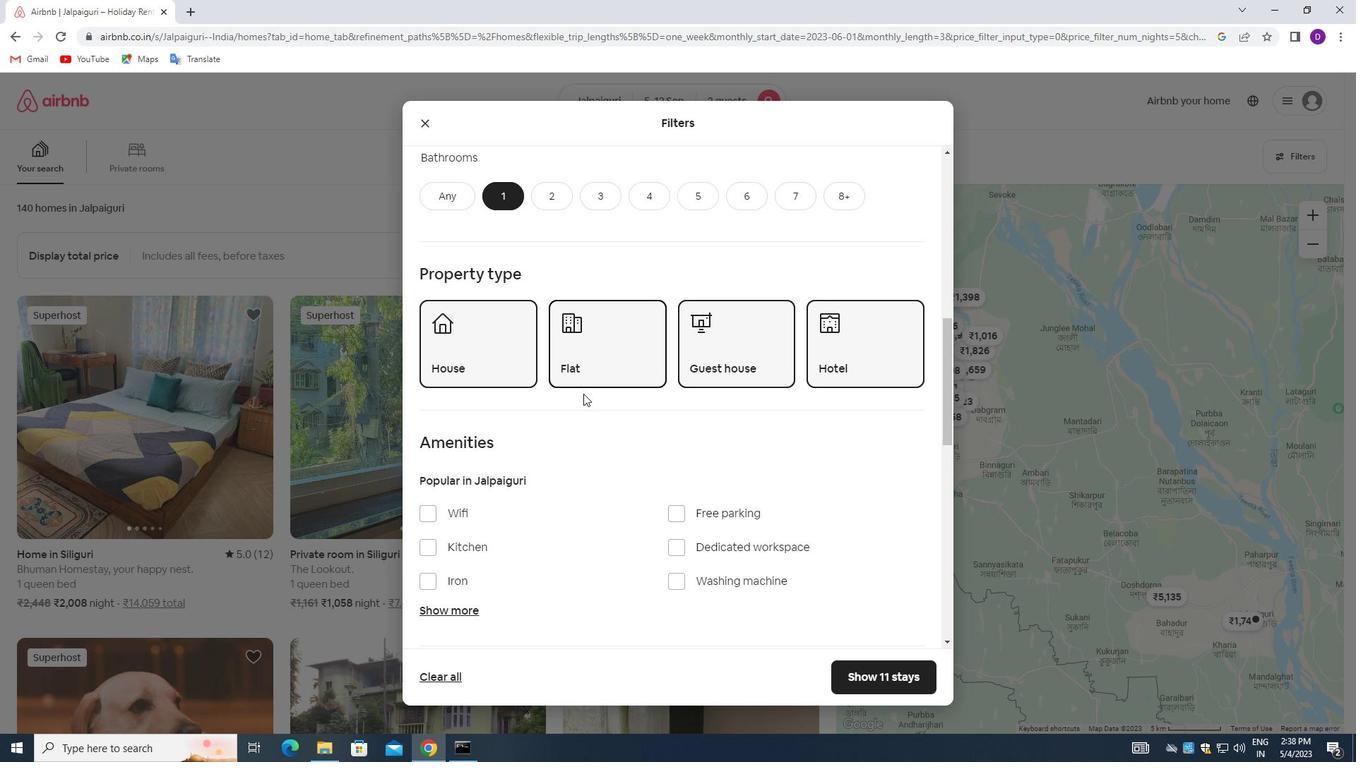 
Action: Mouse scrolled (582, 396) with delta (0, 0)
Screenshot: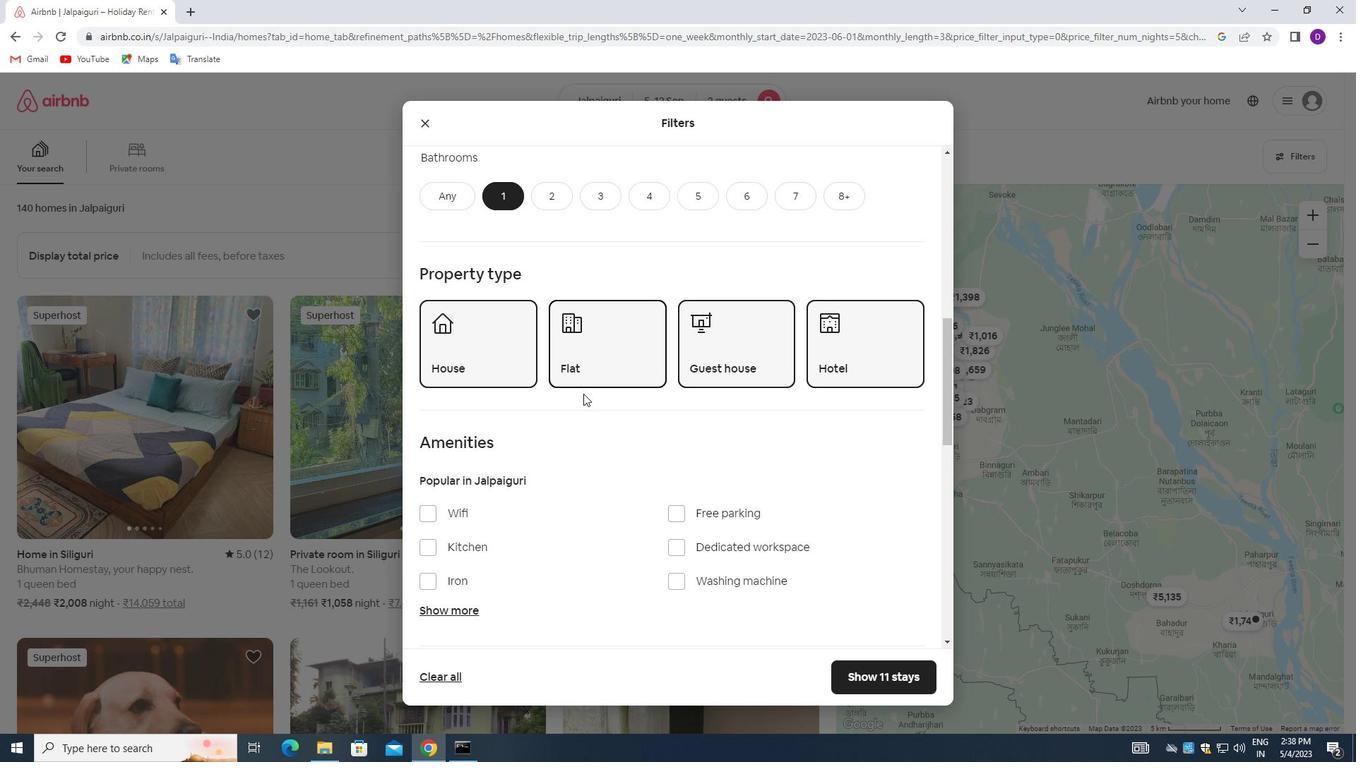 
Action: Mouse moved to (582, 398)
Screenshot: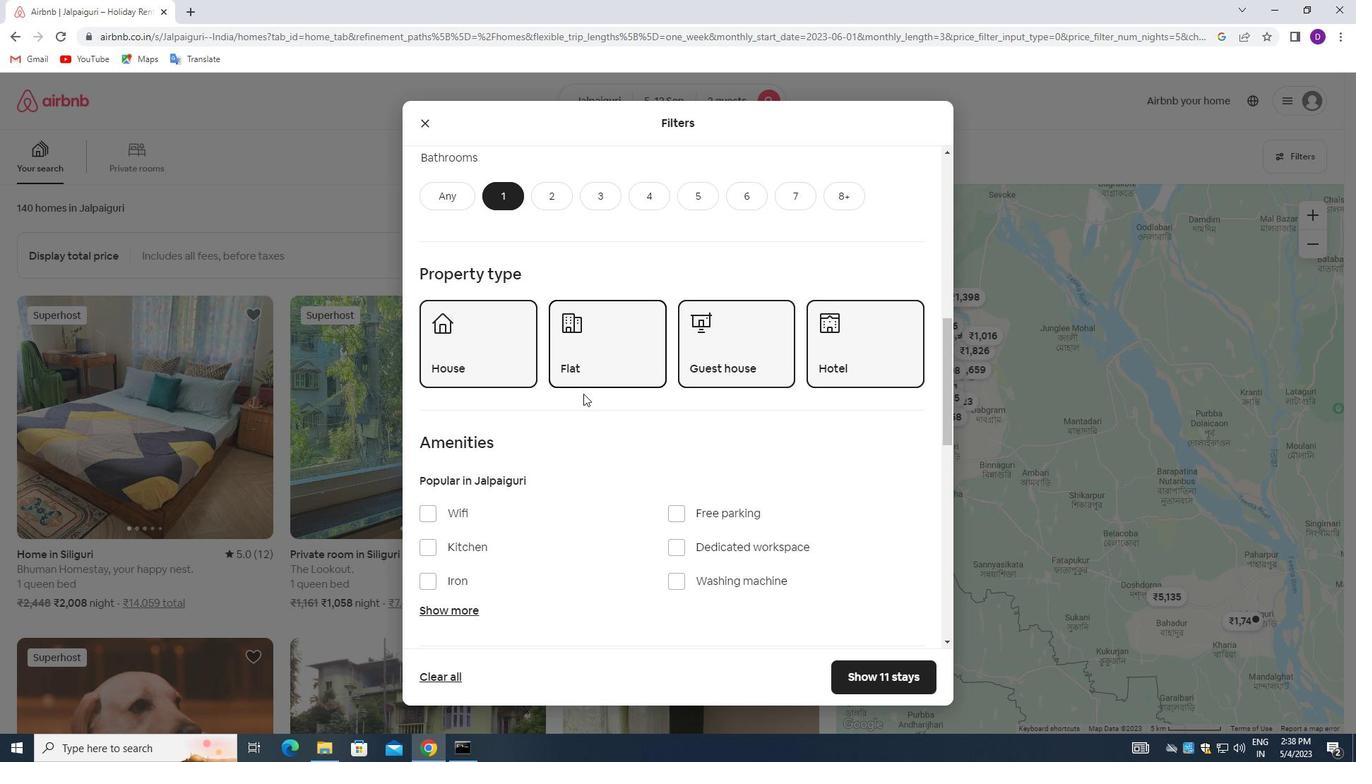 
Action: Mouse scrolled (582, 397) with delta (0, 0)
Screenshot: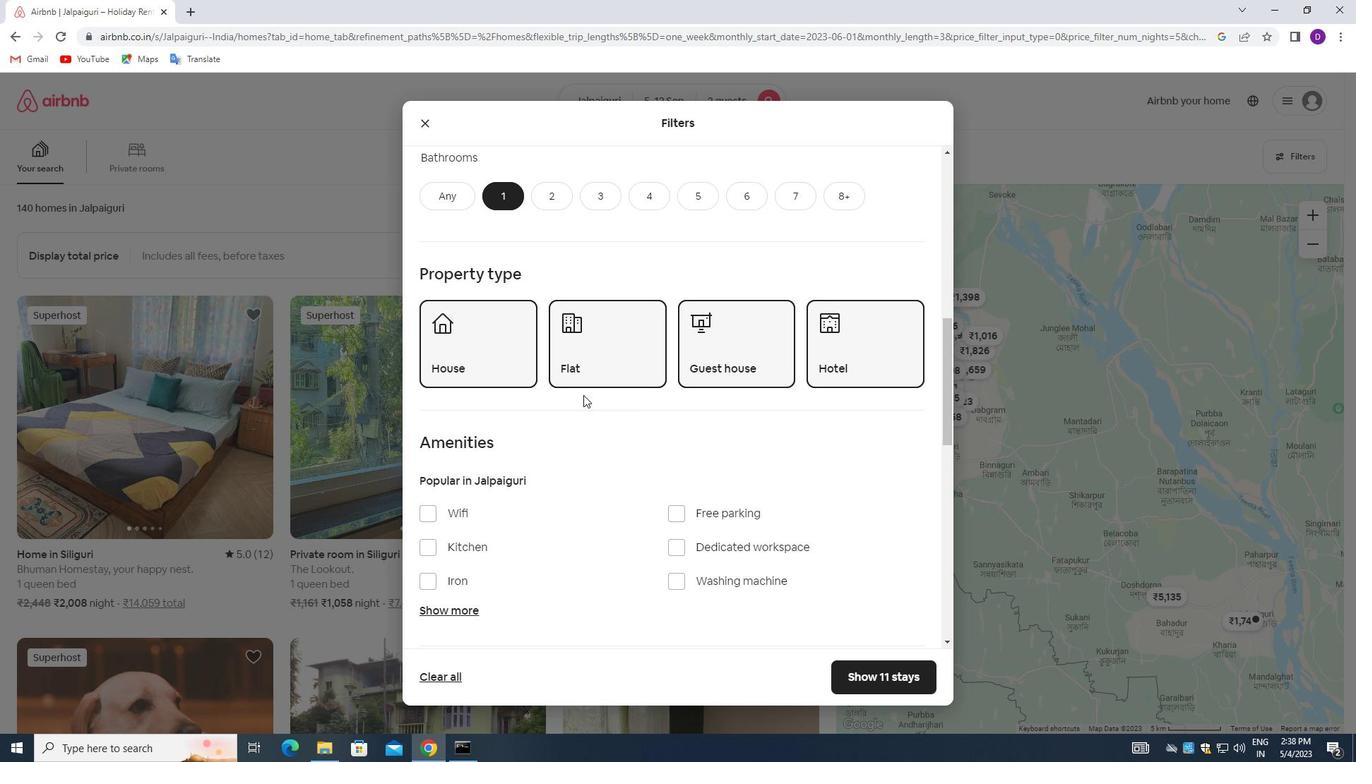 
Action: Mouse moved to (582, 398)
Screenshot: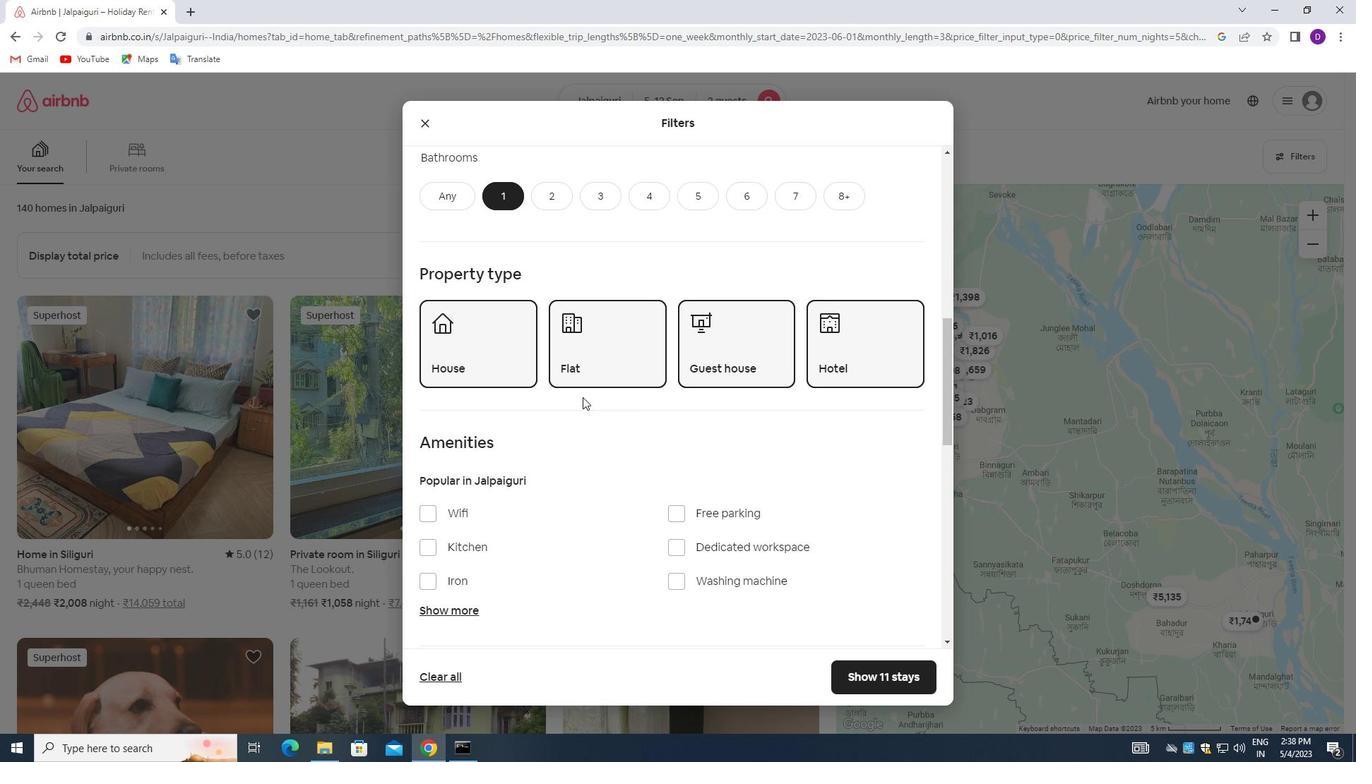 
Action: Mouse scrolled (582, 397) with delta (0, 0)
Screenshot: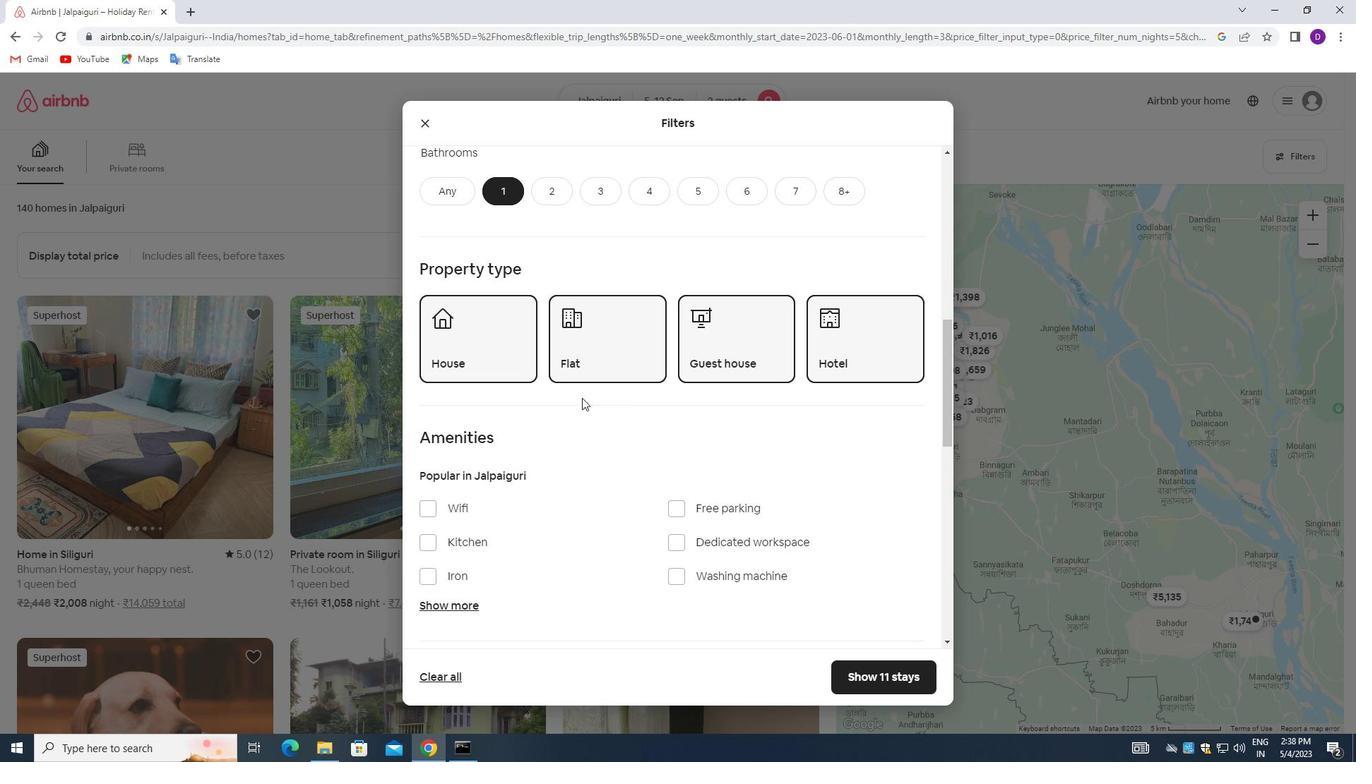 
Action: Mouse moved to (582, 399)
Screenshot: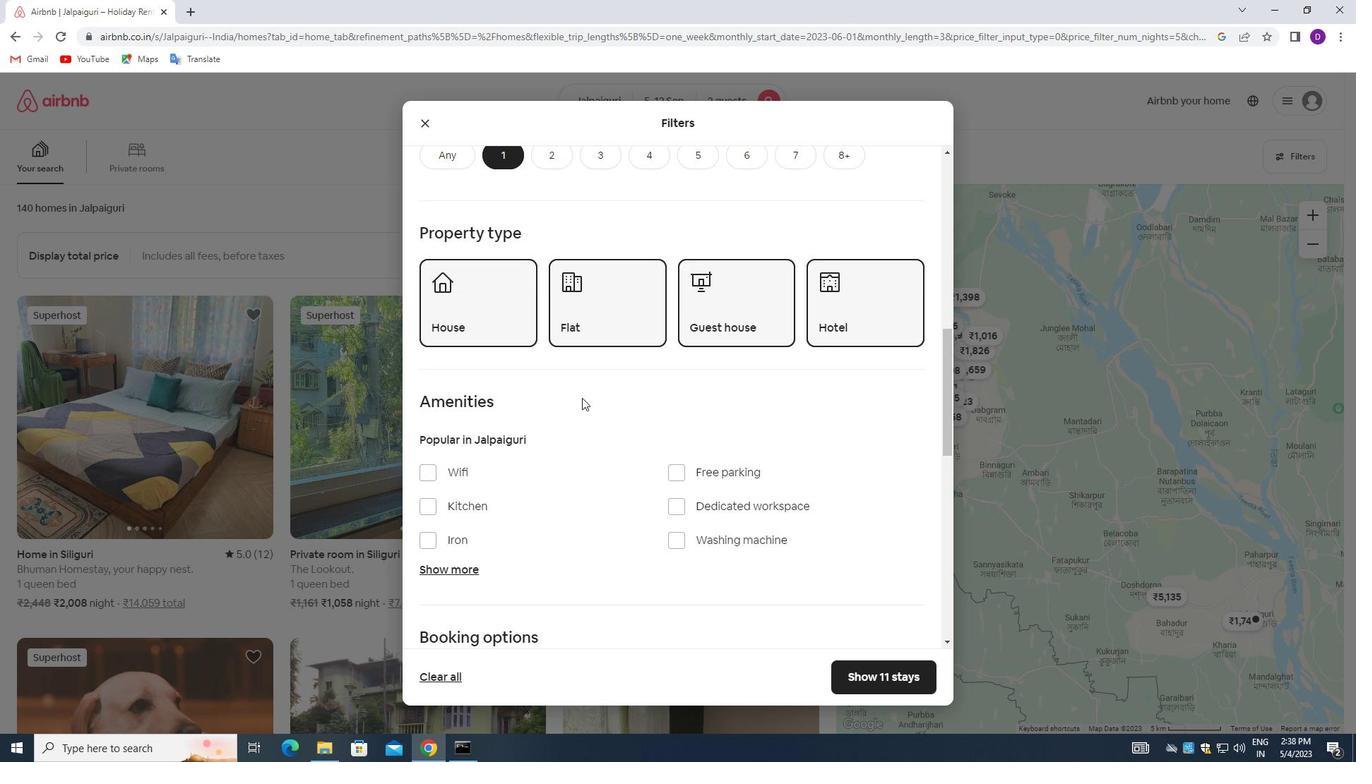 
Action: Mouse scrolled (582, 398) with delta (0, 0)
Screenshot: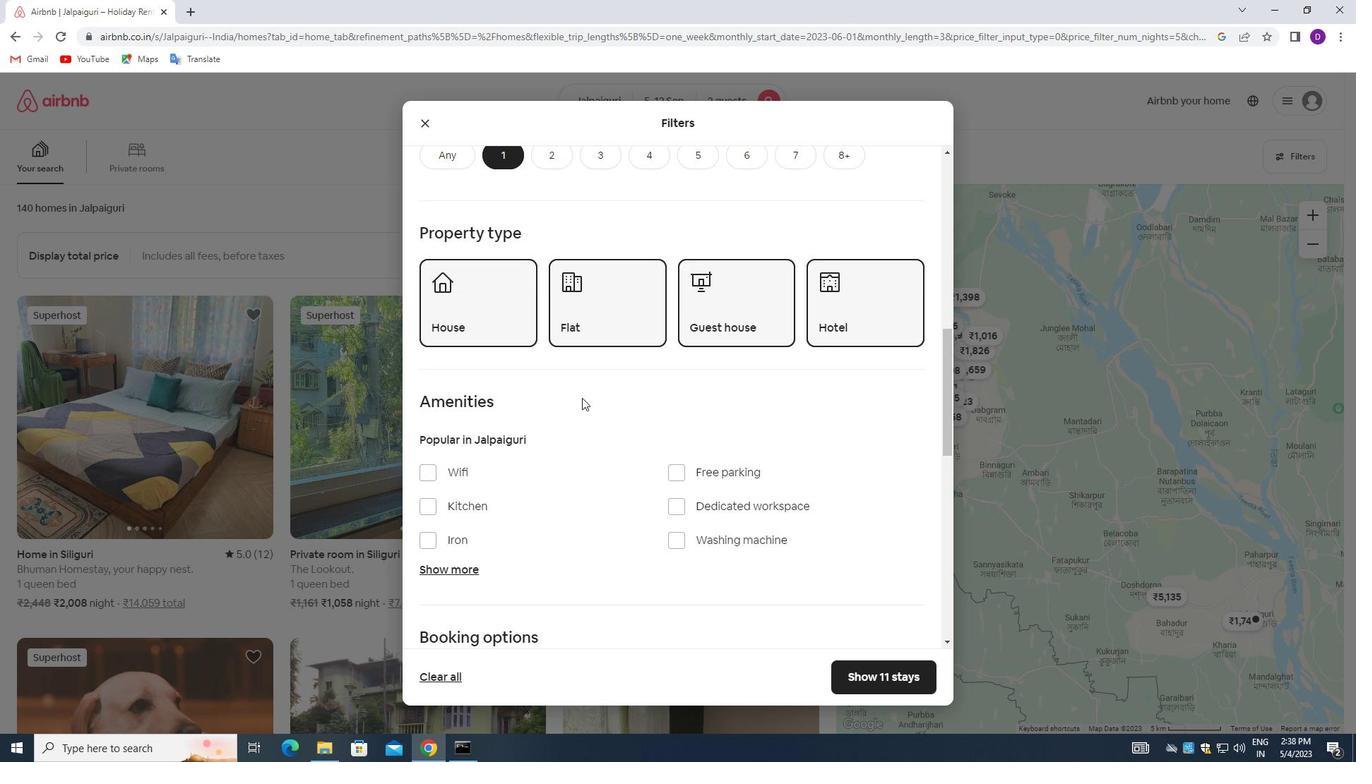 
Action: Mouse moved to (882, 493)
Screenshot: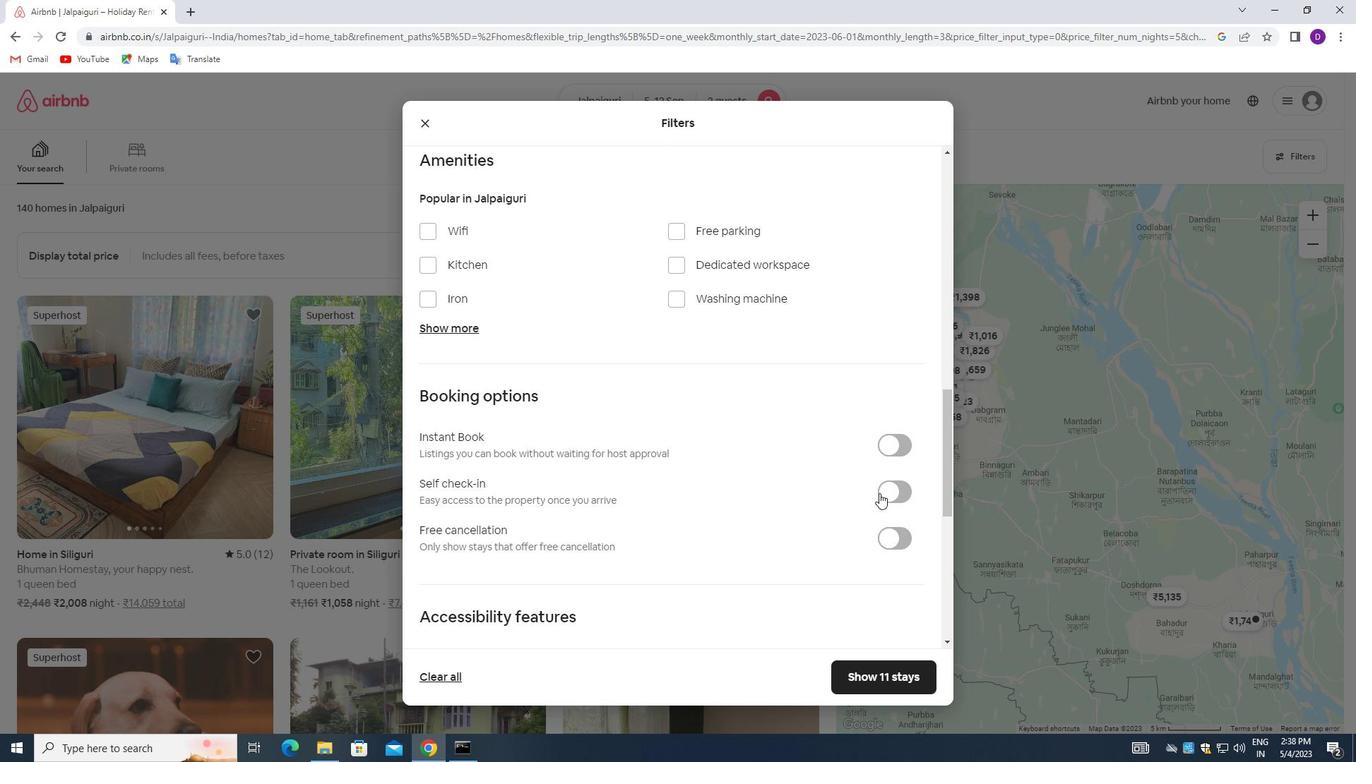 
Action: Mouse pressed left at (882, 493)
Screenshot: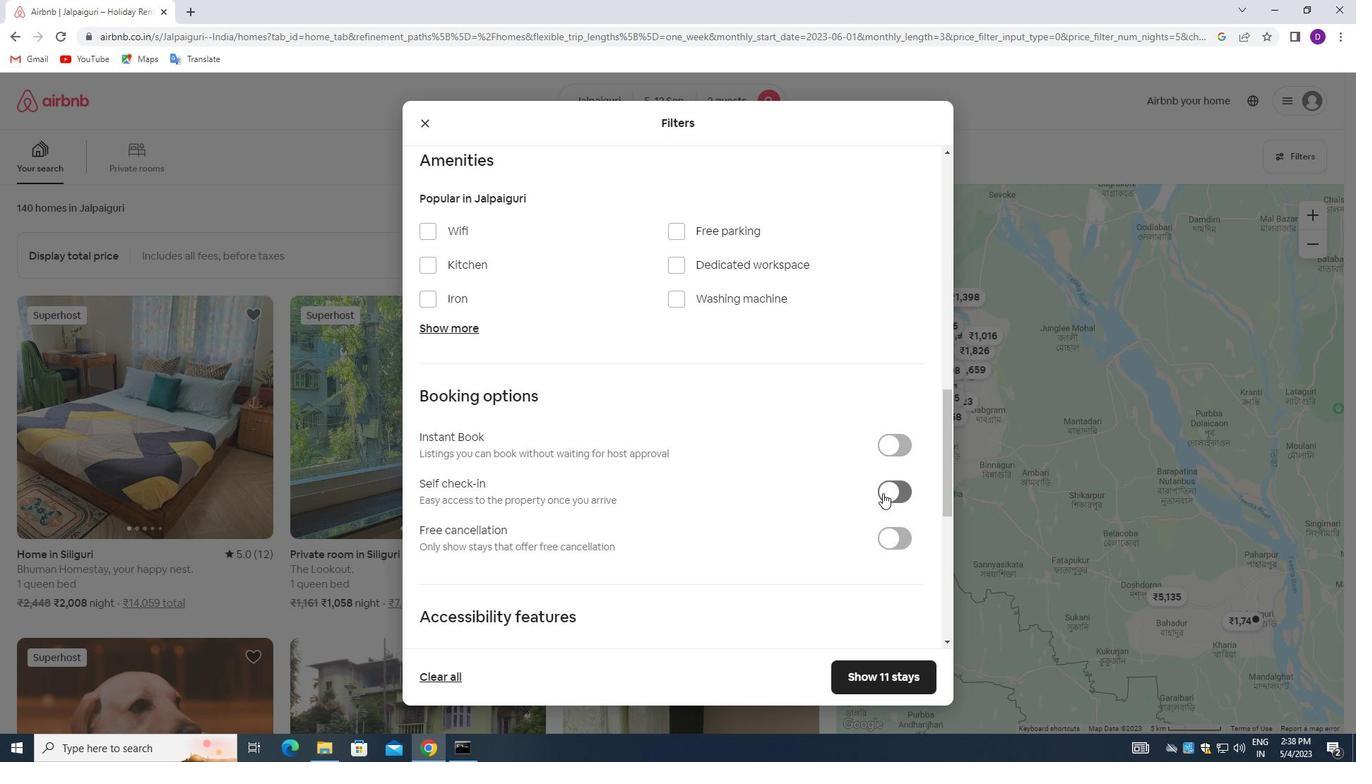 
Action: Mouse moved to (627, 490)
Screenshot: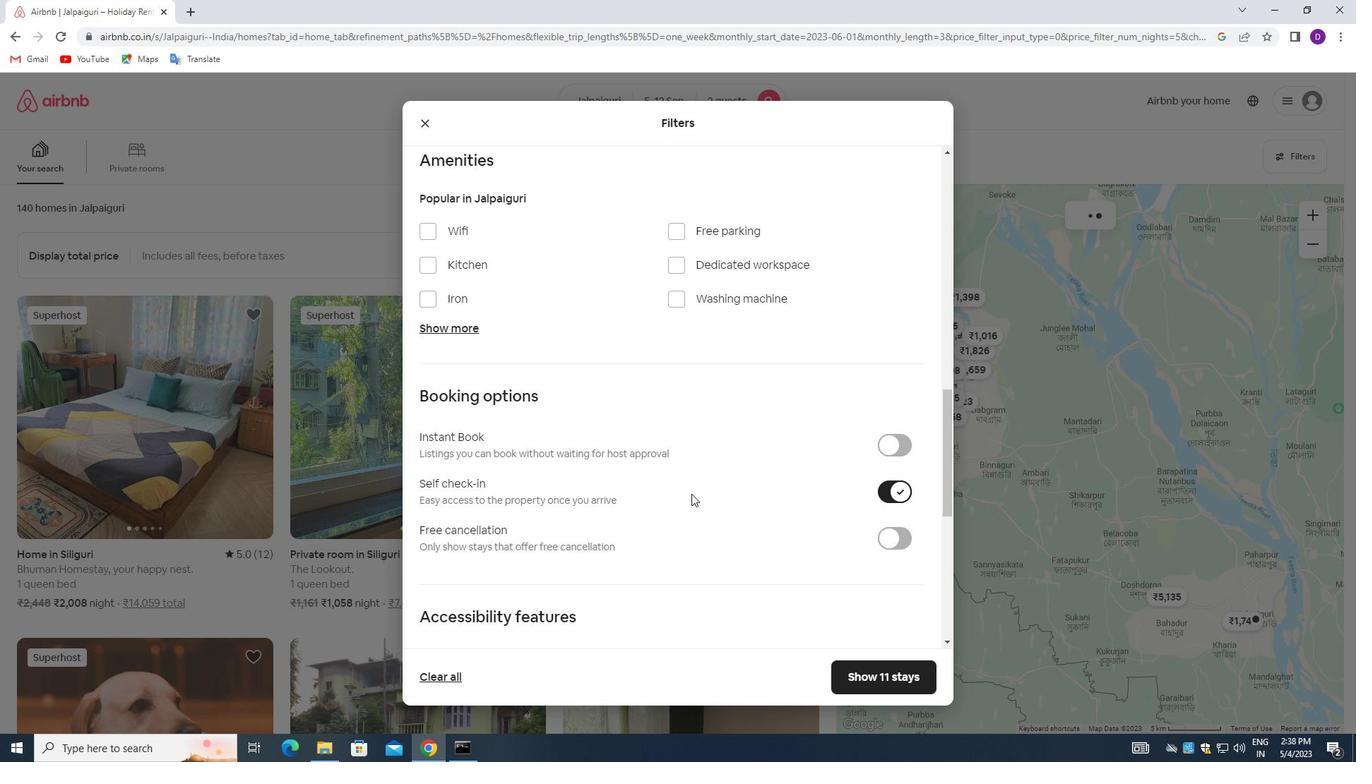 
Action: Mouse scrolled (627, 490) with delta (0, 0)
Screenshot: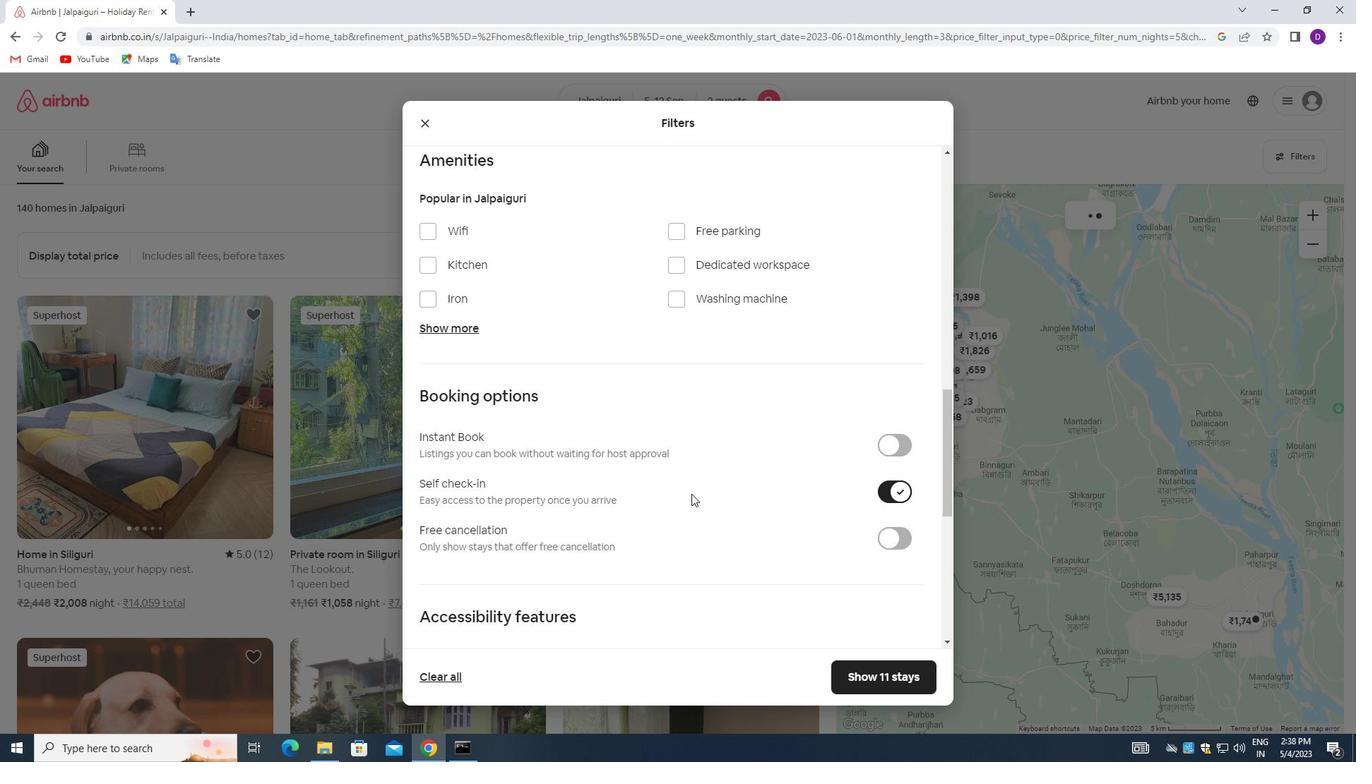 
Action: Mouse moved to (618, 492)
Screenshot: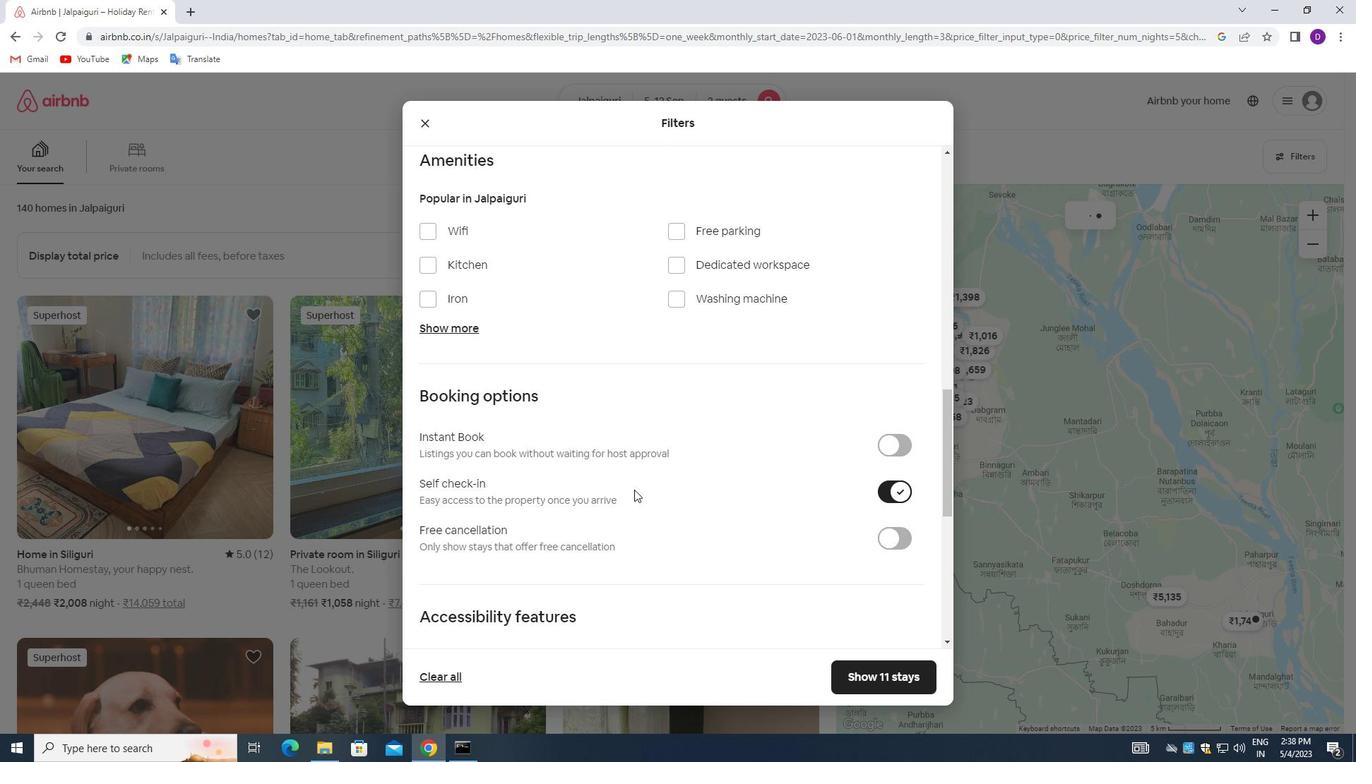 
Action: Mouse scrolled (618, 491) with delta (0, 0)
Screenshot: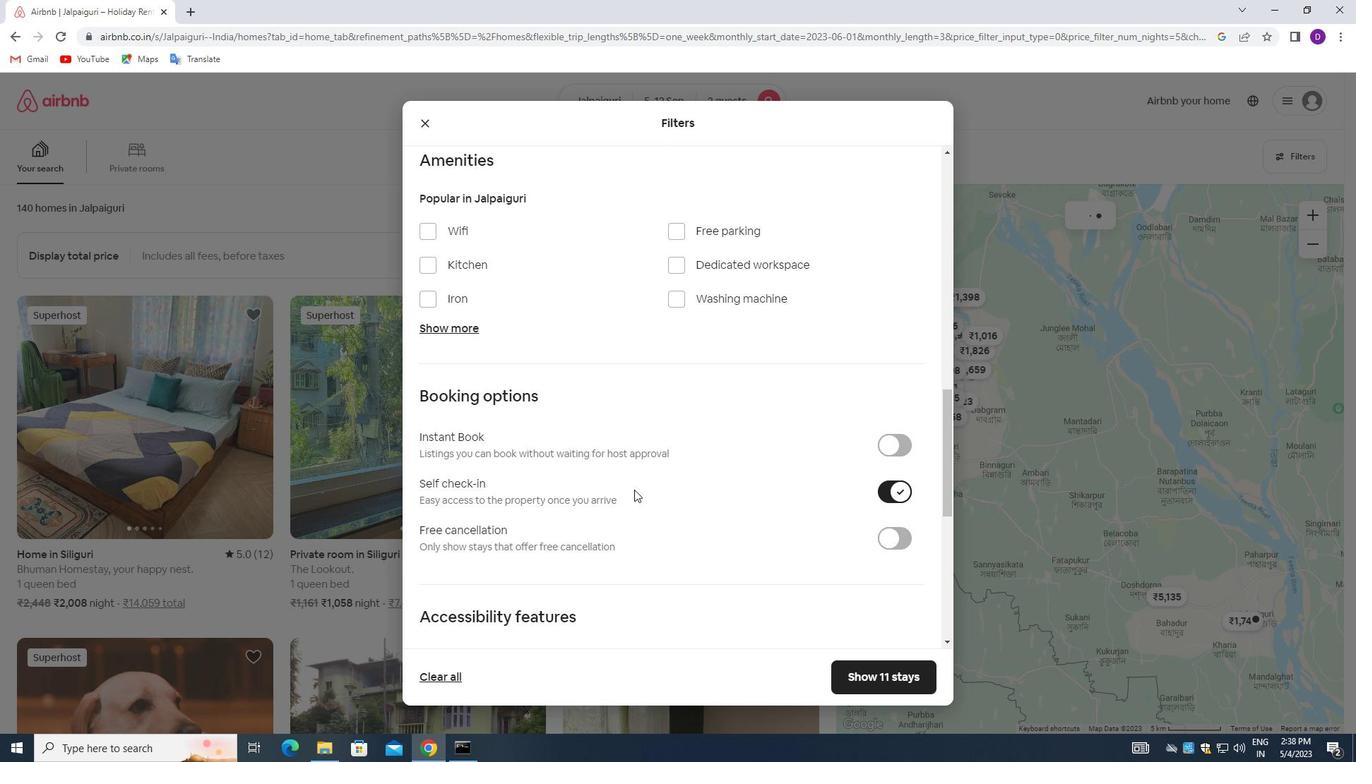 
Action: Mouse moved to (548, 495)
Screenshot: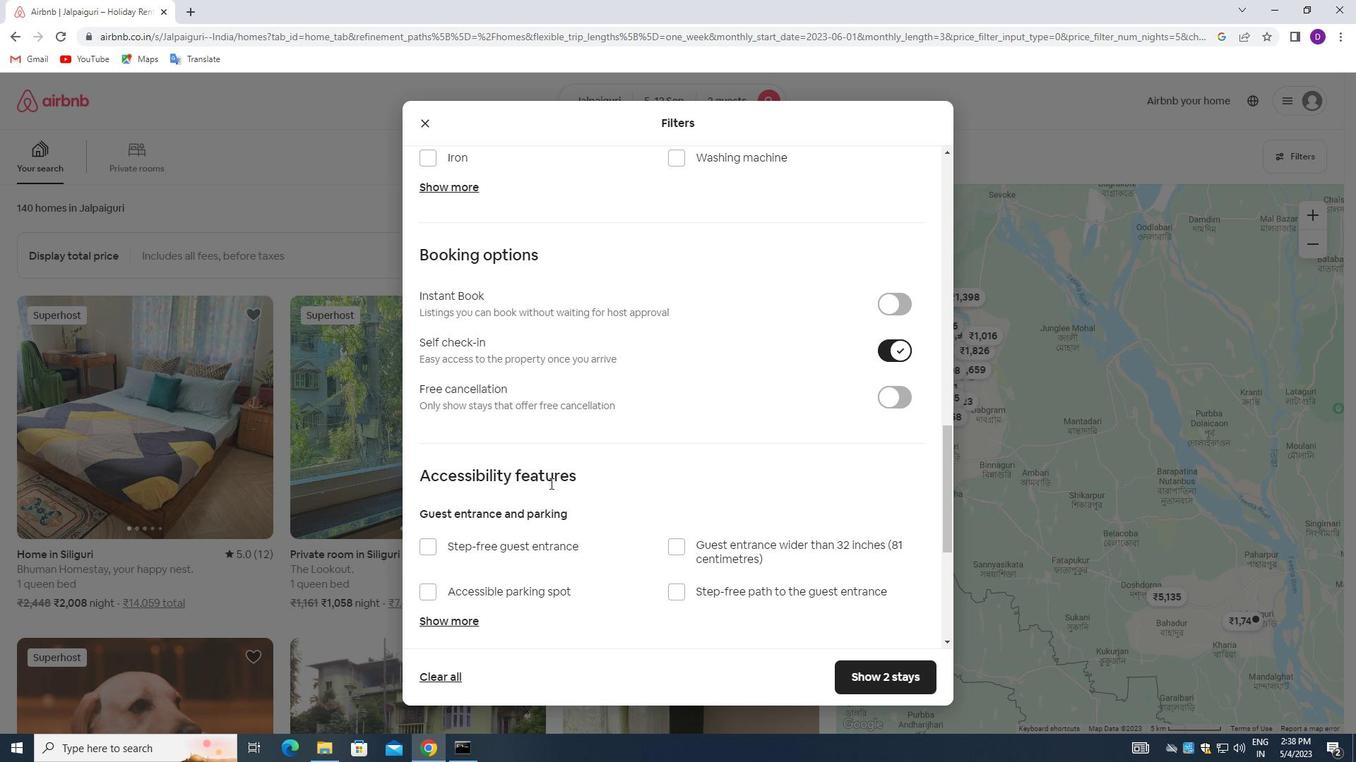 
Action: Mouse scrolled (548, 495) with delta (0, 0)
Screenshot: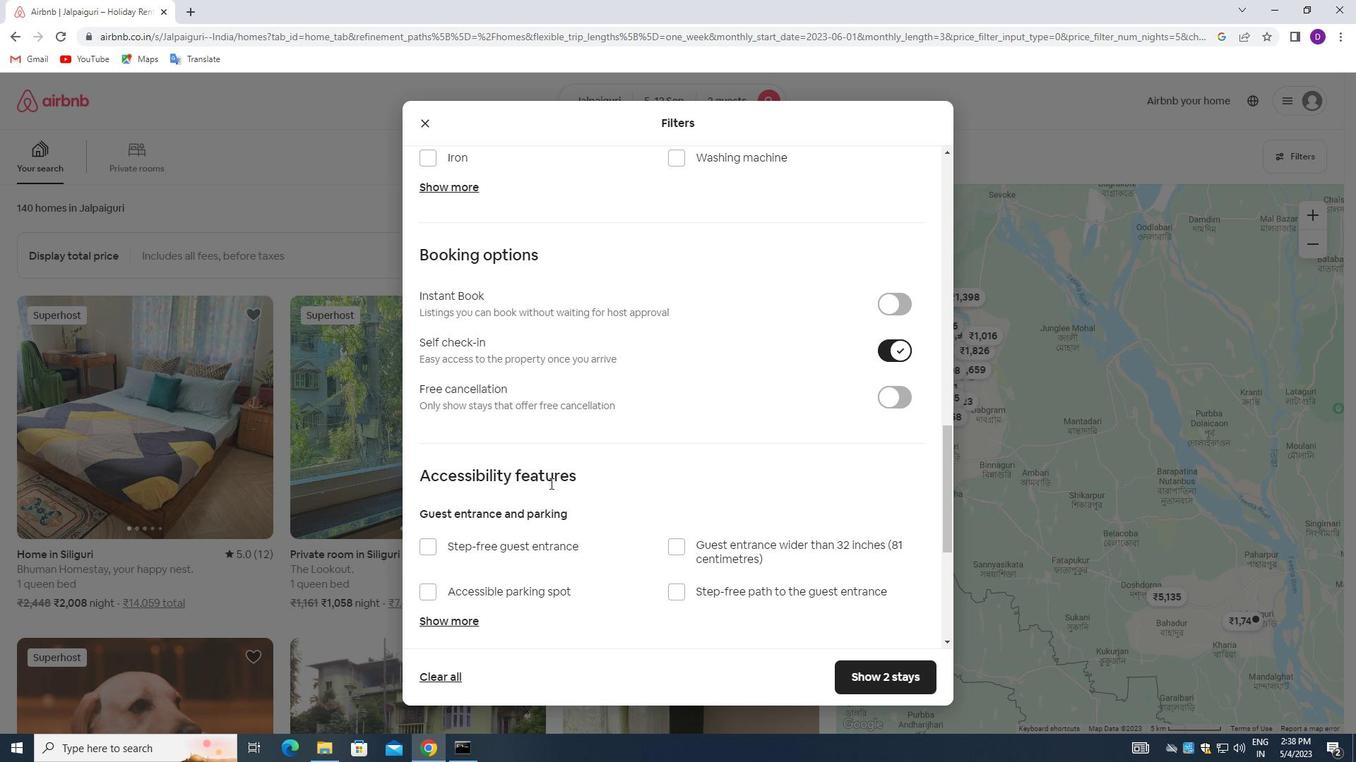 
Action: Mouse moved to (548, 497)
Screenshot: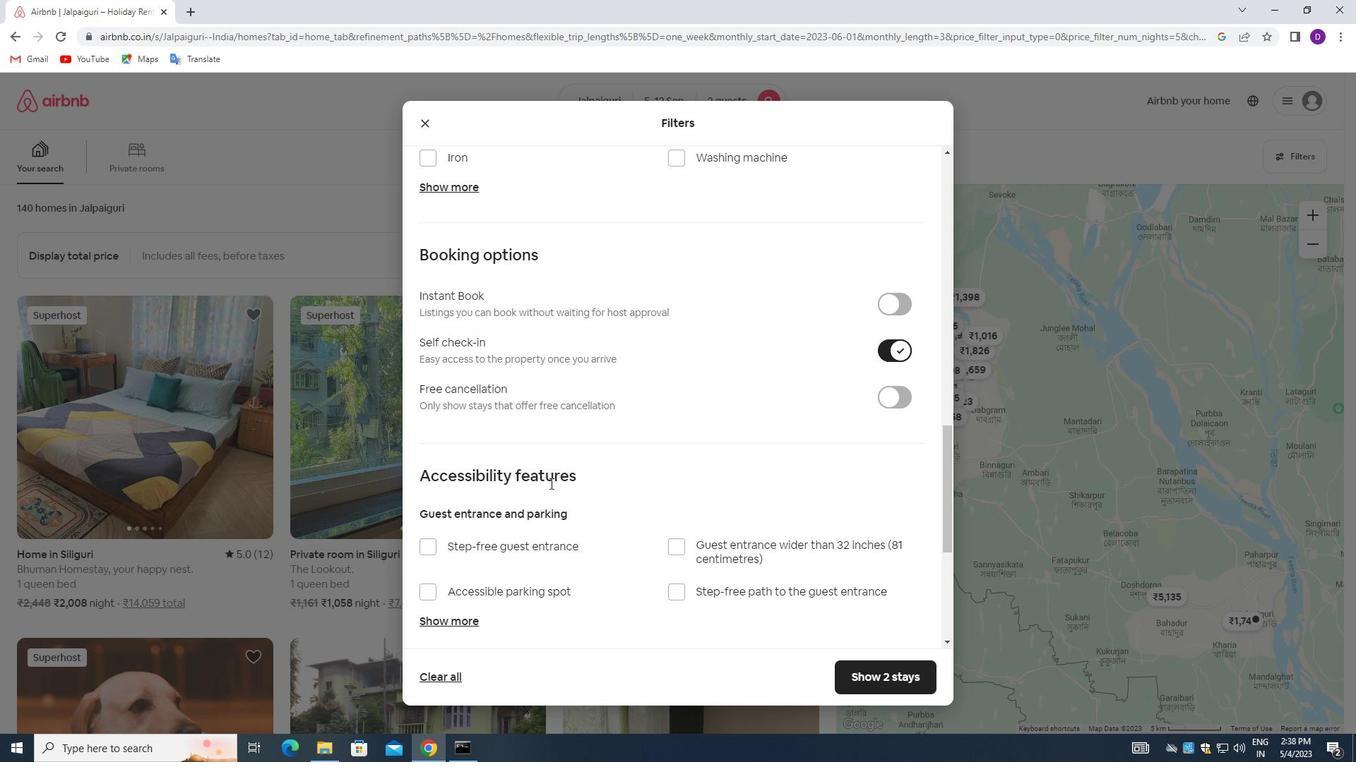 
Action: Mouse scrolled (548, 496) with delta (0, 0)
Screenshot: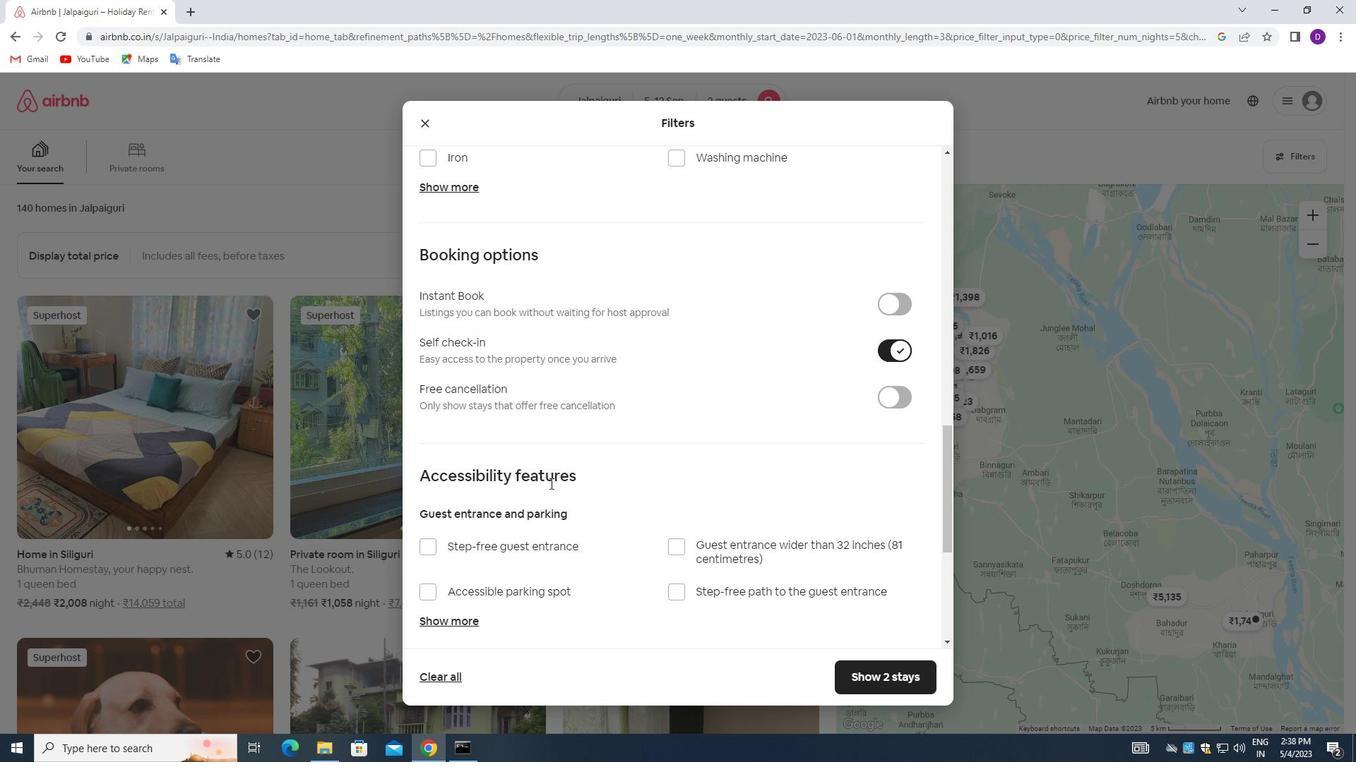 
Action: Mouse moved to (545, 497)
Screenshot: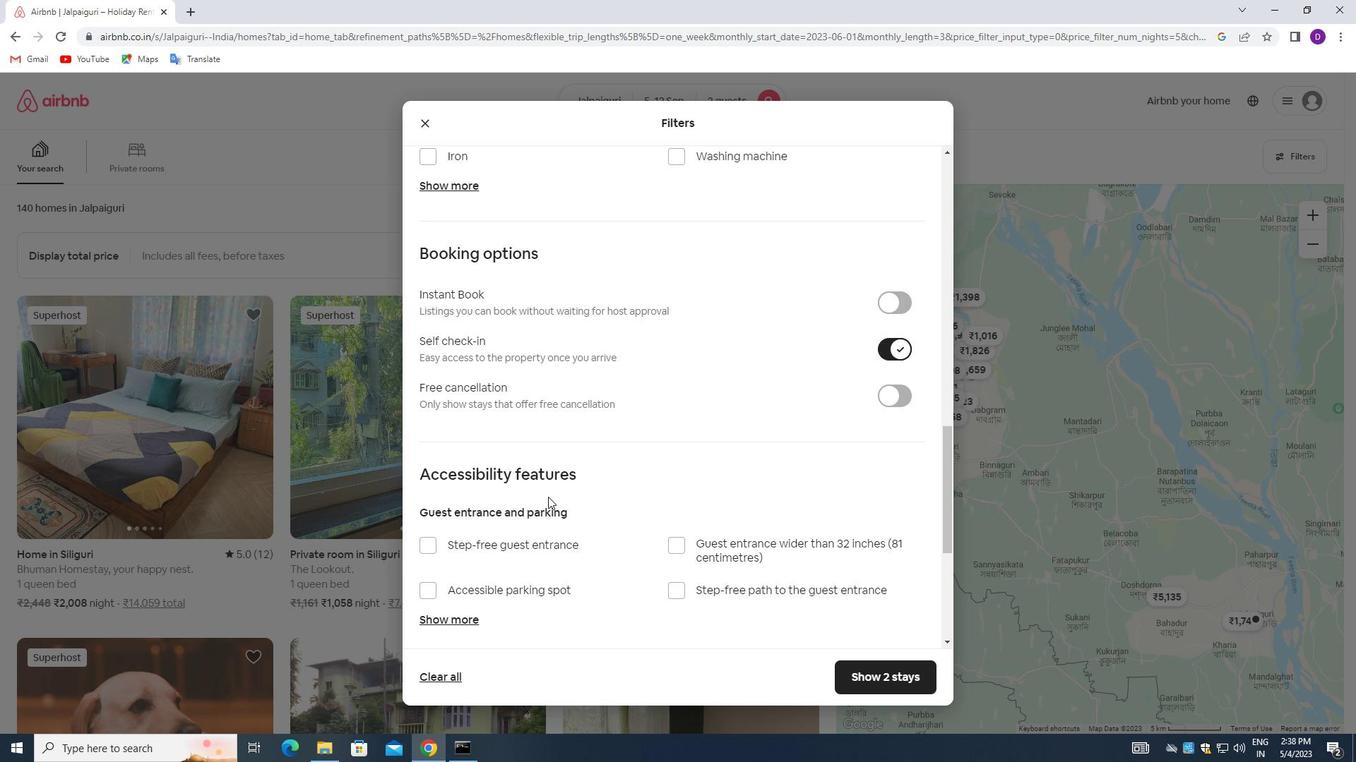 
Action: Mouse scrolled (545, 497) with delta (0, 0)
Screenshot: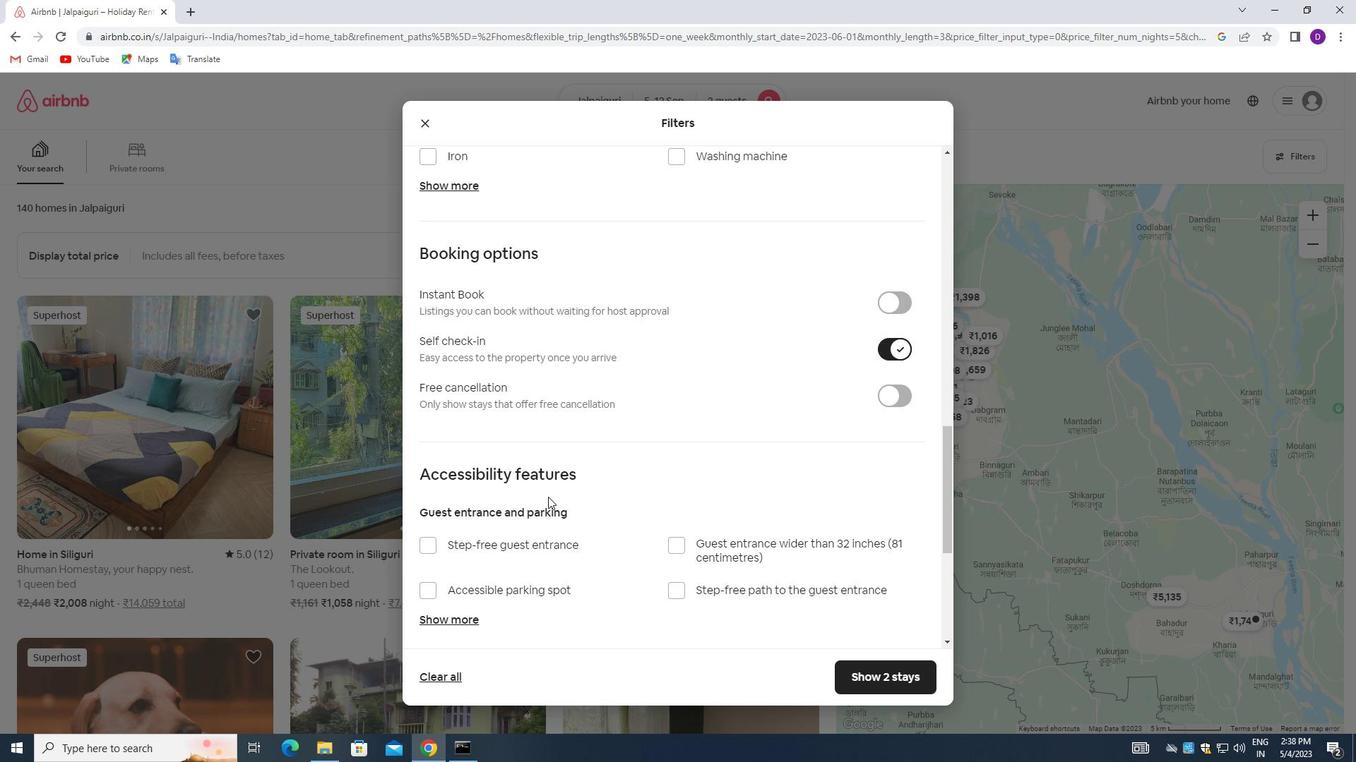 
Action: Mouse moved to (531, 535)
Screenshot: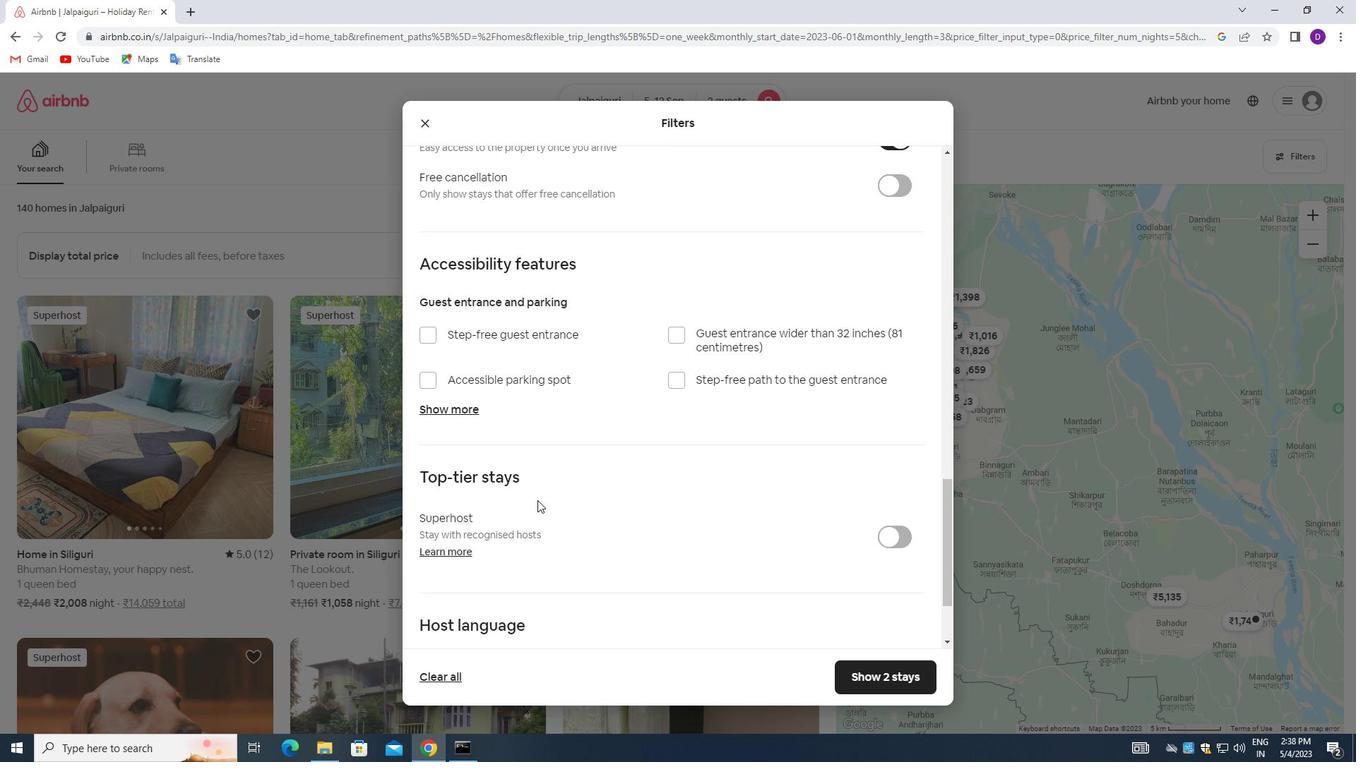 
Action: Mouse scrolled (531, 534) with delta (0, 0)
Screenshot: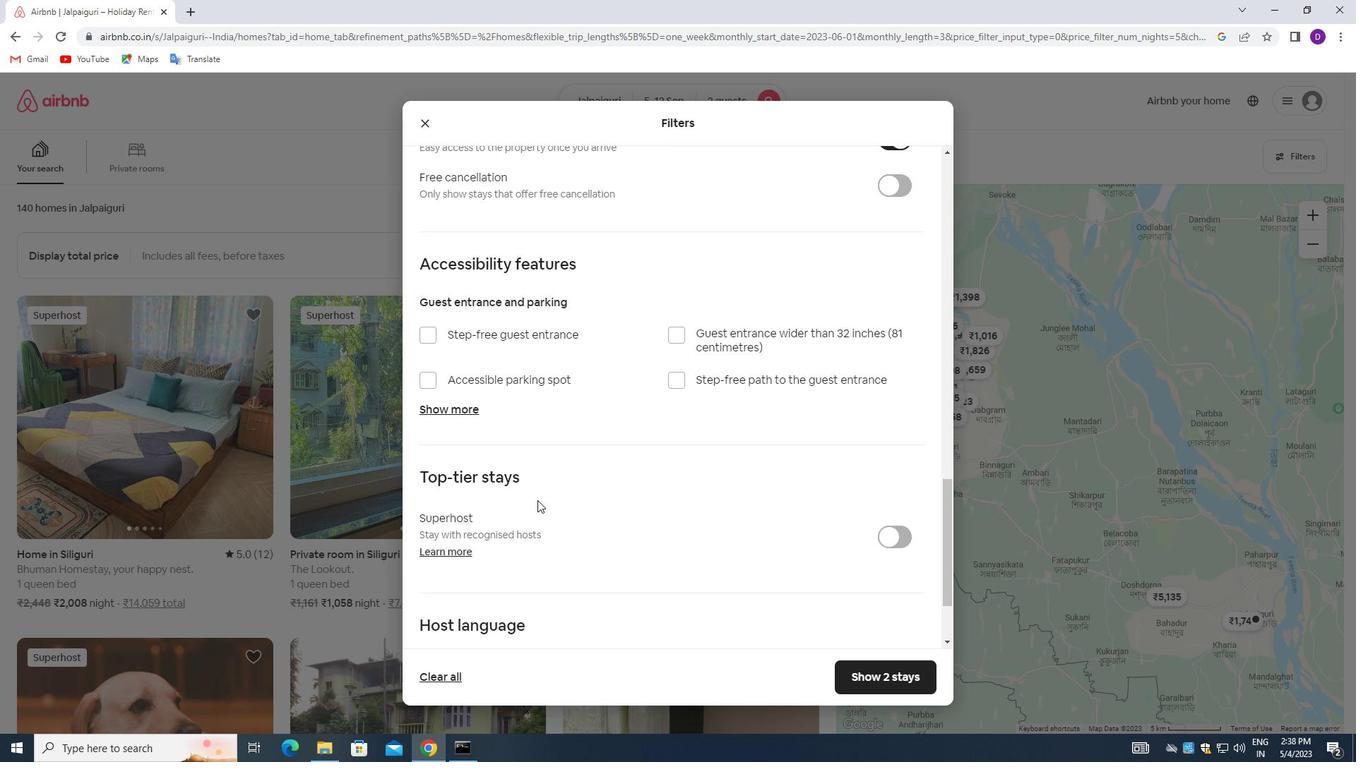 
Action: Mouse moved to (532, 539)
Screenshot: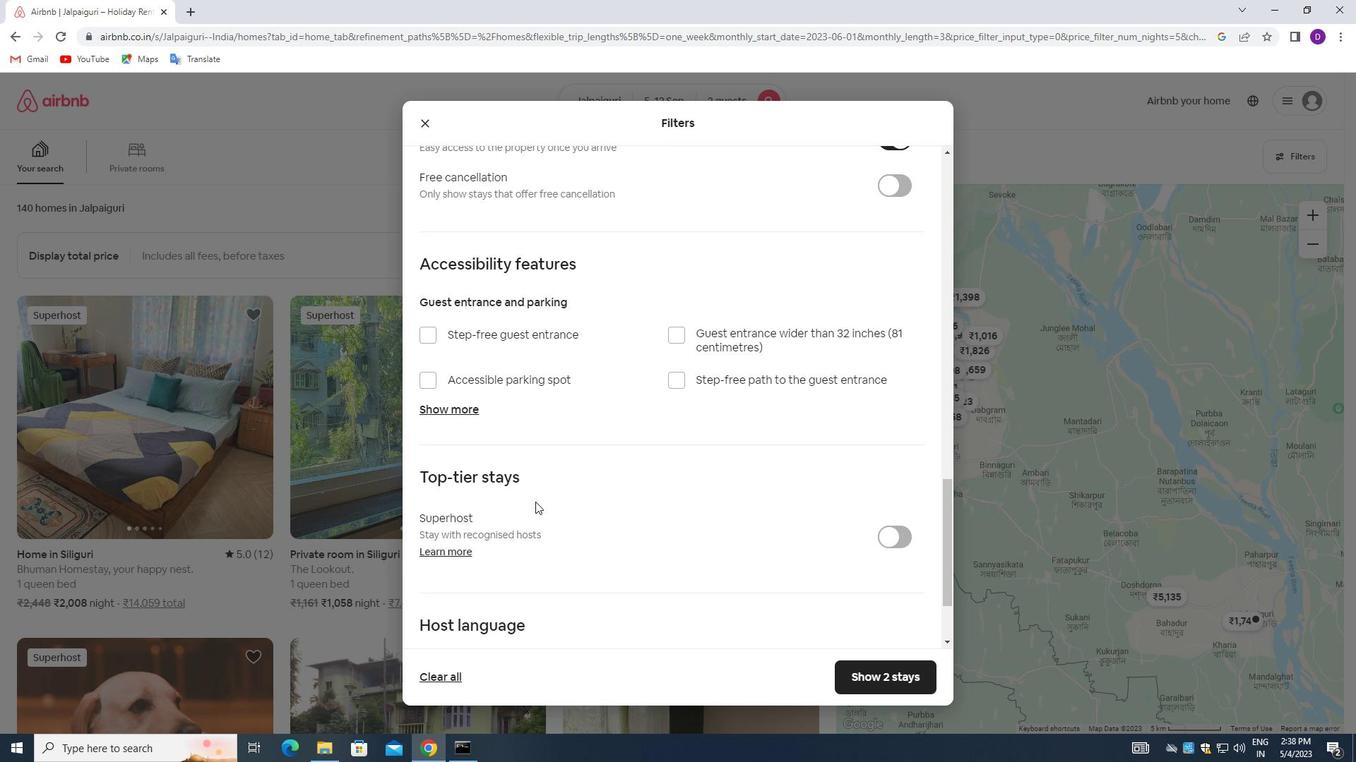 
Action: Mouse scrolled (532, 538) with delta (0, 0)
Screenshot: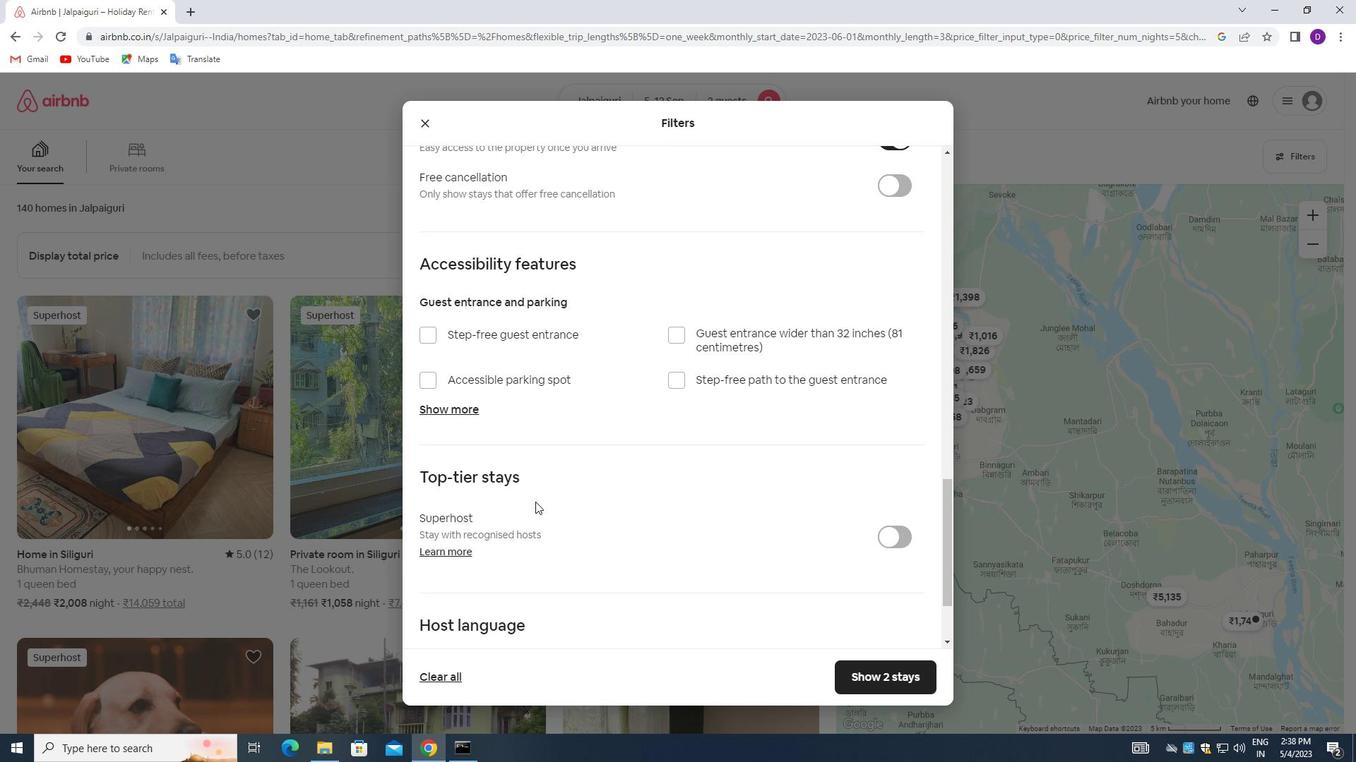 
Action: Mouse moved to (539, 548)
Screenshot: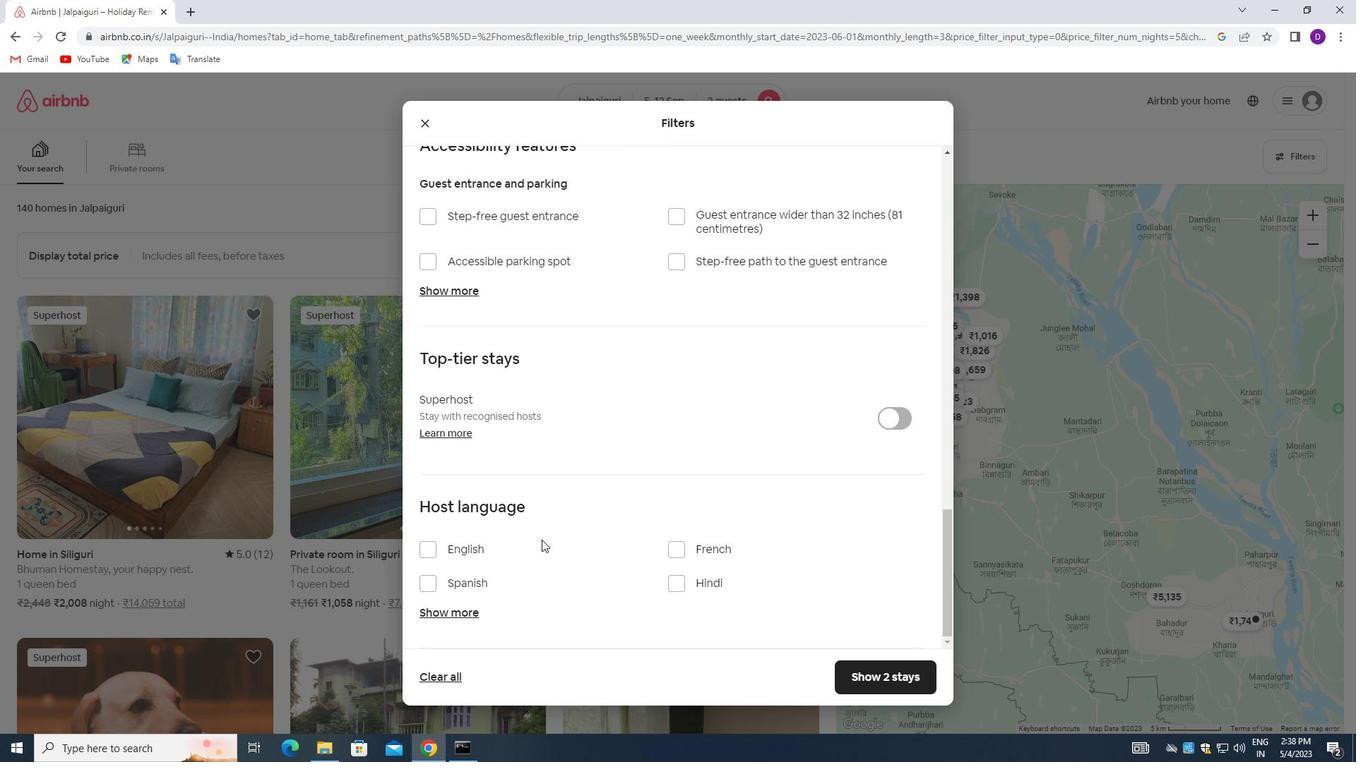 
Action: Mouse scrolled (539, 547) with delta (0, 0)
Screenshot: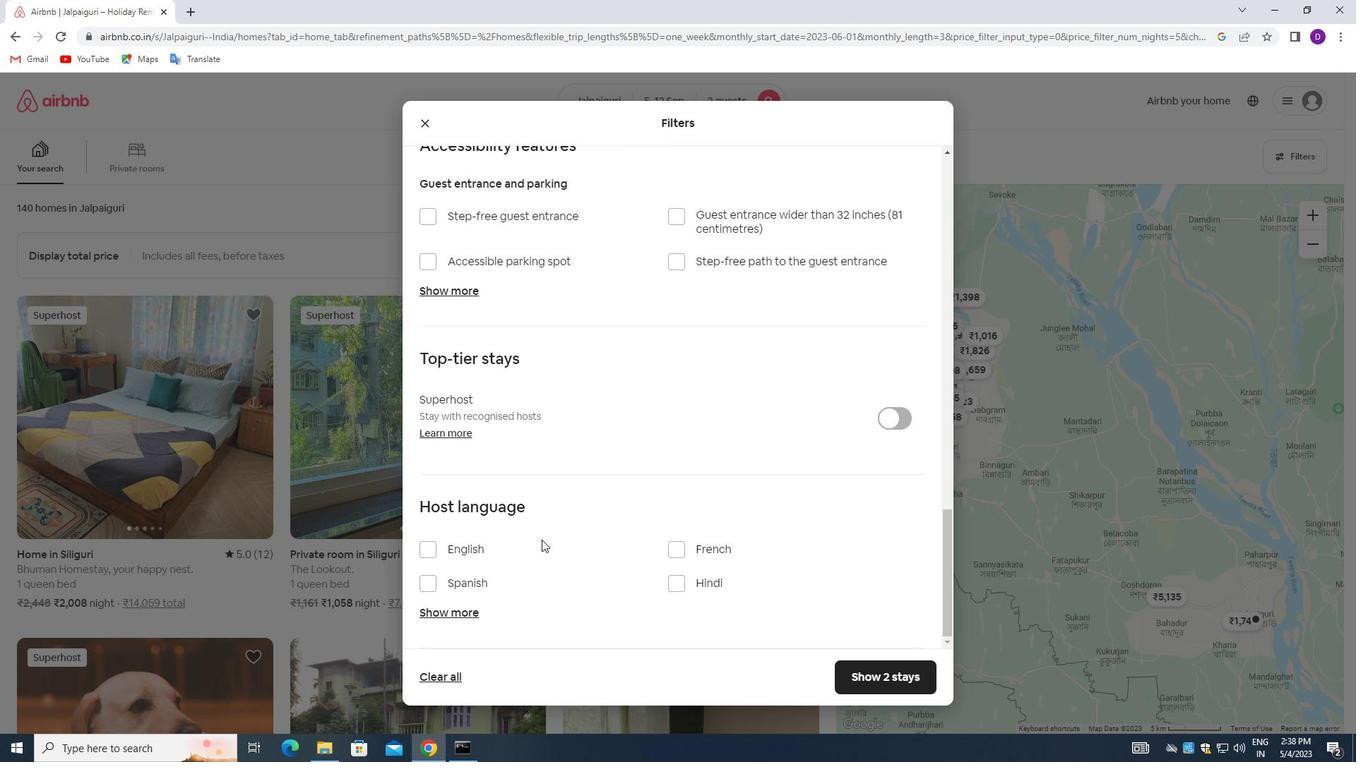 
Action: Mouse moved to (532, 553)
Screenshot: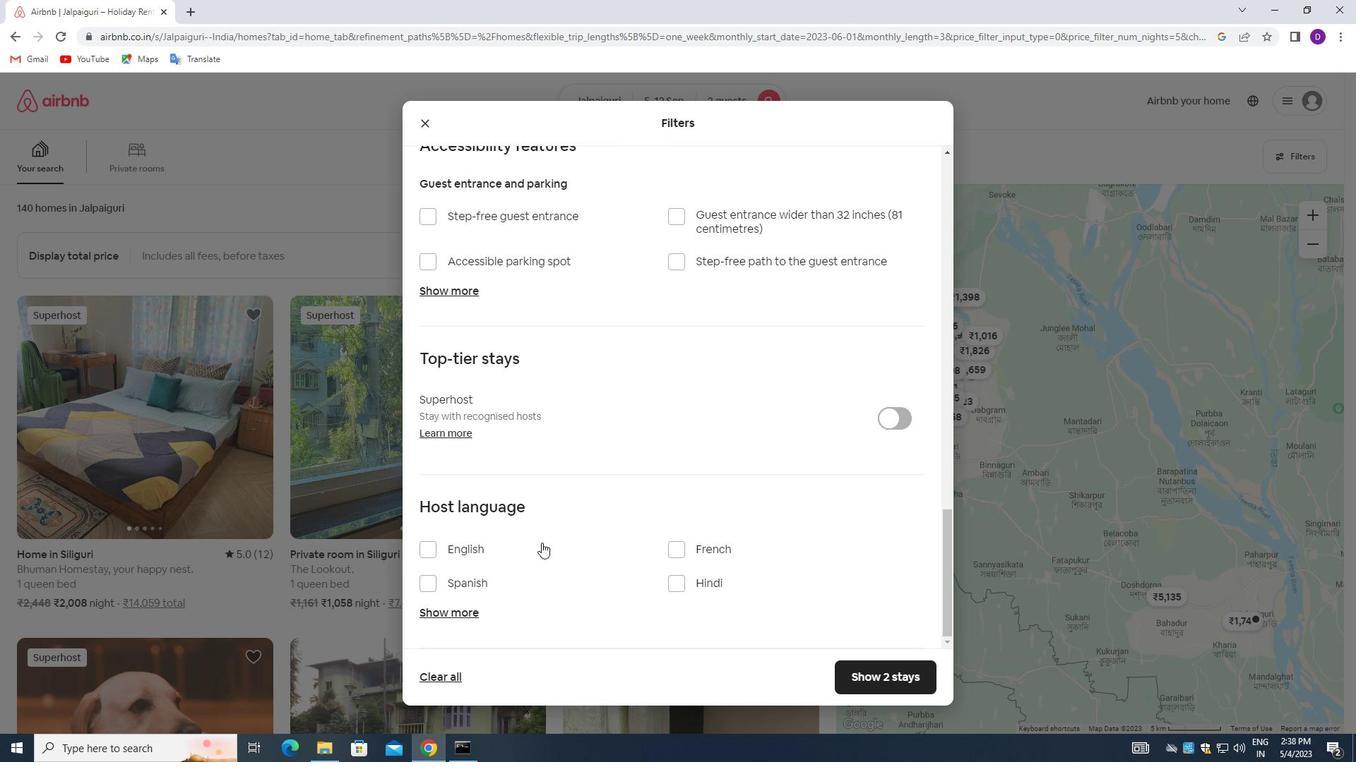 
Action: Mouse scrolled (532, 552) with delta (0, 0)
Screenshot: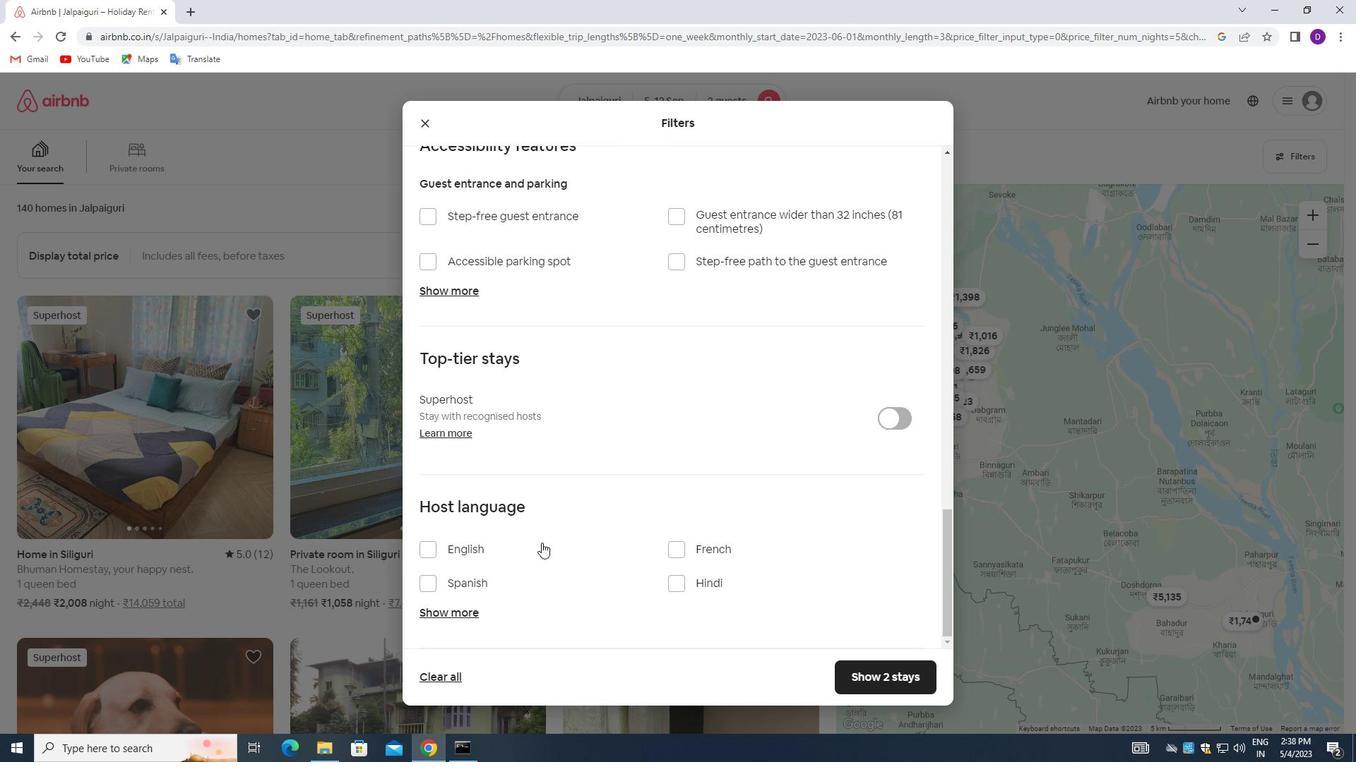 
Action: Mouse moved to (521, 560)
Screenshot: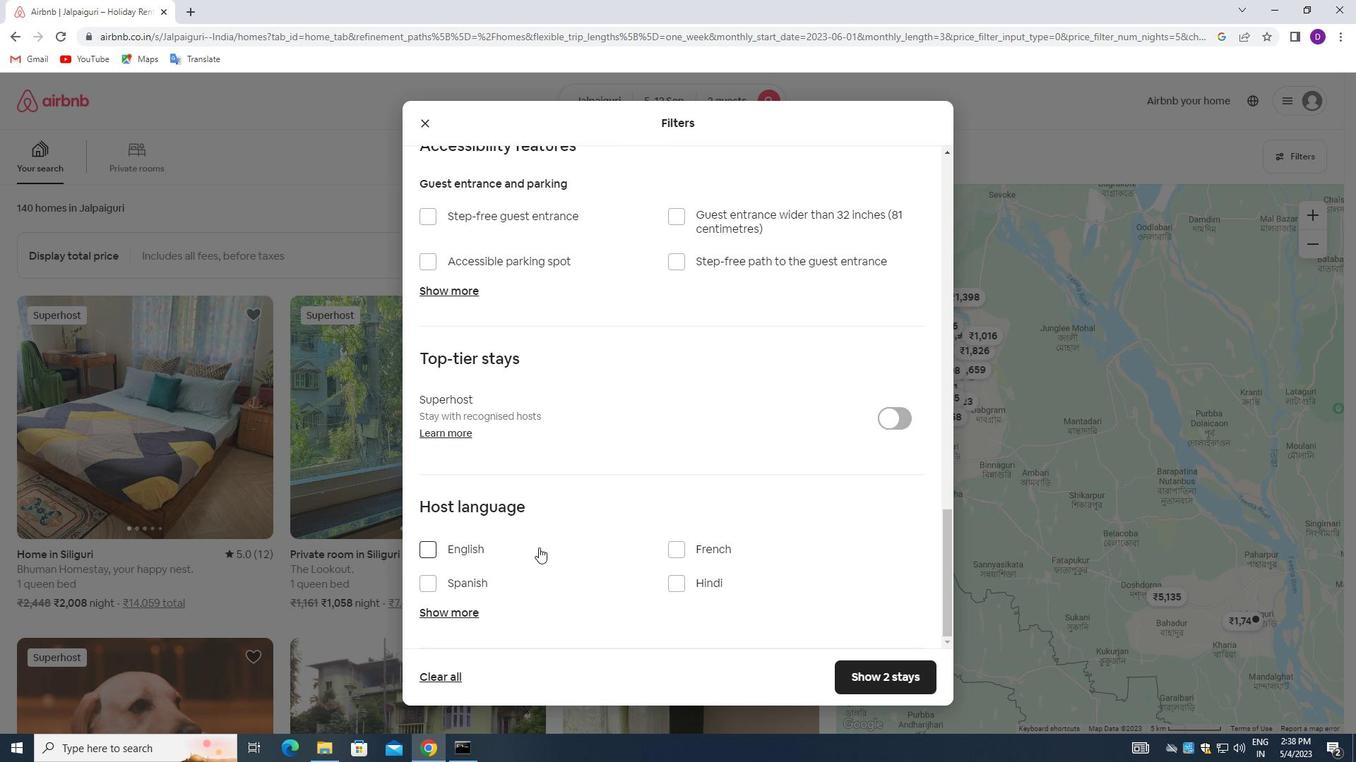 
Action: Mouse scrolled (521, 559) with delta (0, 0)
Screenshot: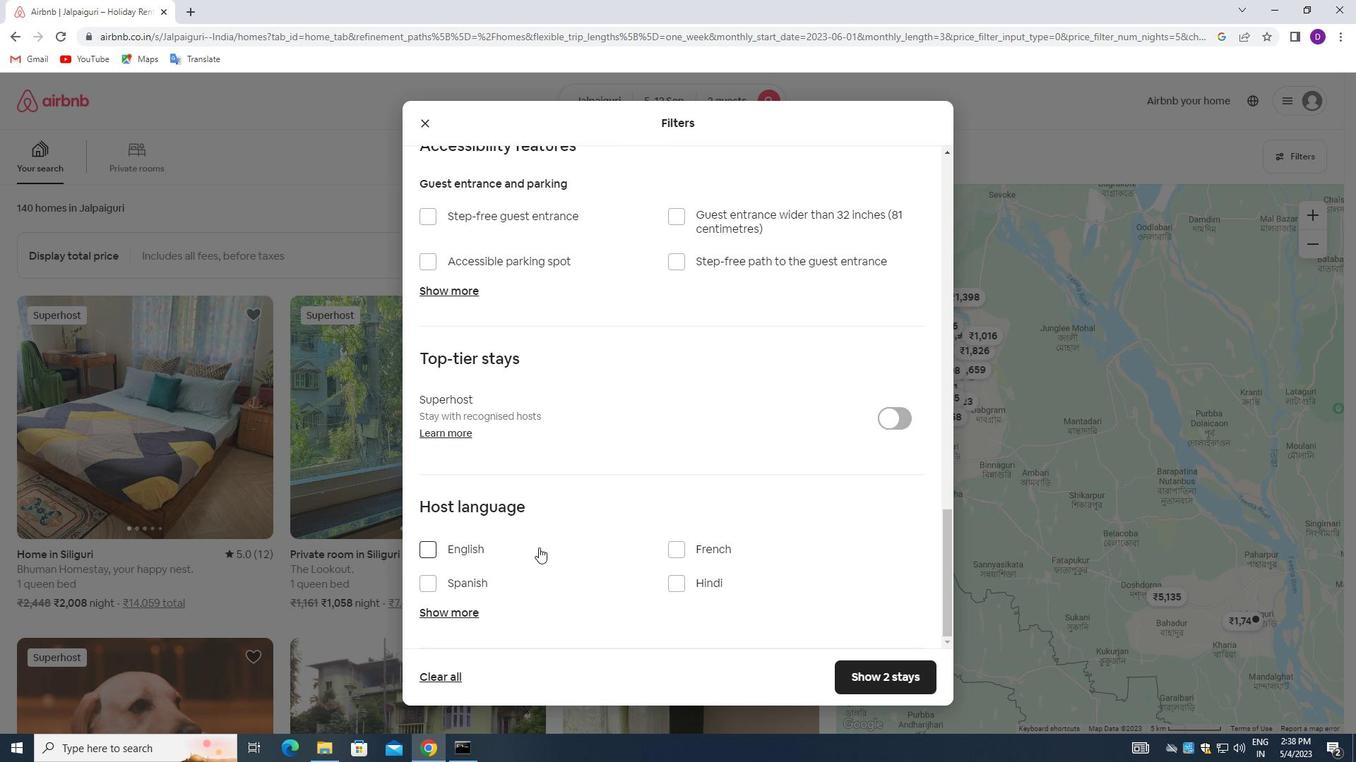 
Action: Mouse moved to (424, 552)
Screenshot: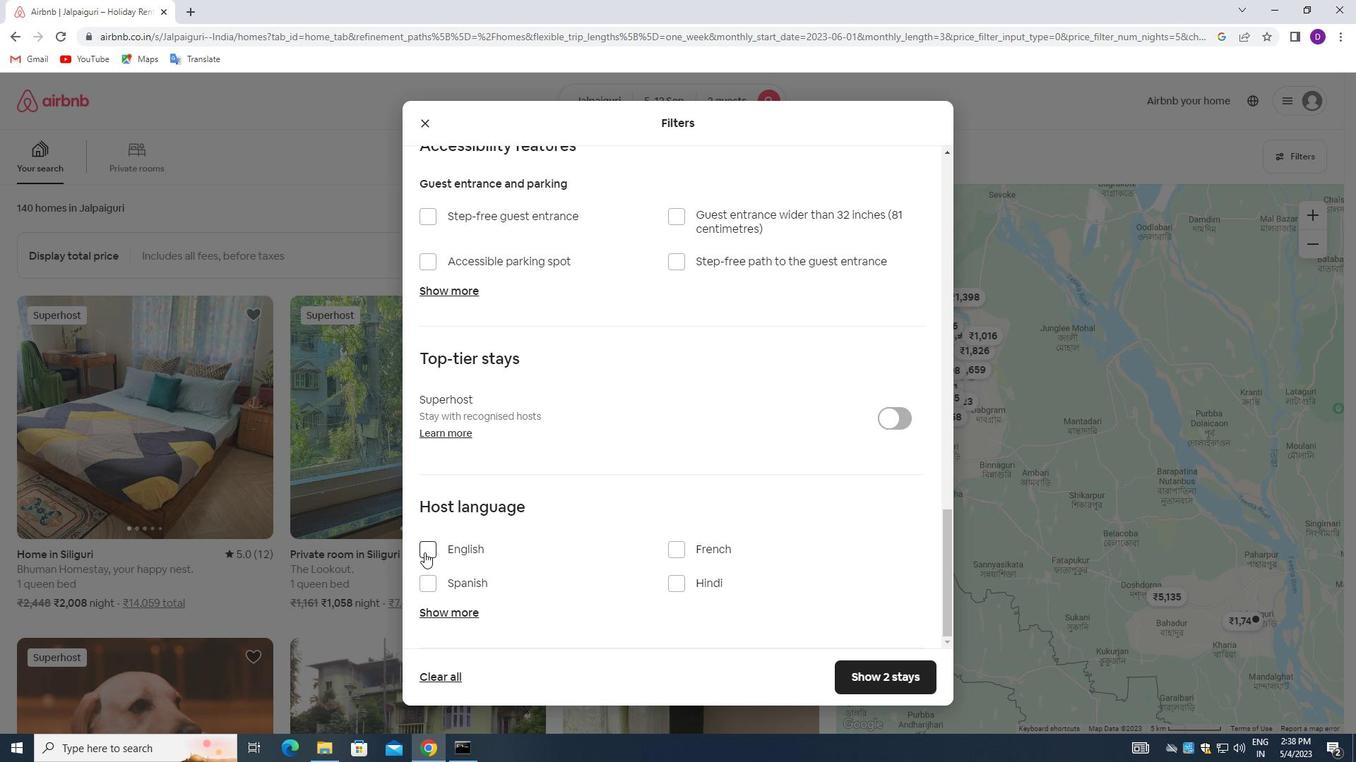 
Action: Mouse pressed left at (424, 552)
Screenshot: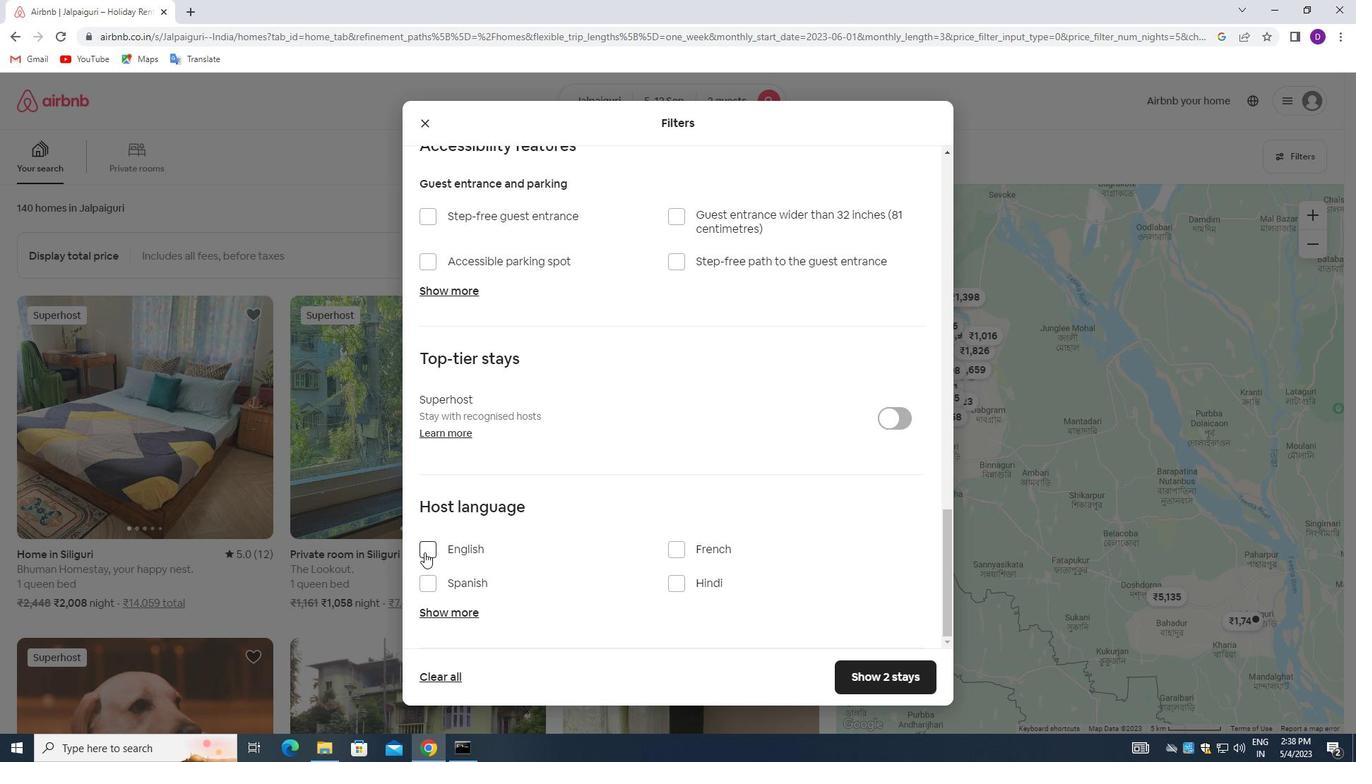 
Action: Mouse moved to (844, 668)
Screenshot: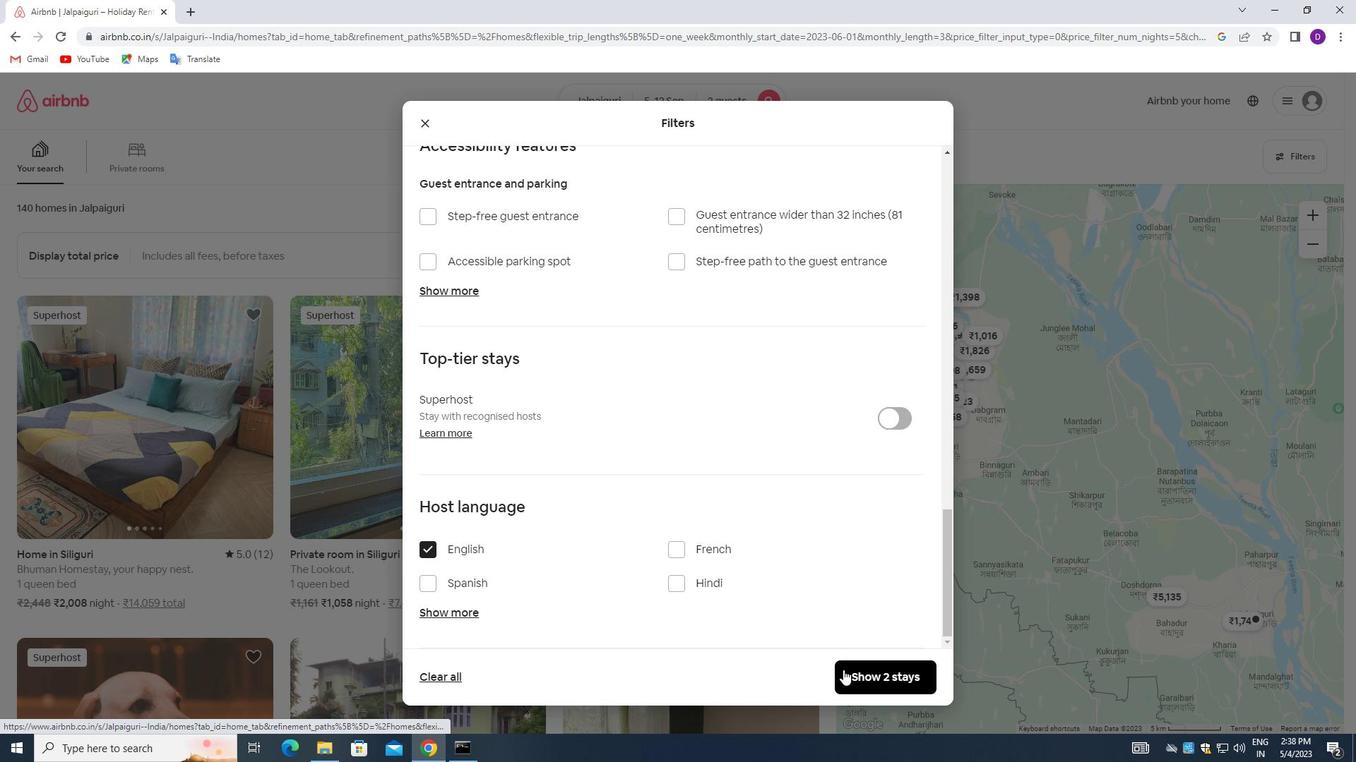 
Action: Mouse pressed left at (844, 668)
Screenshot: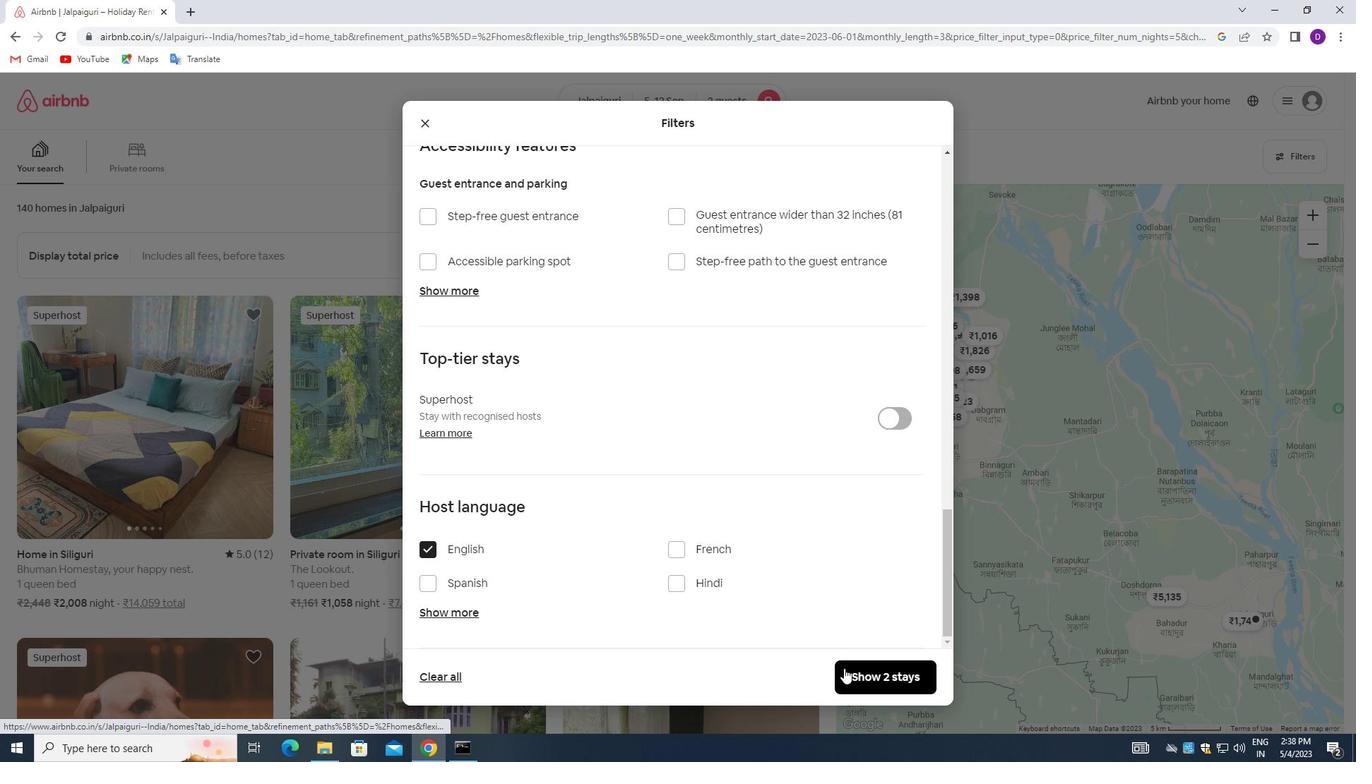 
Action: Mouse moved to (703, 432)
Screenshot: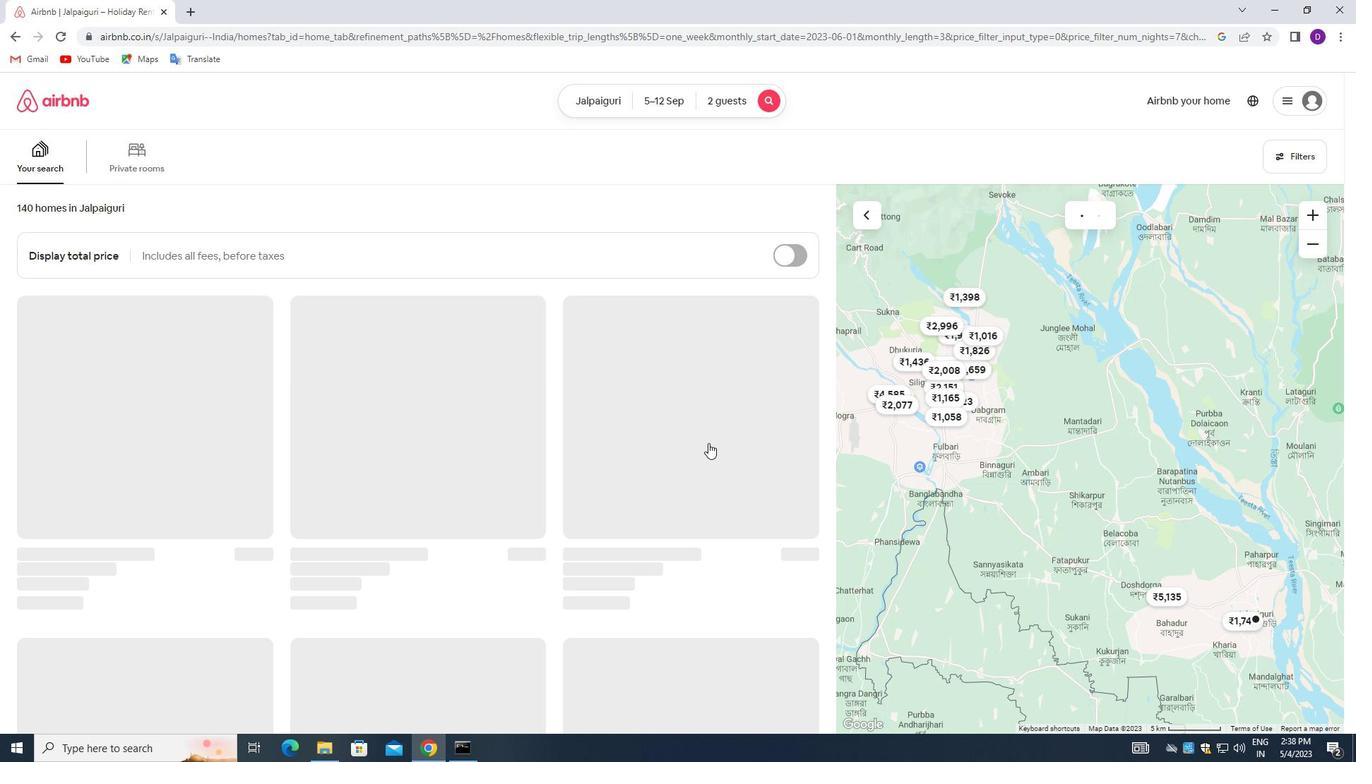 
